Task: Select Grocery. Add to cart, from Target for 319 Chandan Way, Irving, Texas 75063, Cell Number 6823134501, following items : Good & Gather Green Beans (12 oz) - 3, Organic Rainbow Bell Peppers (2 ct) - 1, Good & Gather Yellow Onions Bag (3 lb) - 1, Good & Gather Organic Baby Cut Carrots (1 lb) - 3, Good & Gather Romaine Hearts (22 oz) - 1, Olive Garden Signature Recipe Croutons Garlic & Romano (5 oz) - 3, Good & Gather 2% Reduced Fat Milk (1 gal) - 1, Stonyfield Organic Yogurt Plain (32 oz) - 1, Lay''s Potato Chips Limón (7.75 oz) - 3, Starbucks Frappuccino Chilled Coffee Drink Caramel (13.7 oz) - 1
Action: Mouse moved to (437, 146)
Screenshot: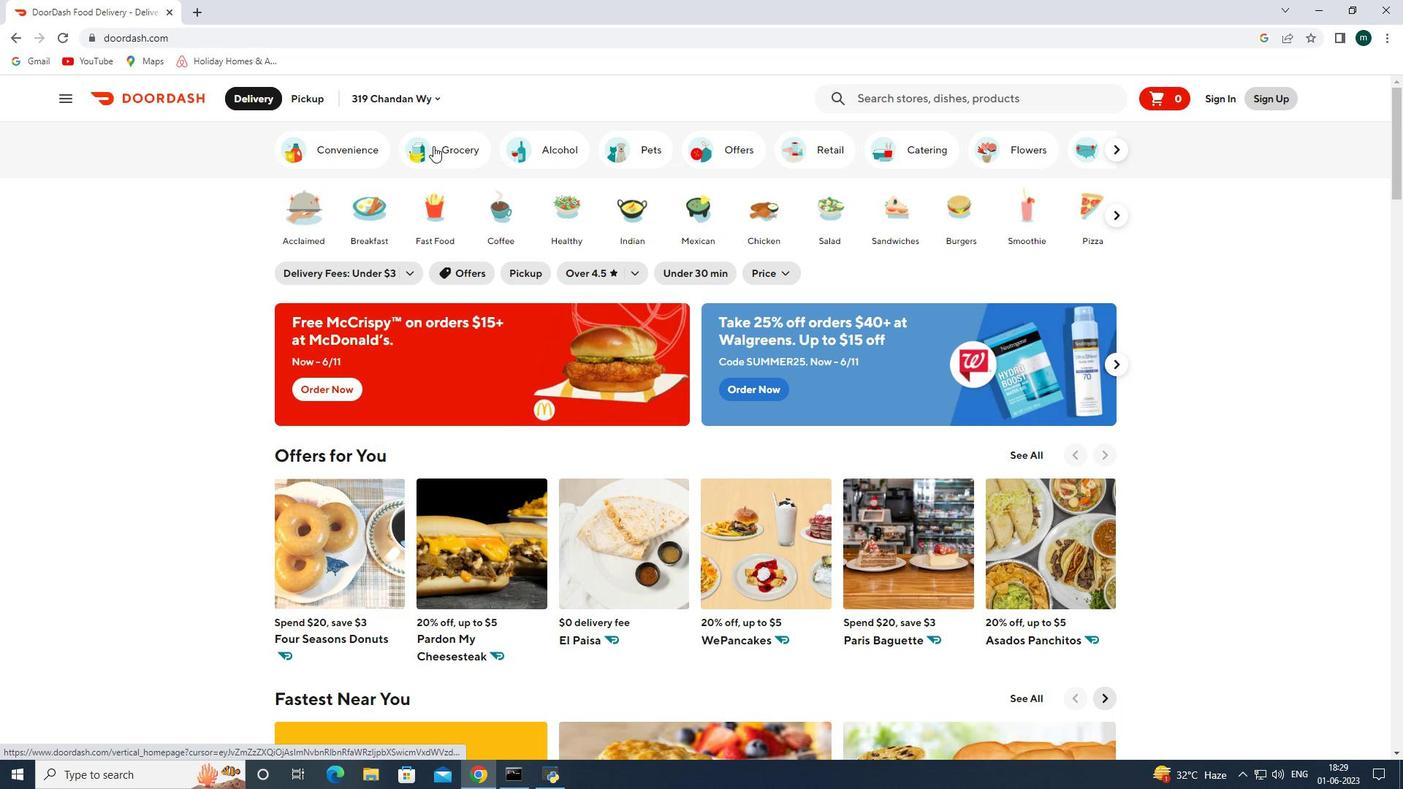 
Action: Mouse pressed left at (437, 146)
Screenshot: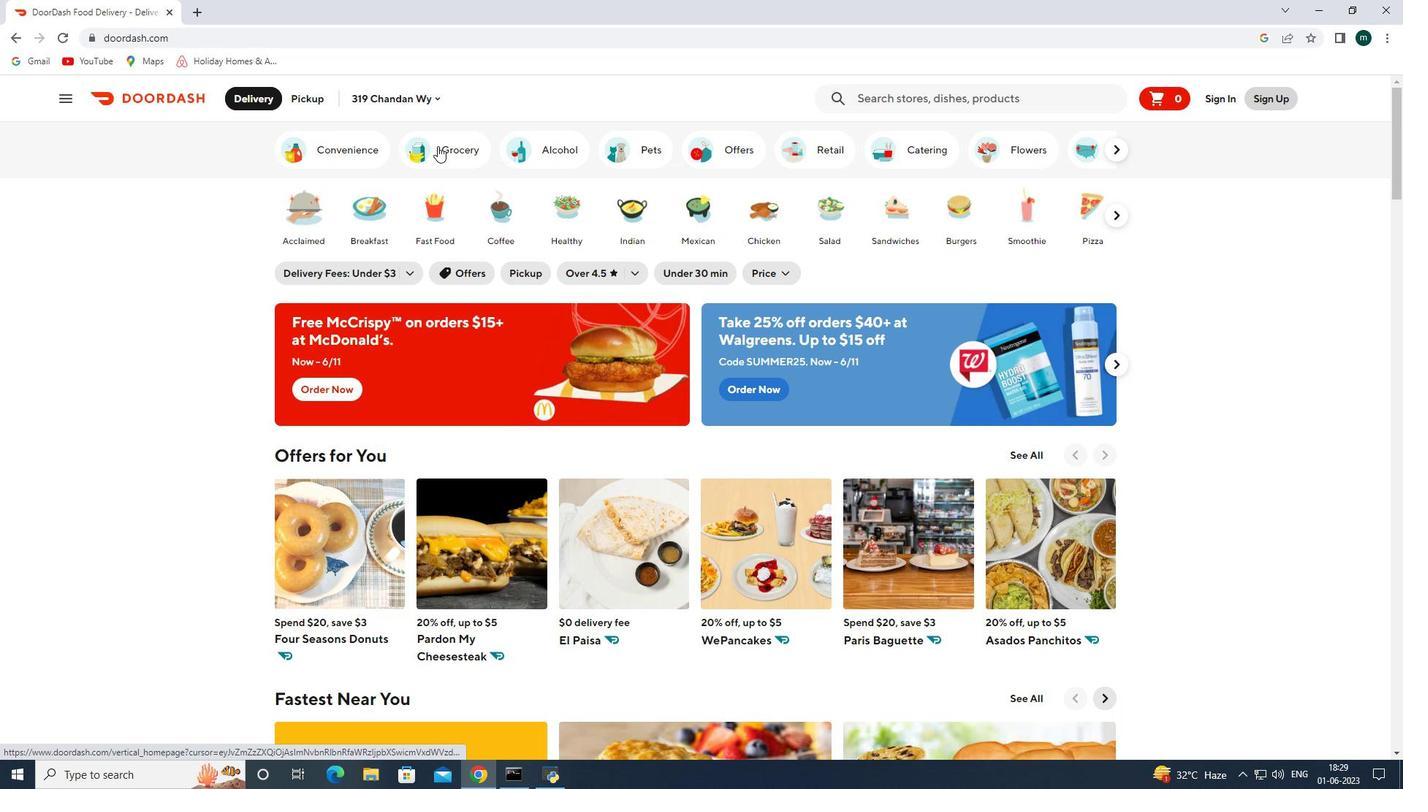 
Action: Mouse moved to (581, 497)
Screenshot: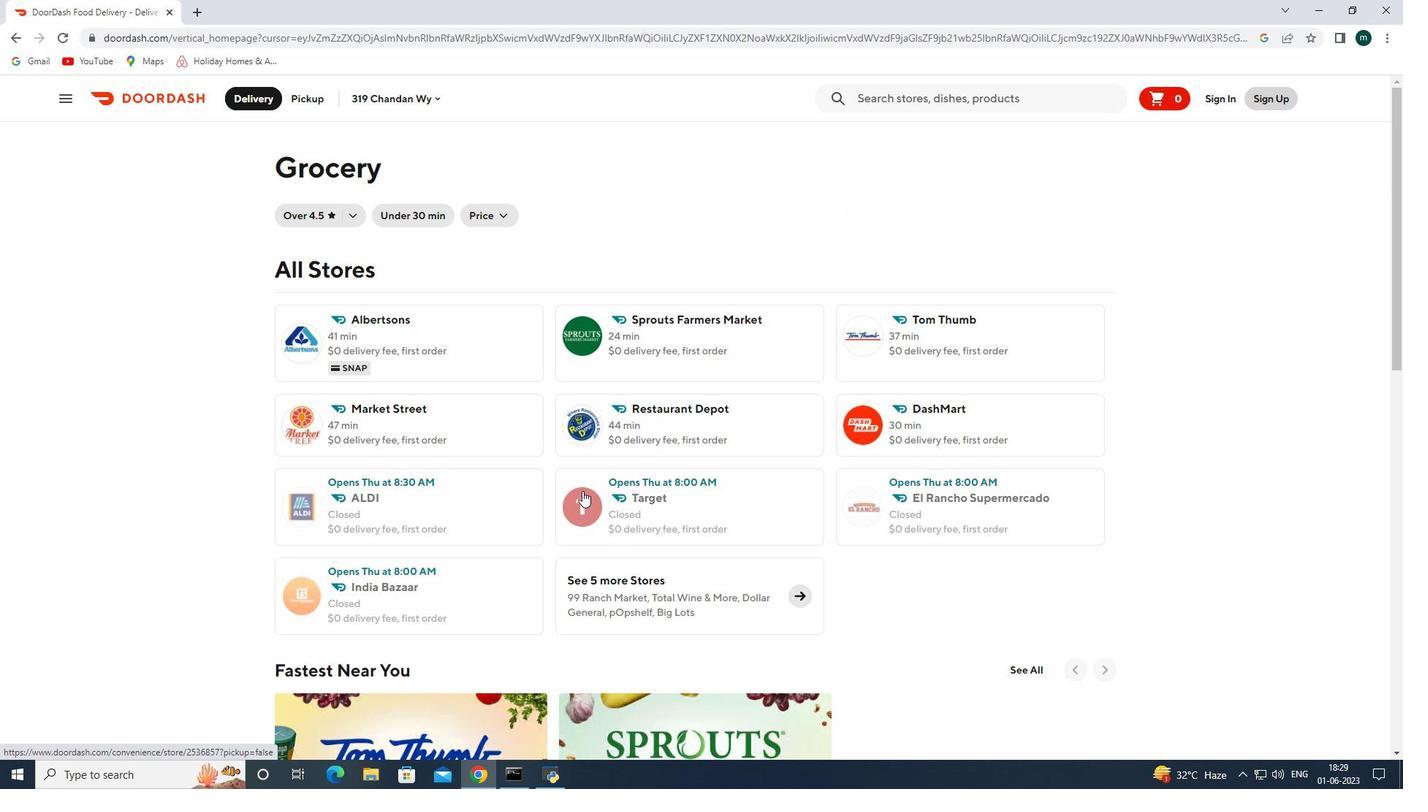 
Action: Mouse pressed left at (581, 497)
Screenshot: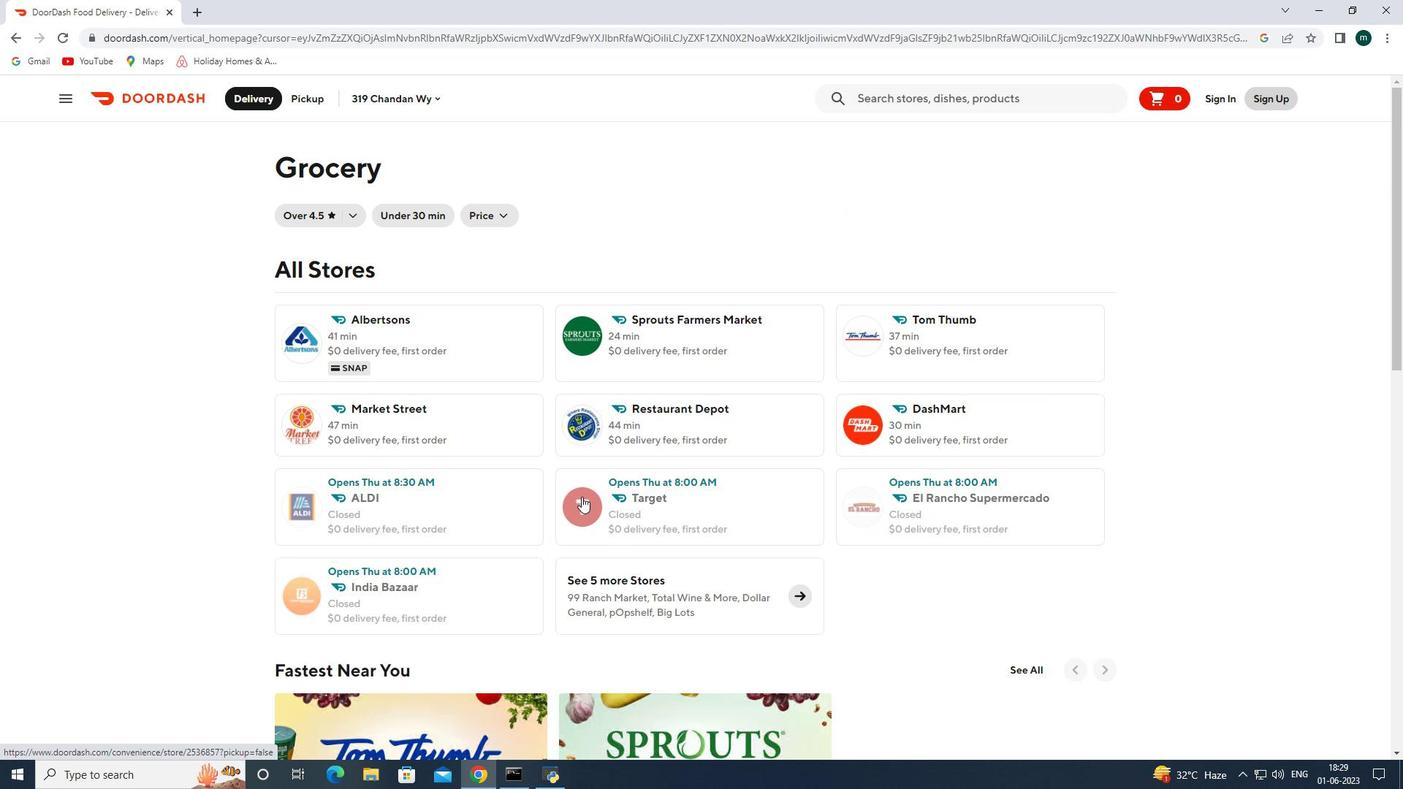
Action: Mouse moved to (274, 98)
Screenshot: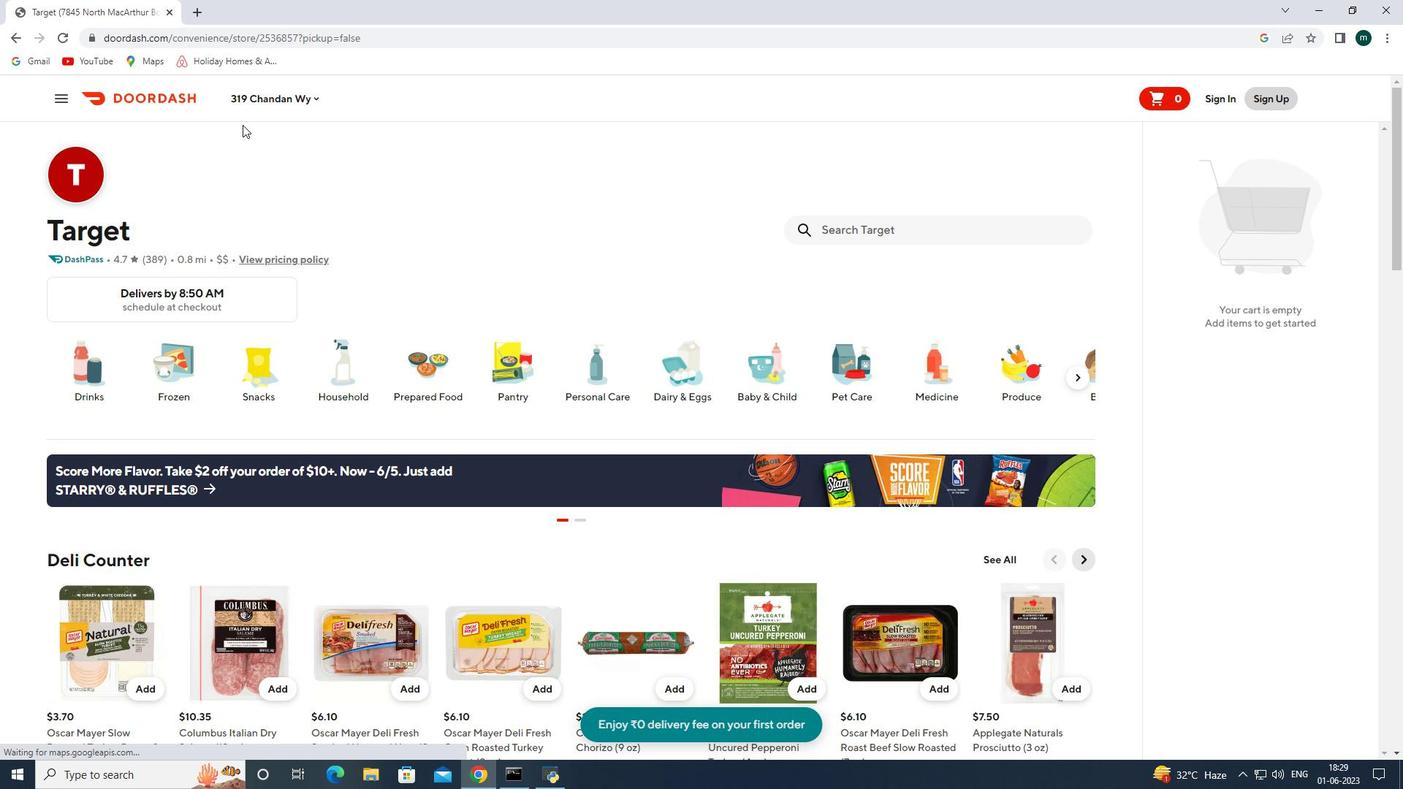 
Action: Mouse pressed left at (274, 98)
Screenshot: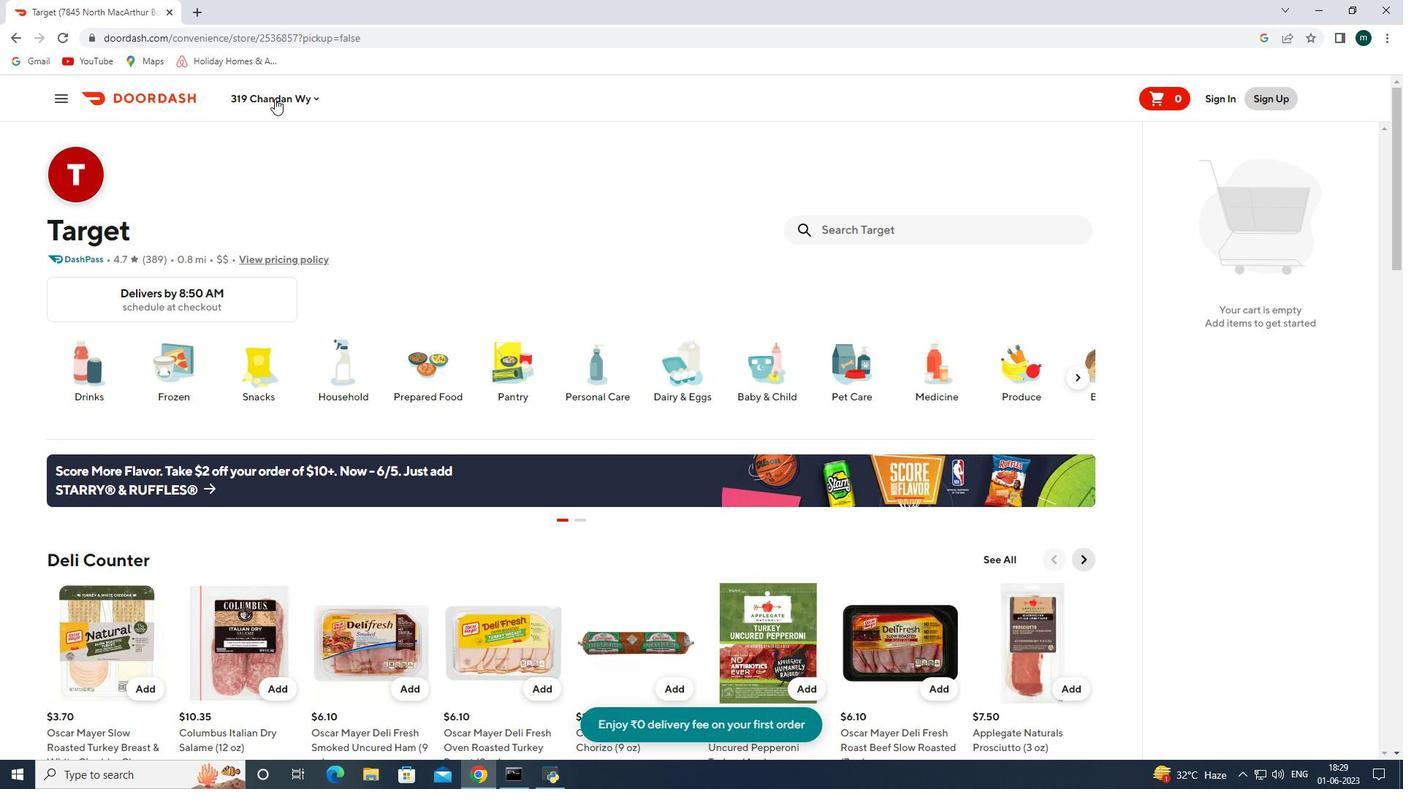 
Action: Mouse moved to (309, 157)
Screenshot: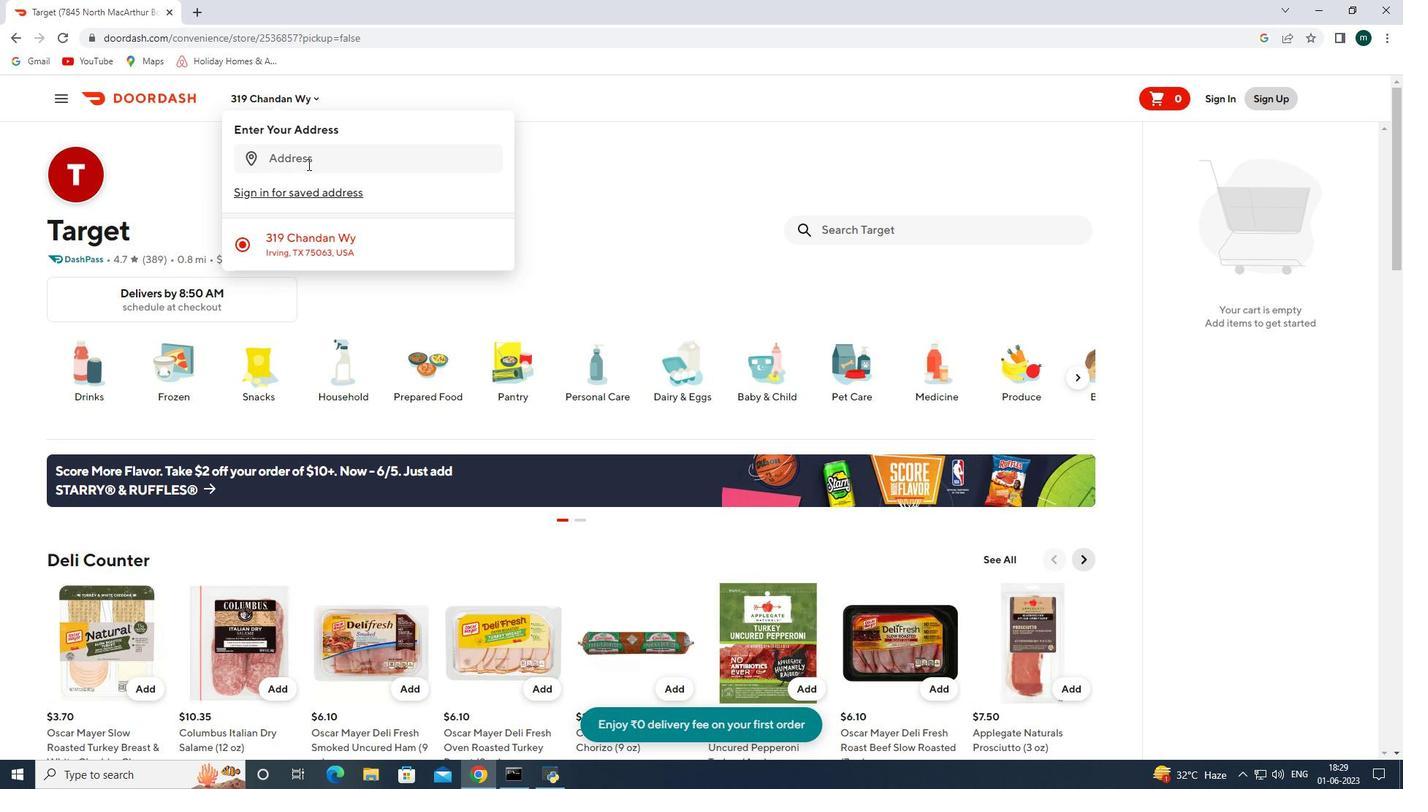
Action: Mouse pressed left at (309, 157)
Screenshot: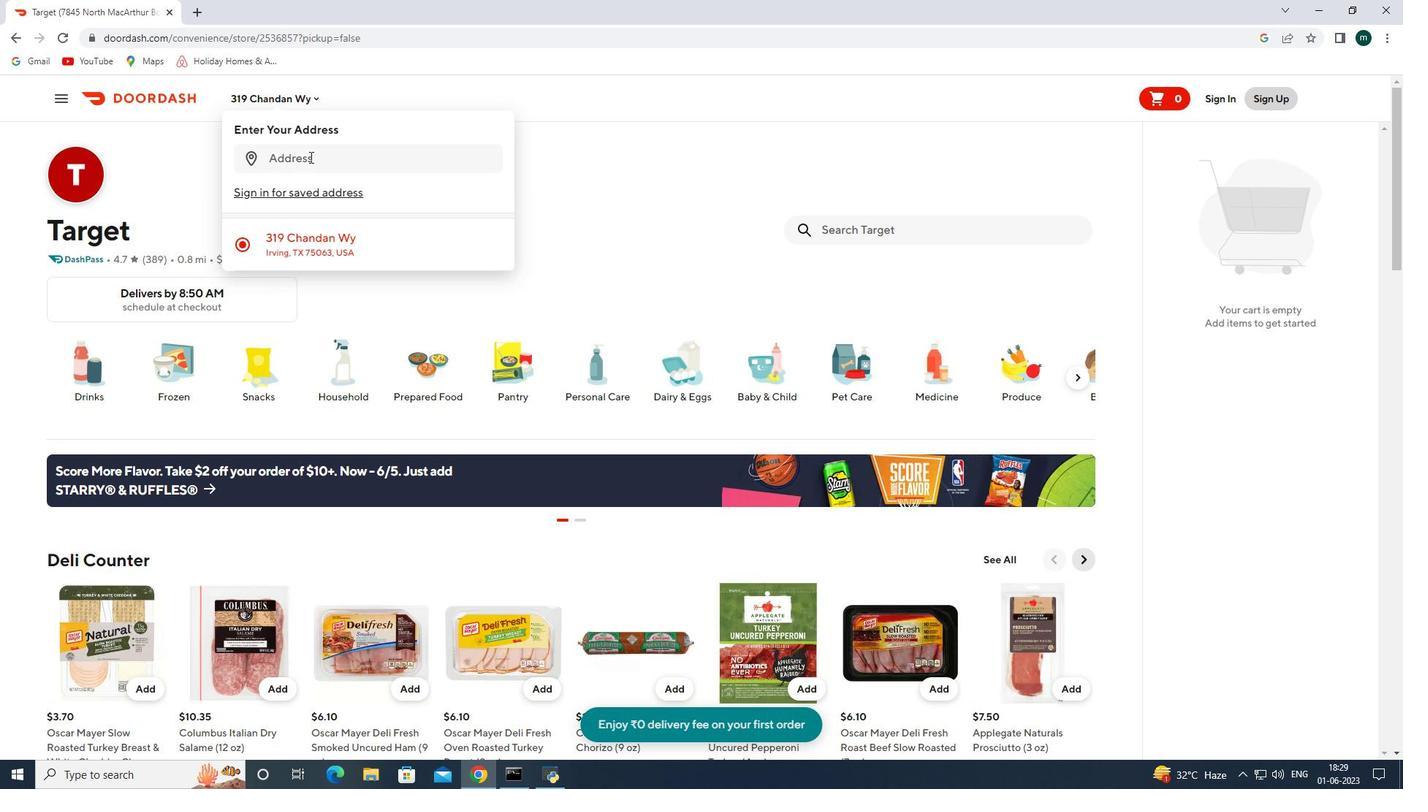 
Action: Key pressed 319<Key.space>chandan<Key.space>way<Key.space>irving<Key.space>texas<Key.space>75063<Key.enter>
Screenshot: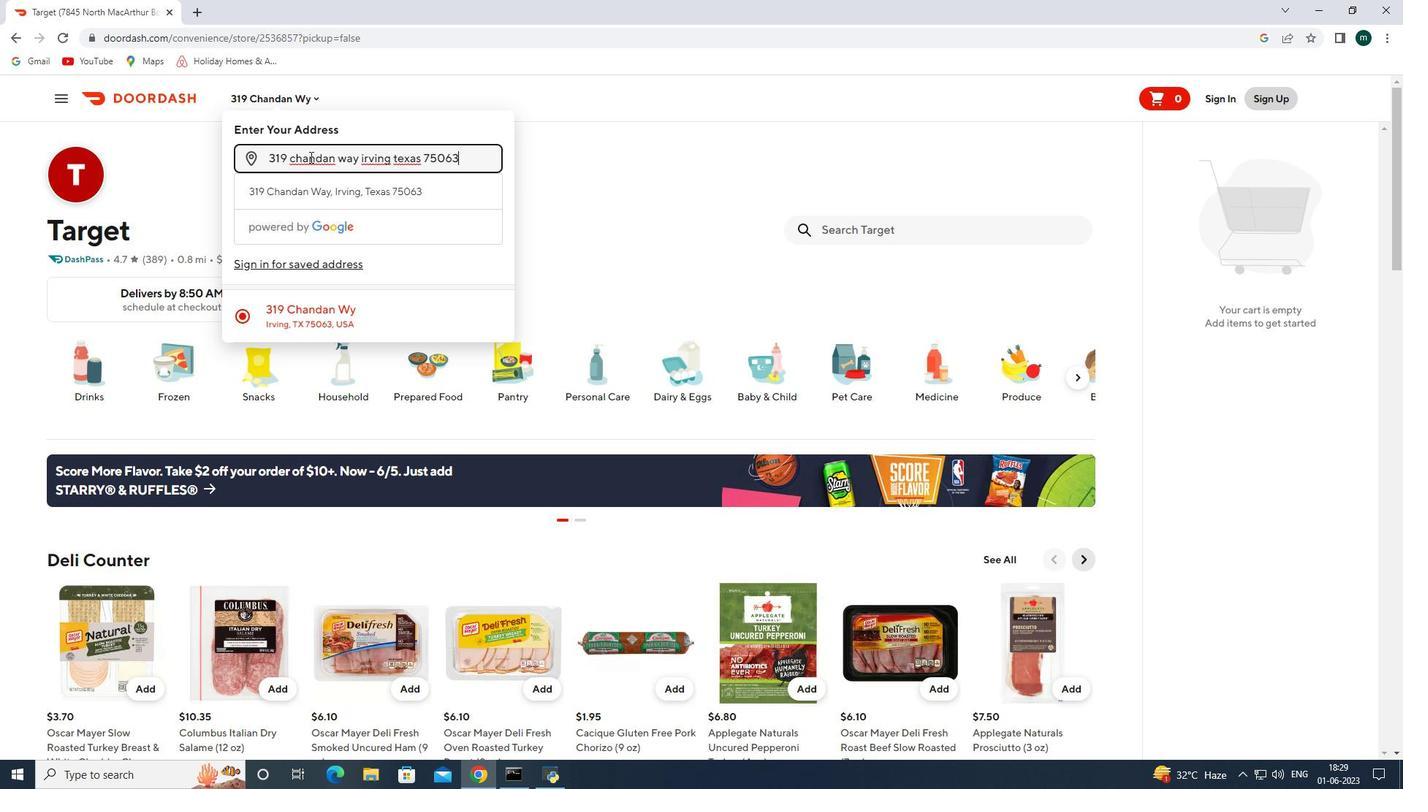 
Action: Mouse moved to (423, 586)
Screenshot: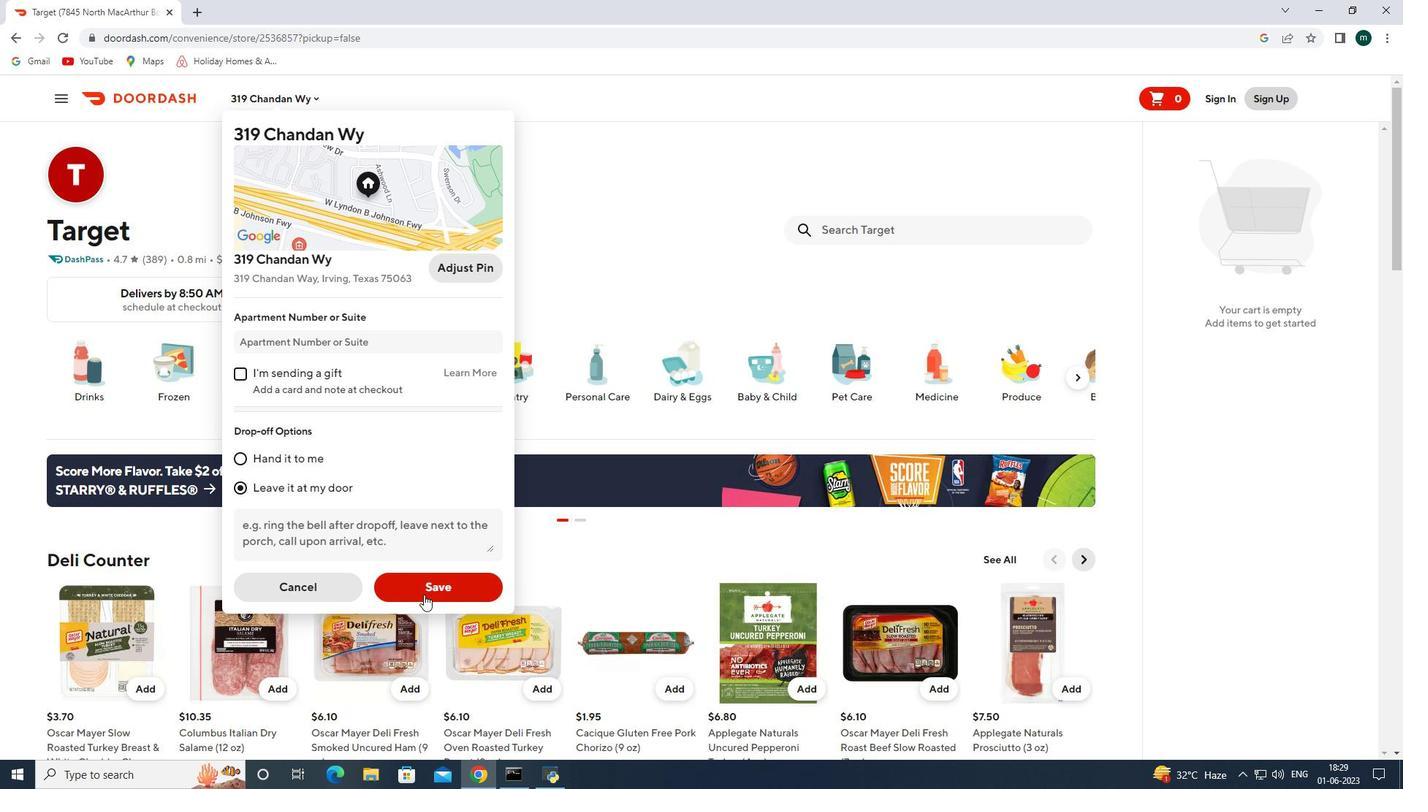 
Action: Mouse pressed left at (423, 586)
Screenshot: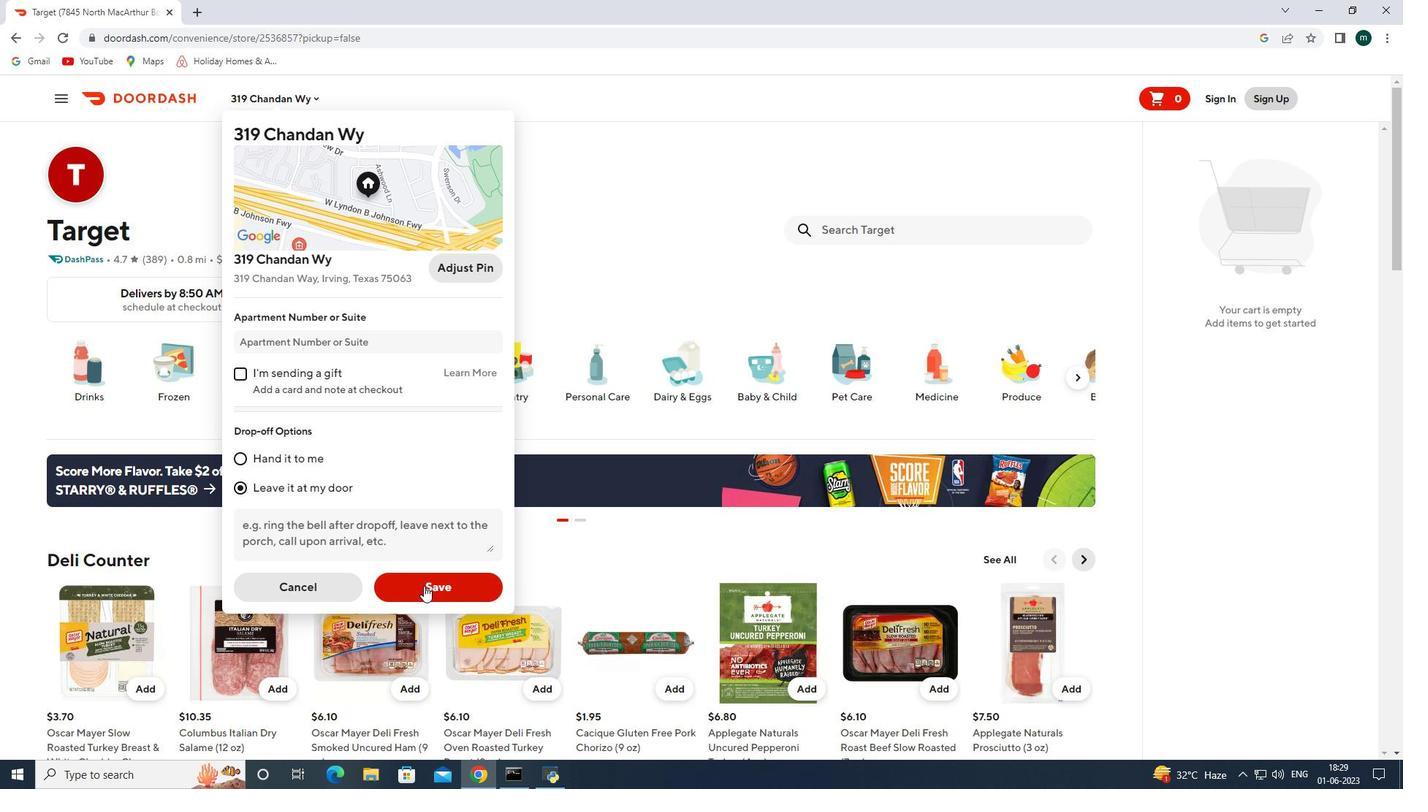 
Action: Mouse moved to (988, 232)
Screenshot: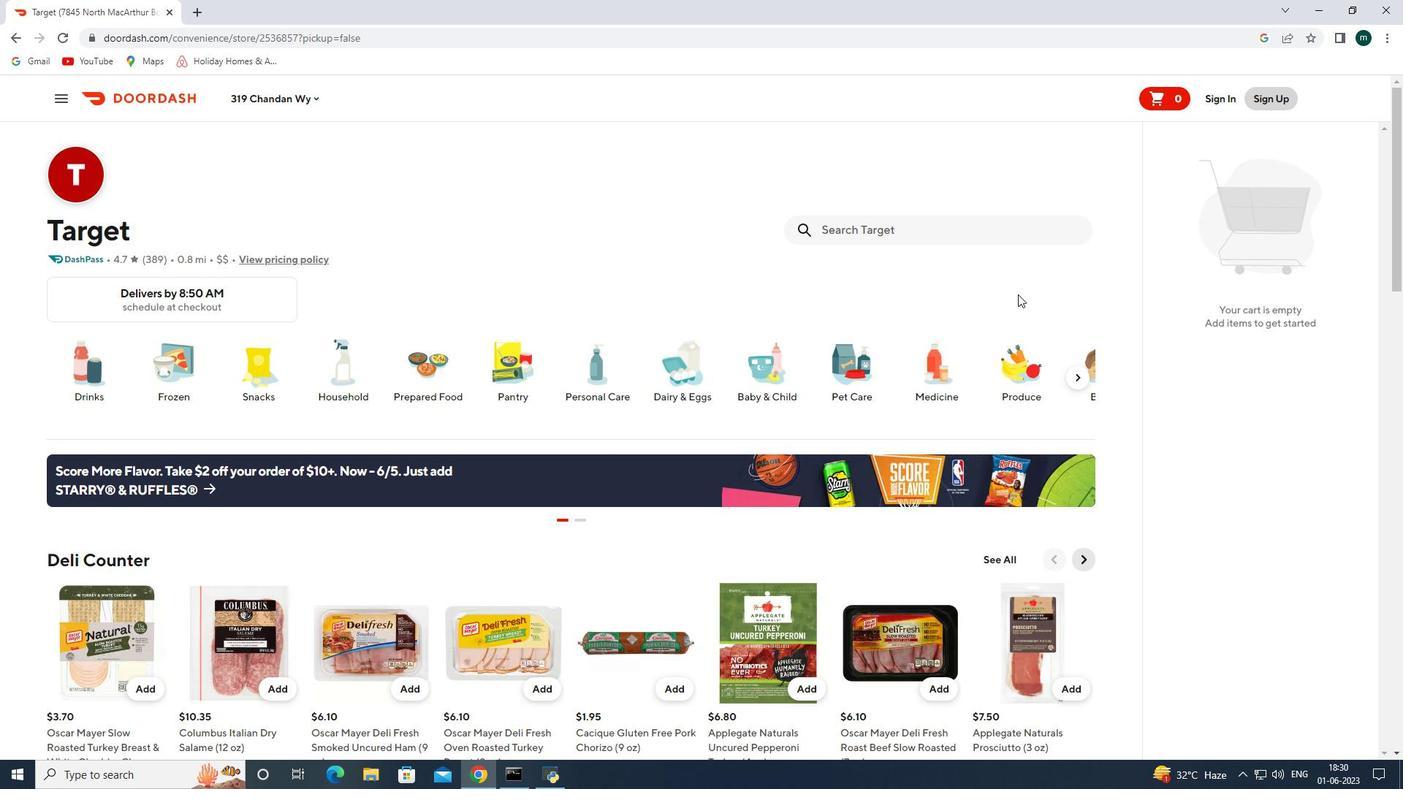 
Action: Mouse pressed left at (988, 232)
Screenshot: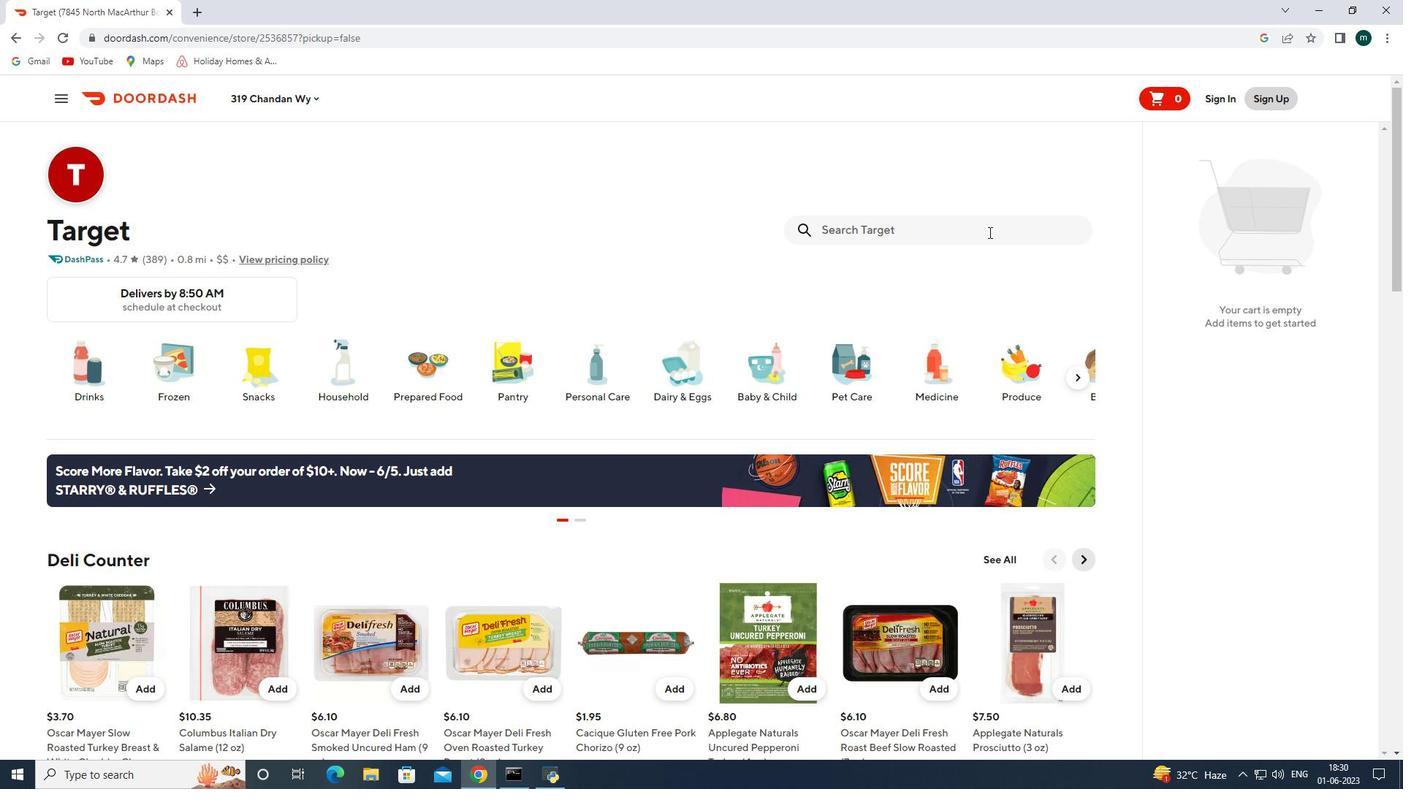 
Action: Key pressed good<Key.space>and<Key.space>gather<Key.space>green<Key.space>beans<Key.enter>
Screenshot: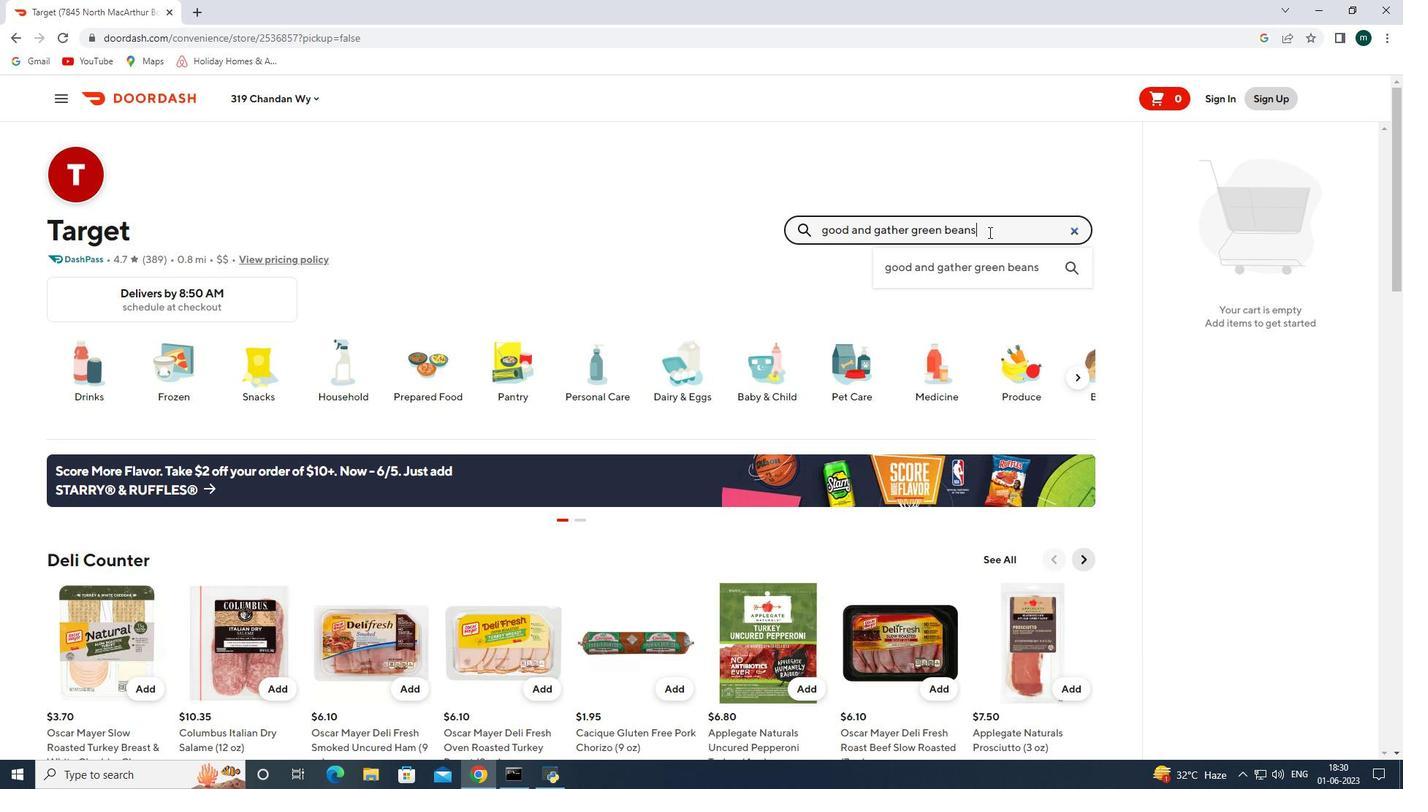 
Action: Mouse moved to (135, 374)
Screenshot: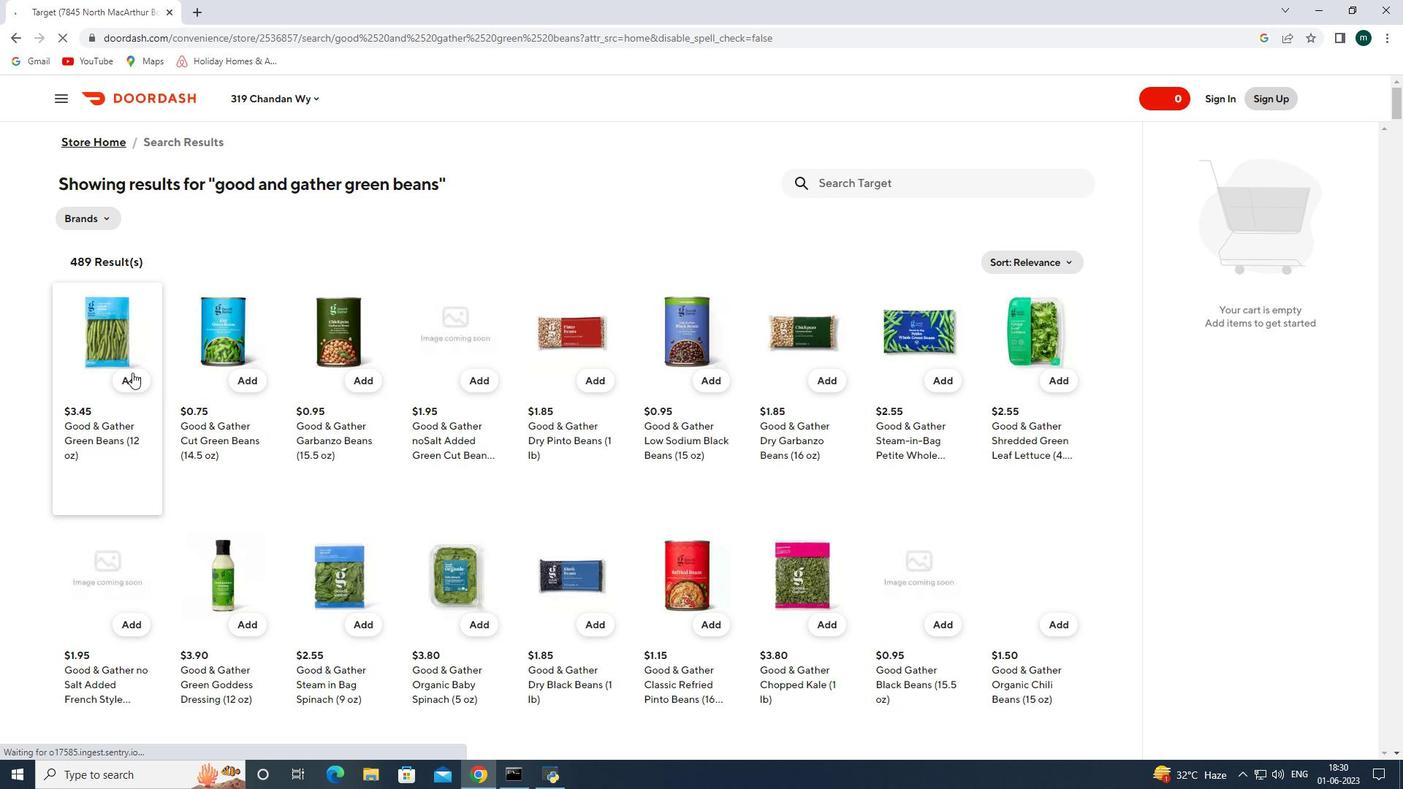 
Action: Mouse pressed left at (135, 374)
Screenshot: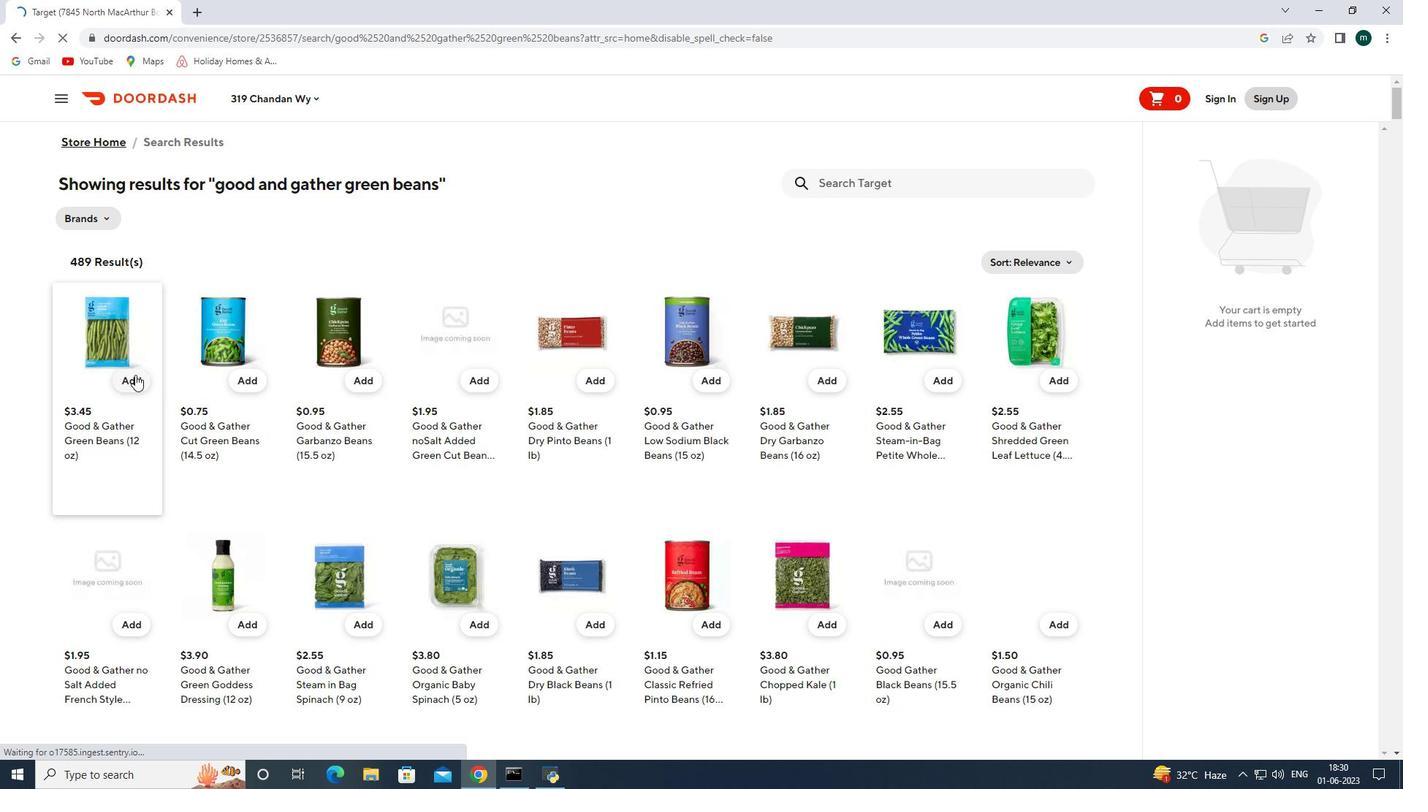 
Action: Mouse moved to (1357, 256)
Screenshot: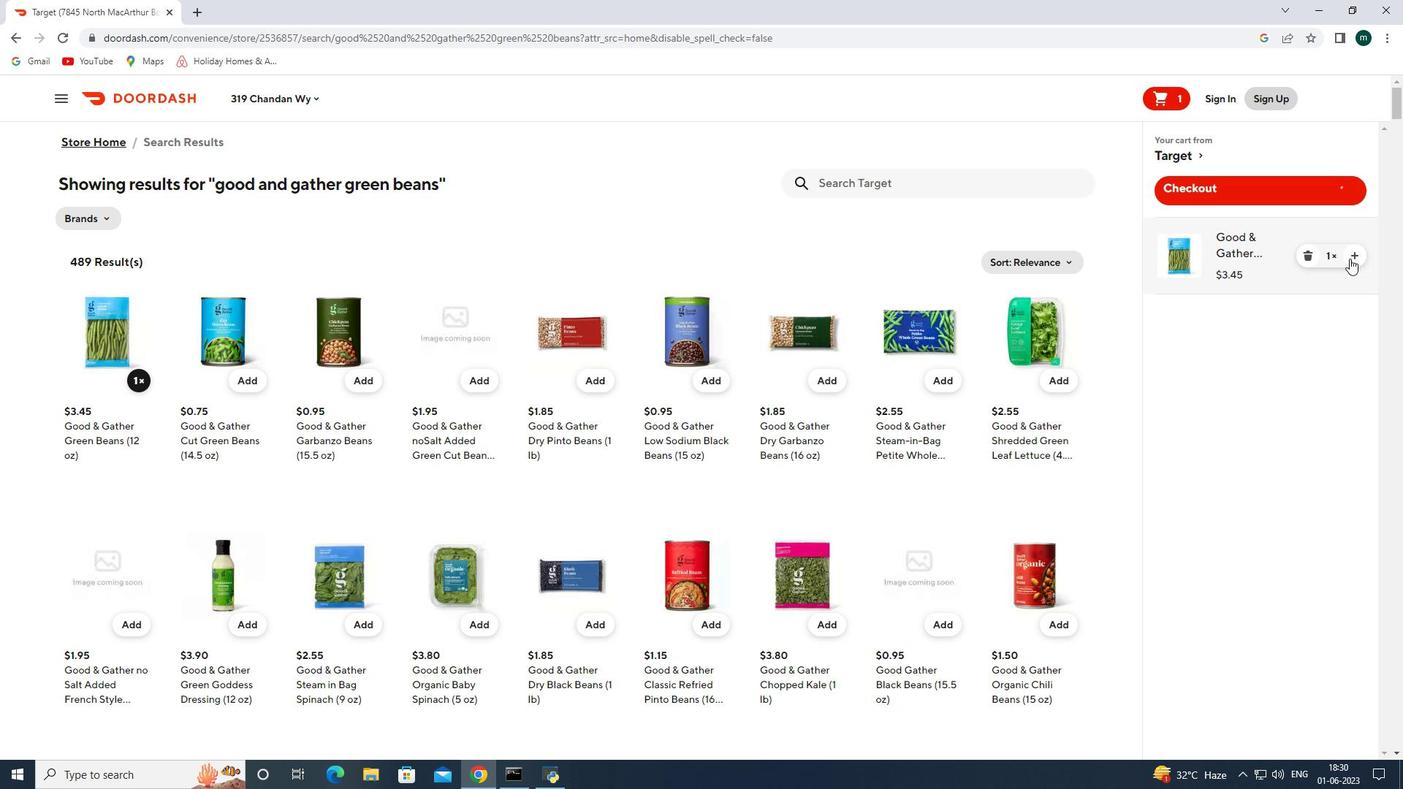 
Action: Mouse pressed left at (1357, 256)
Screenshot: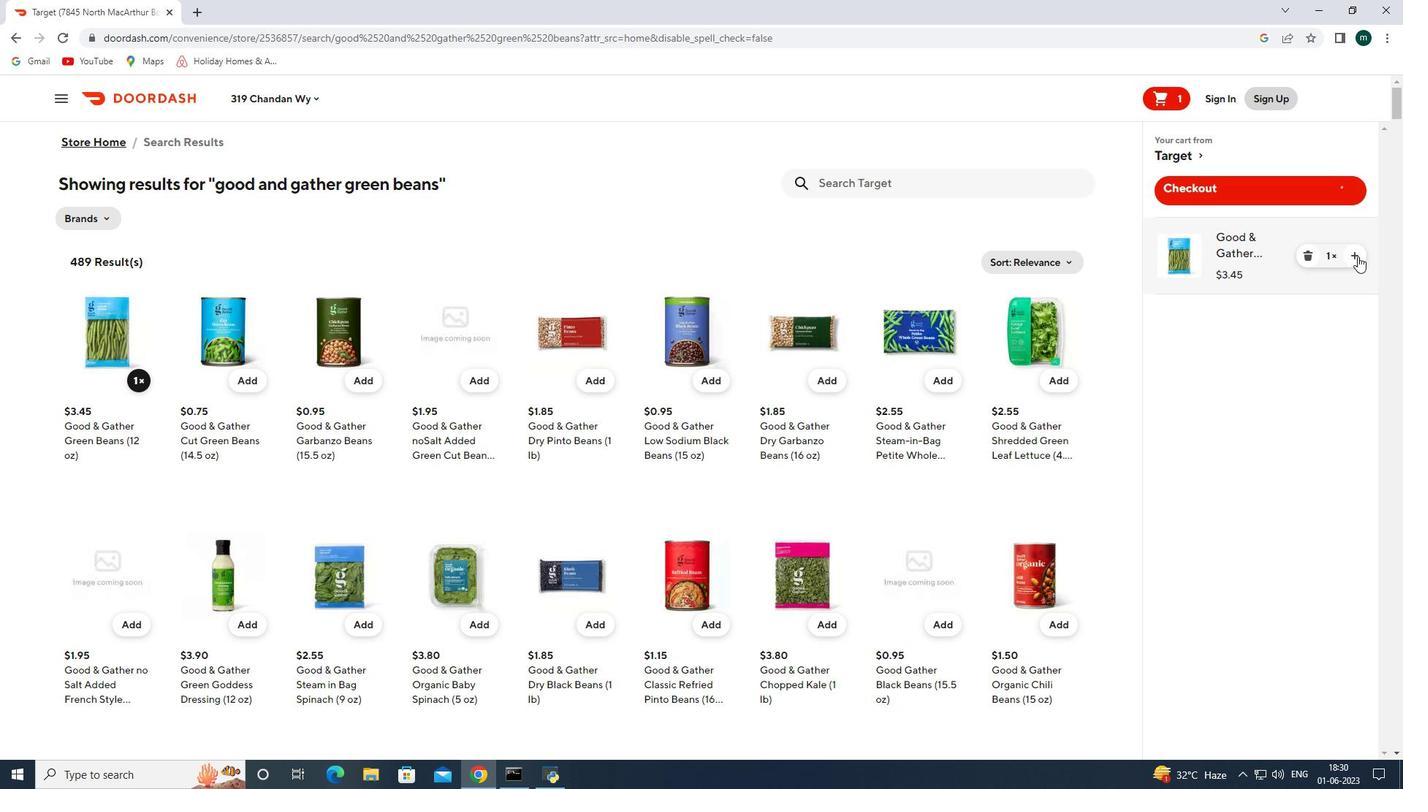 
Action: Mouse moved to (1355, 256)
Screenshot: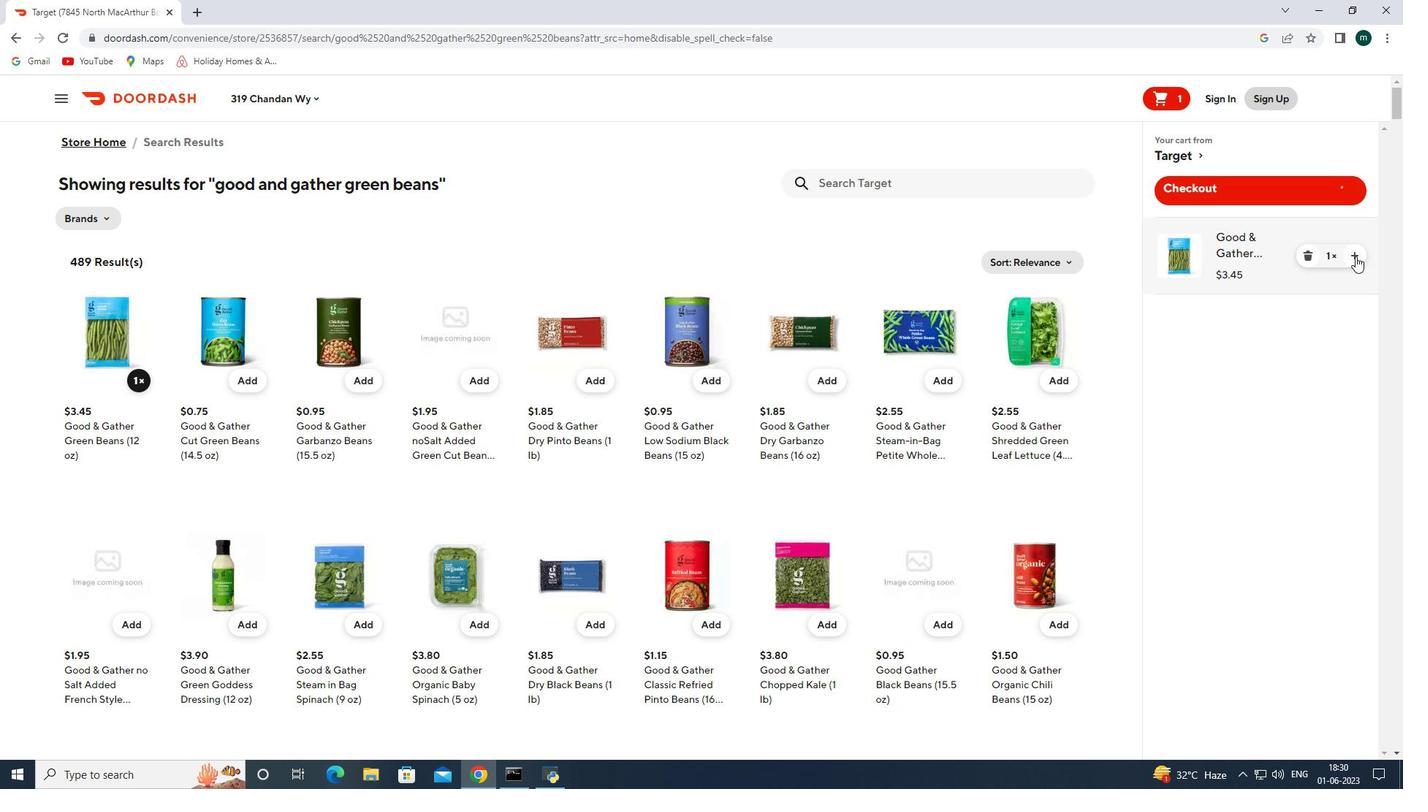 
Action: Mouse pressed left at (1355, 256)
Screenshot: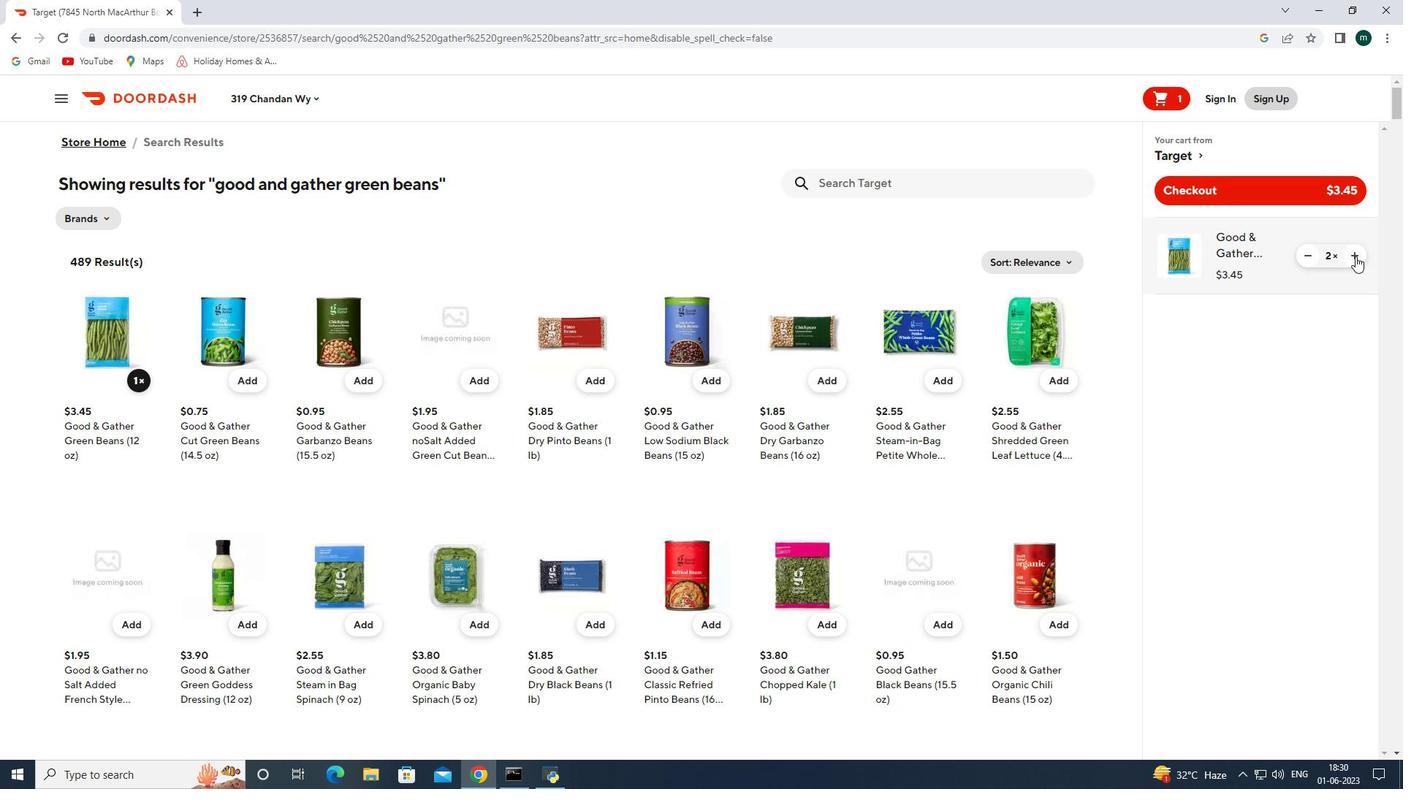 
Action: Mouse moved to (838, 181)
Screenshot: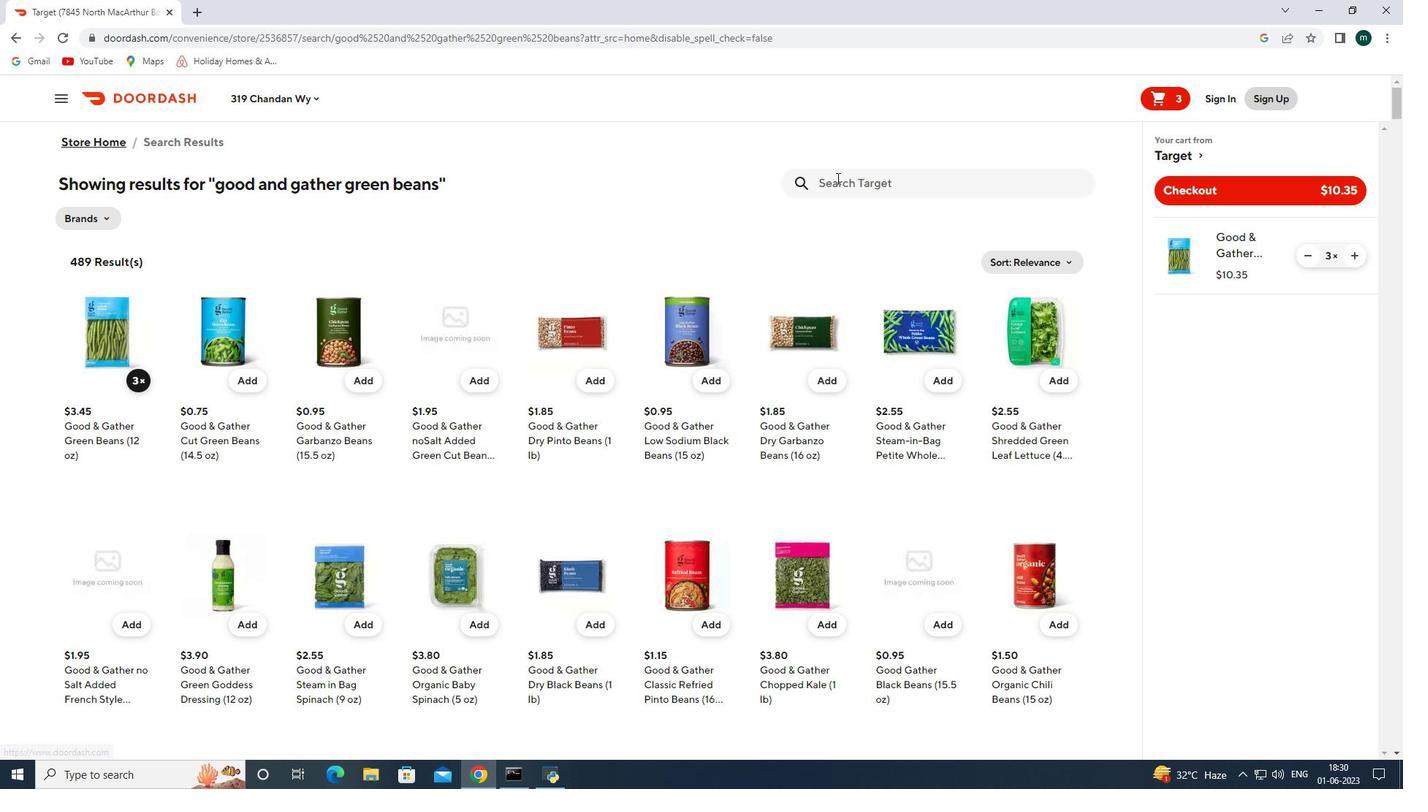 
Action: Mouse pressed left at (838, 181)
Screenshot: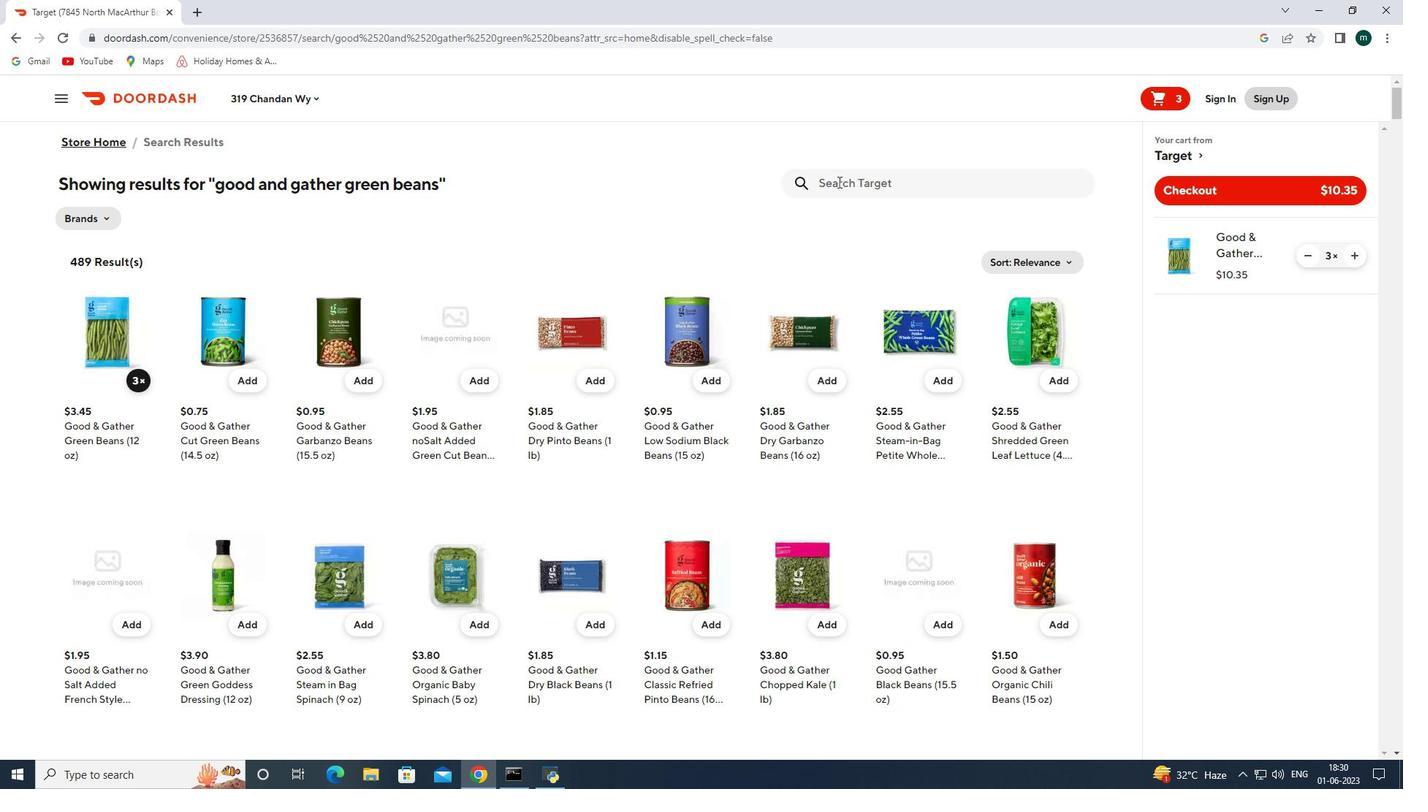 
Action: Mouse moved to (837, 182)
Screenshot: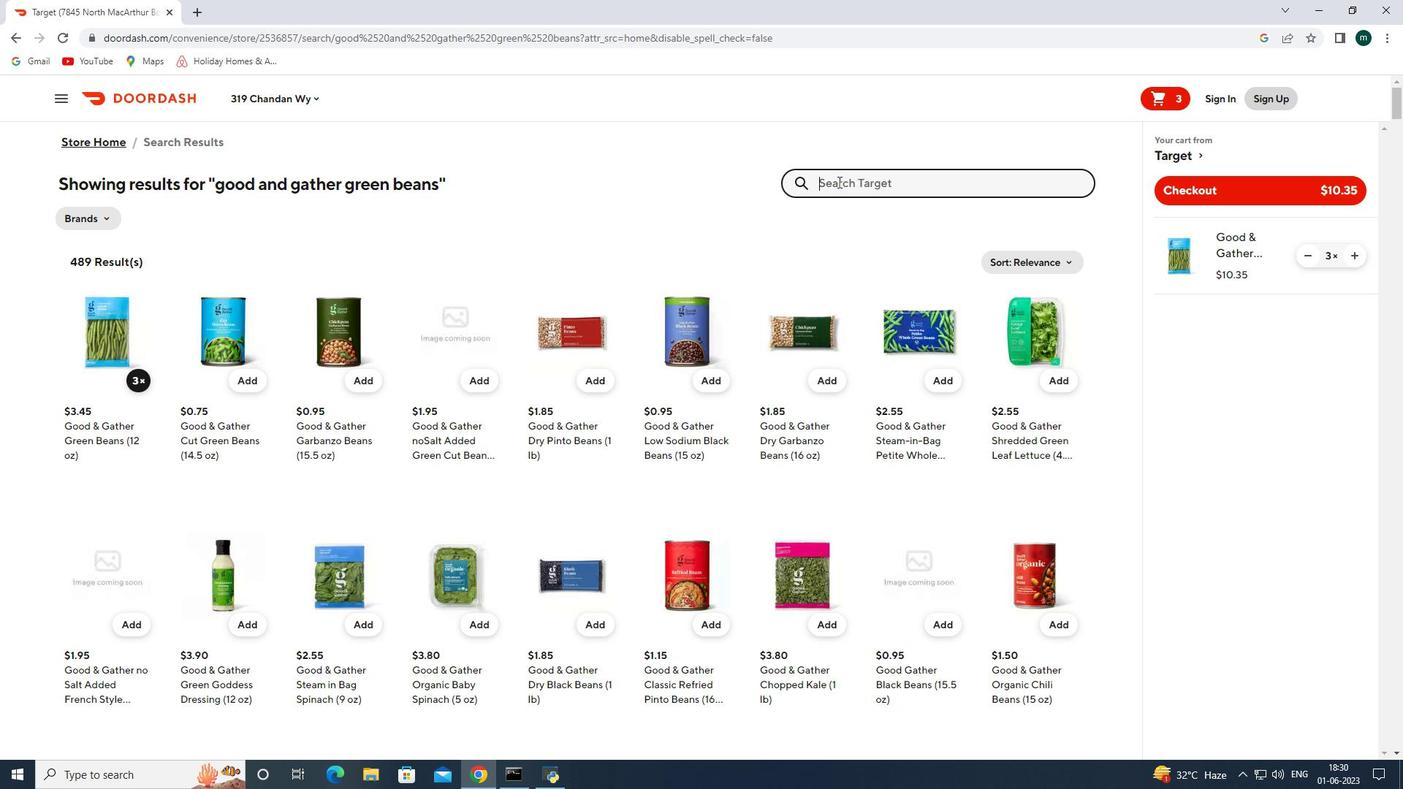 
Action: Key pressed organic<Key.space>rainbow<Key.space>bell<Key.space>peppers<Key.enter>
Screenshot: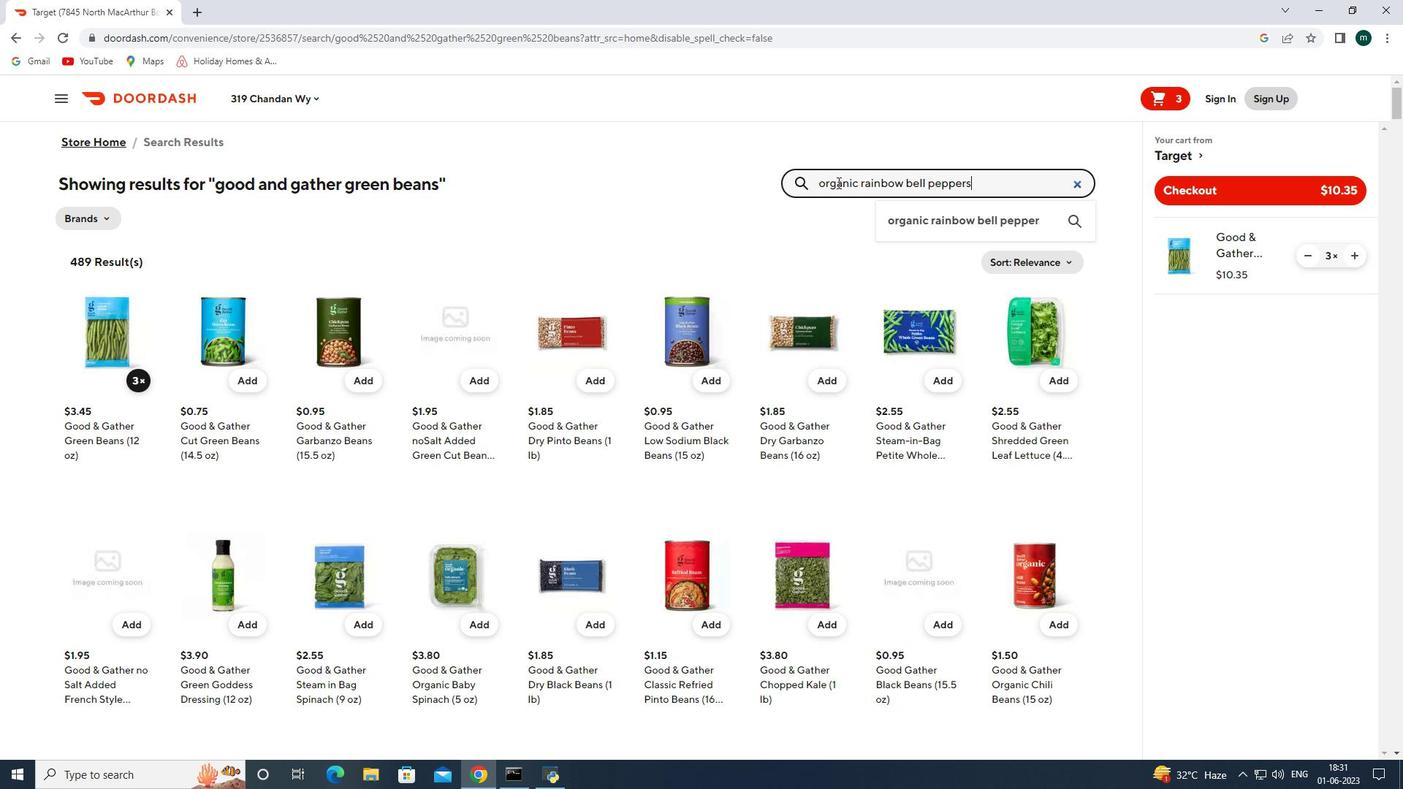 
Action: Mouse moved to (127, 379)
Screenshot: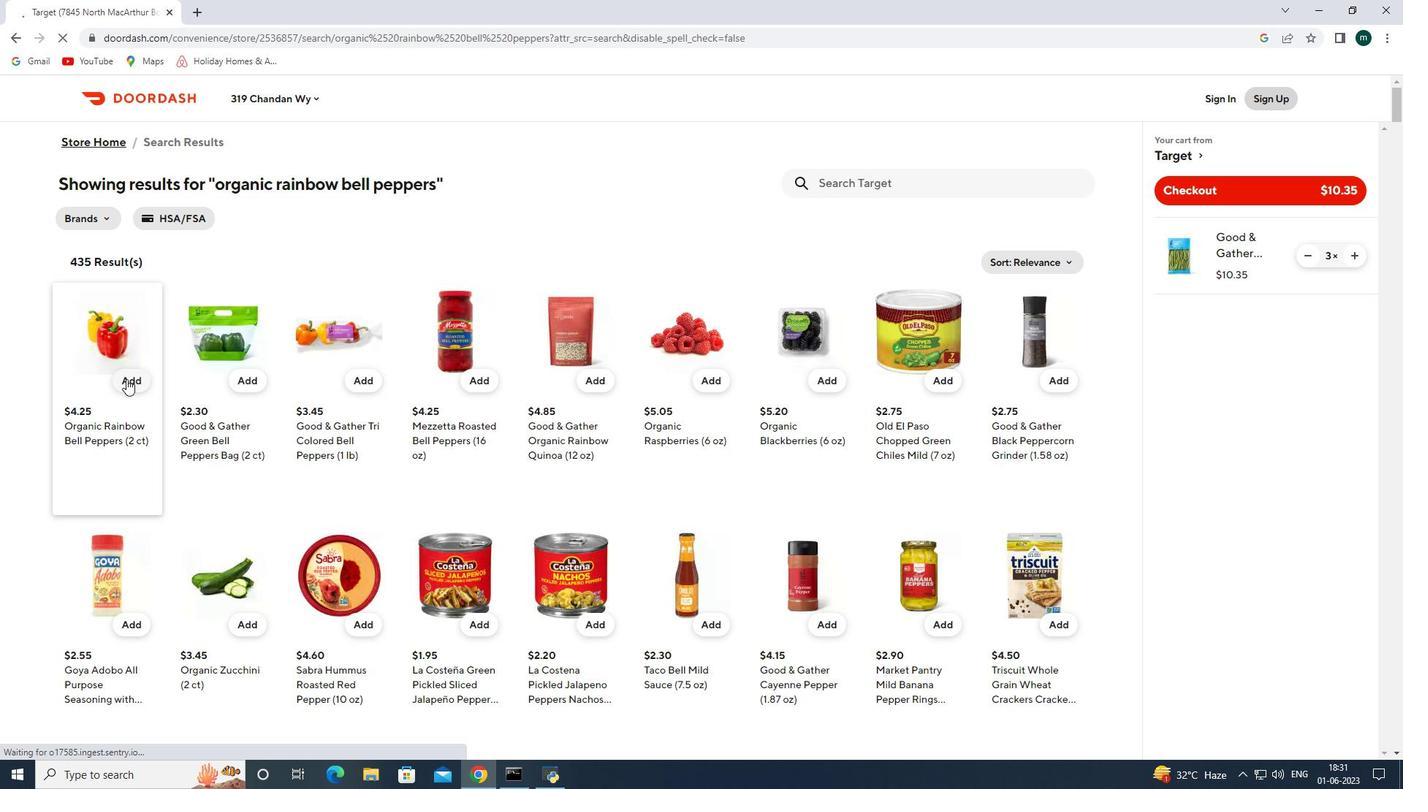 
Action: Mouse pressed left at (127, 379)
Screenshot: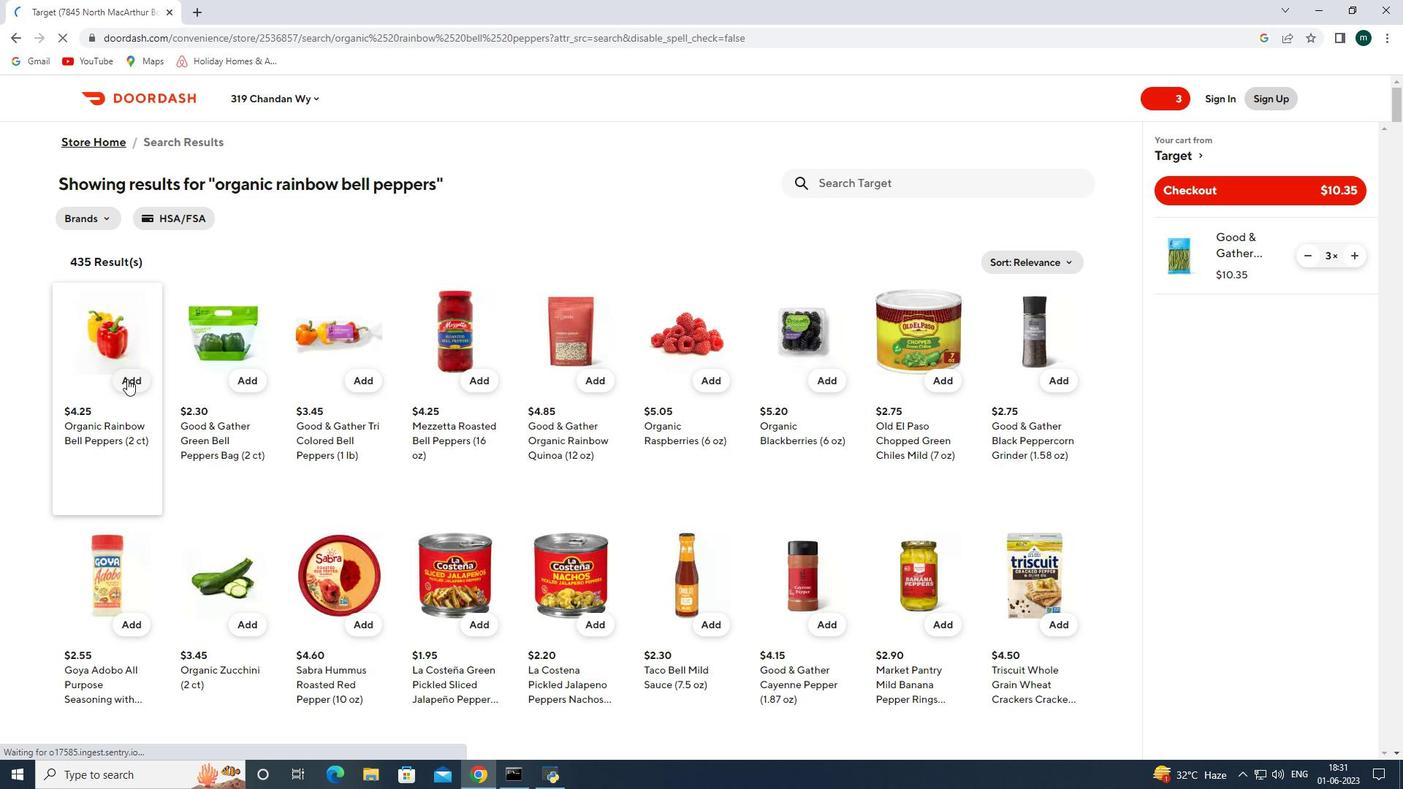 
Action: Mouse moved to (856, 176)
Screenshot: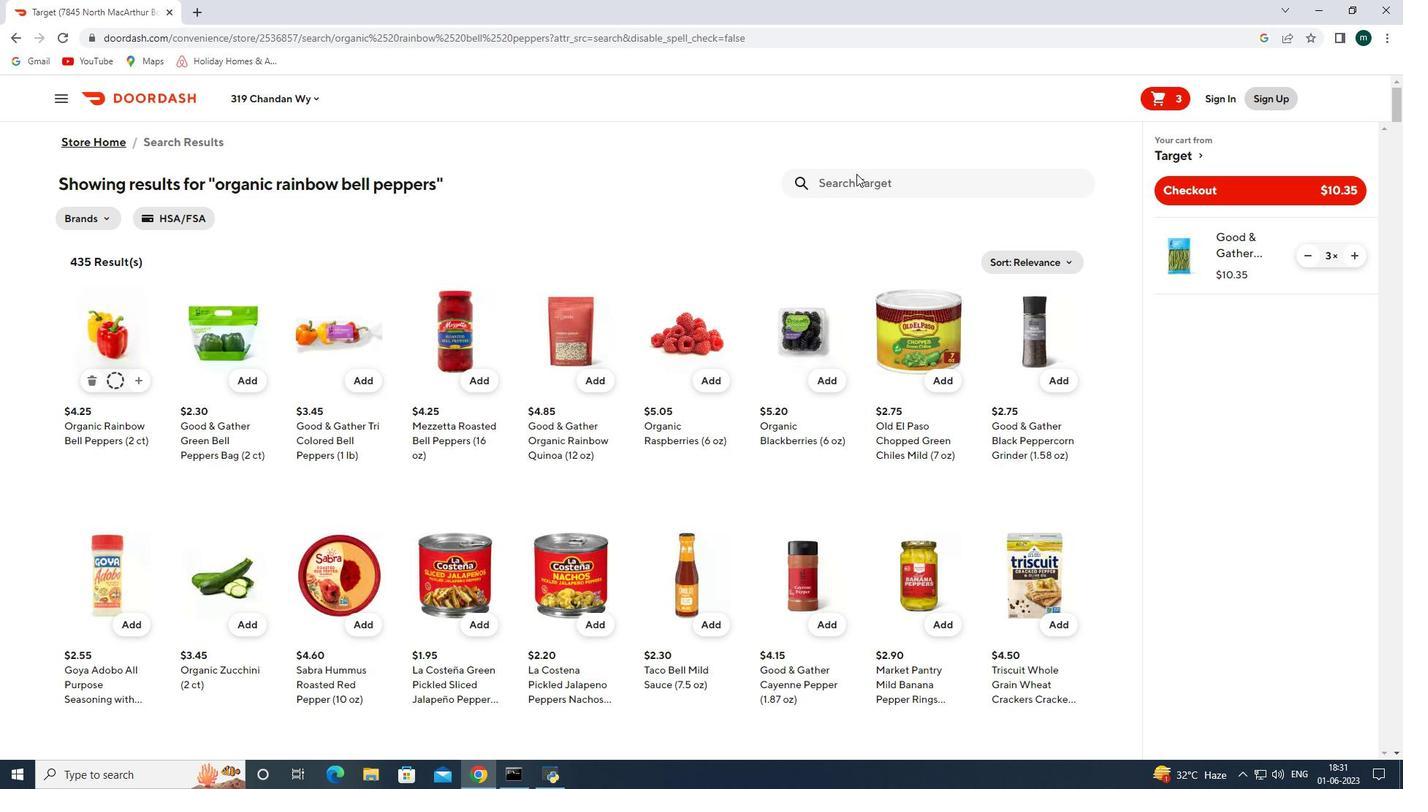 
Action: Mouse pressed left at (856, 176)
Screenshot: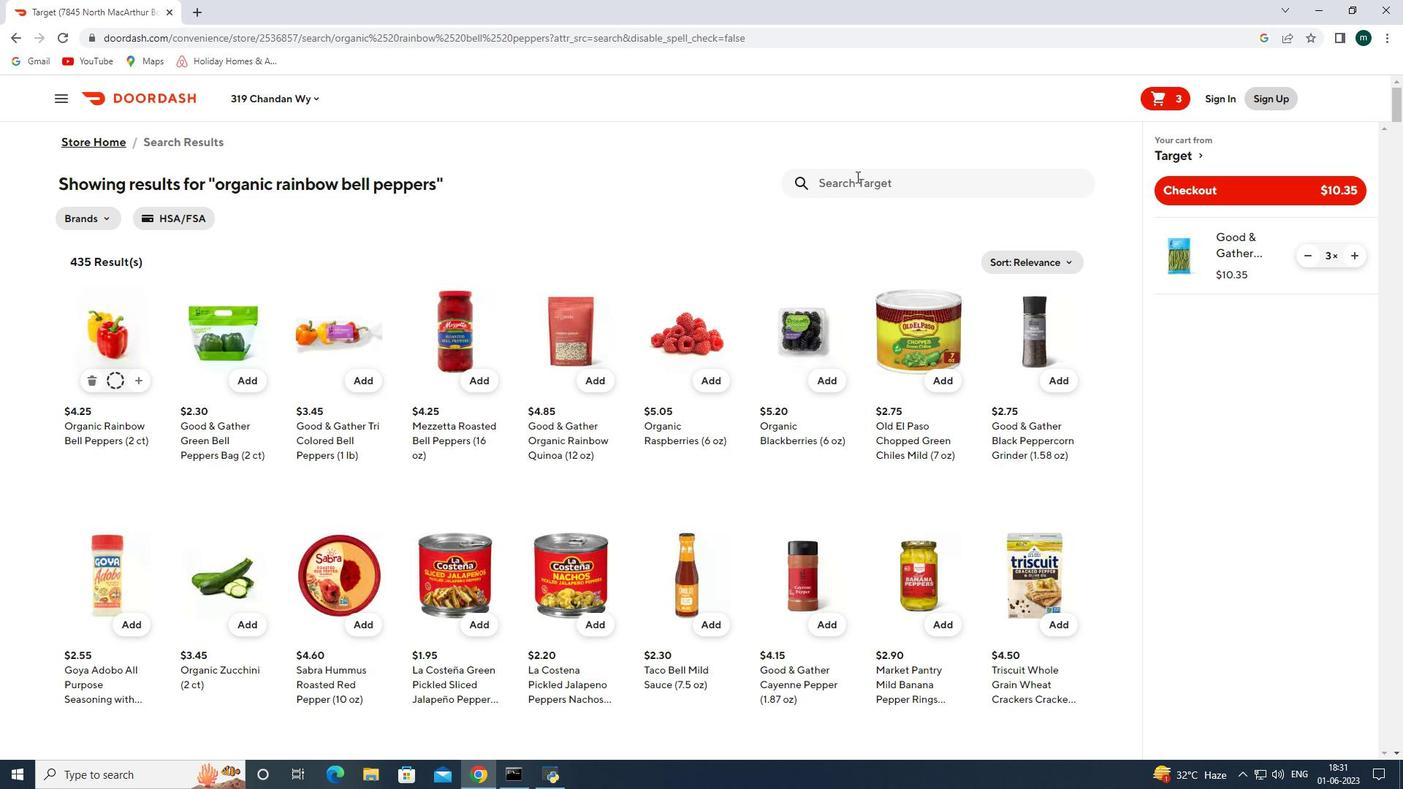 
Action: Key pressed good<Key.space>and<Key.space>gather<Key.space>yellow<Key.space>onion<Key.space>bag
Screenshot: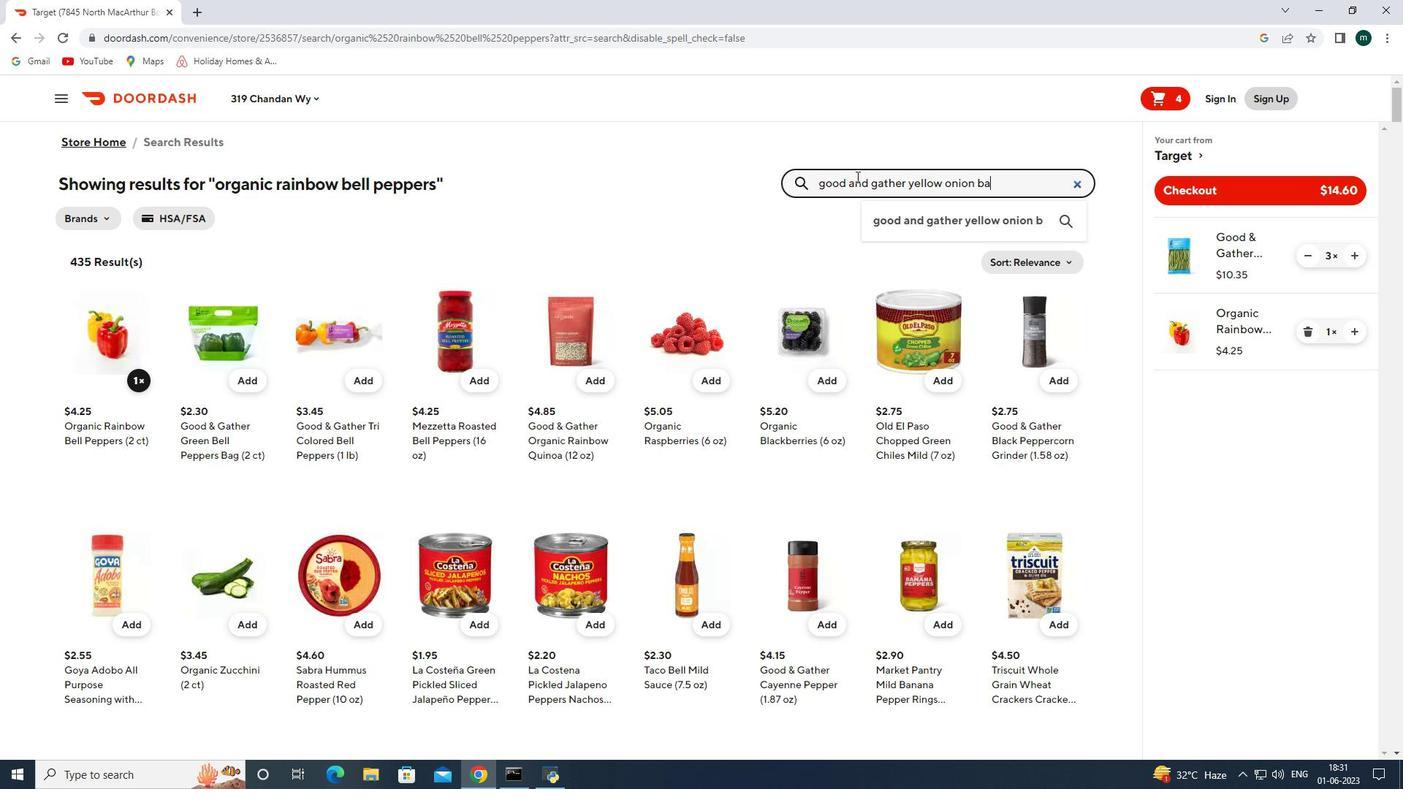 
Action: Mouse moved to (1177, 230)
Screenshot: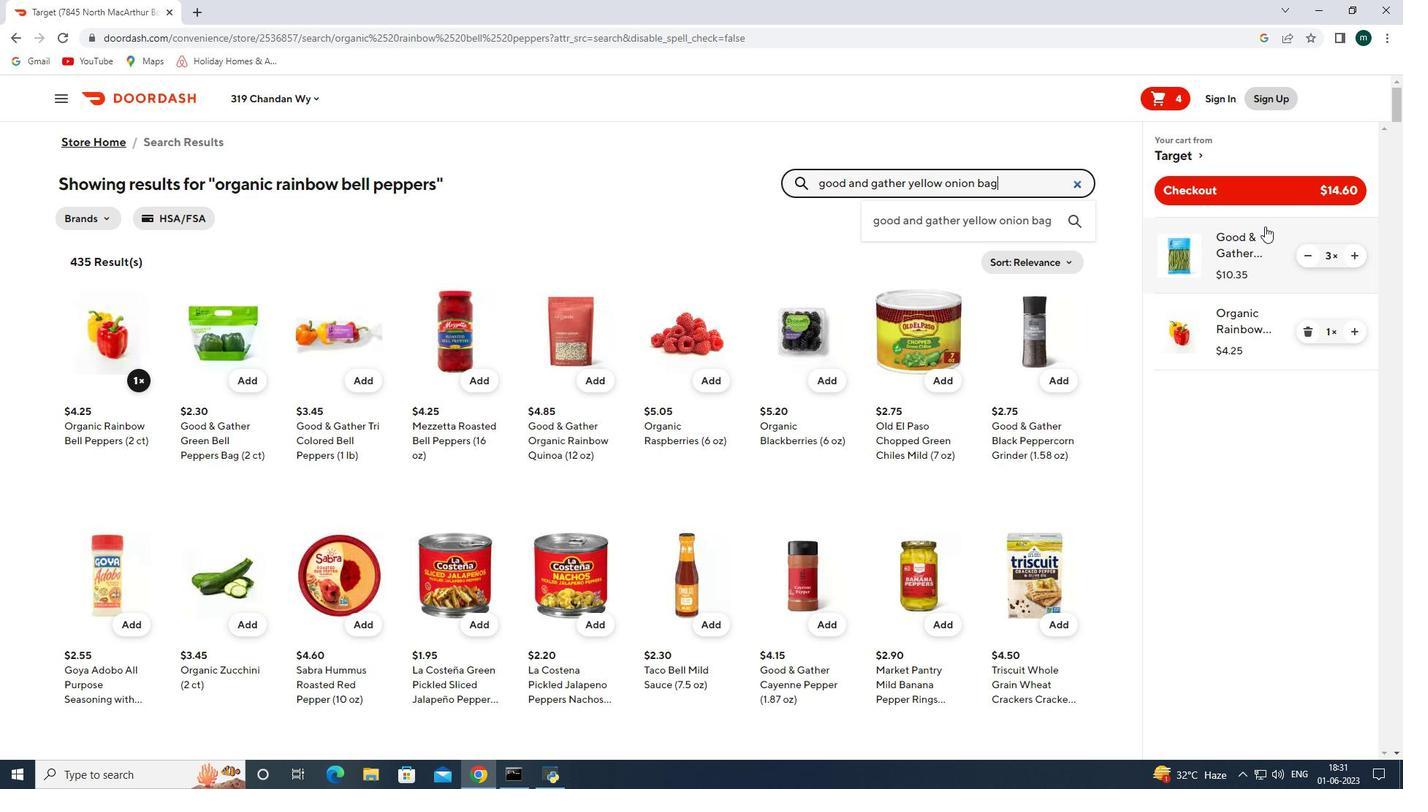 
Action: Key pressed <Key.enter>
Screenshot: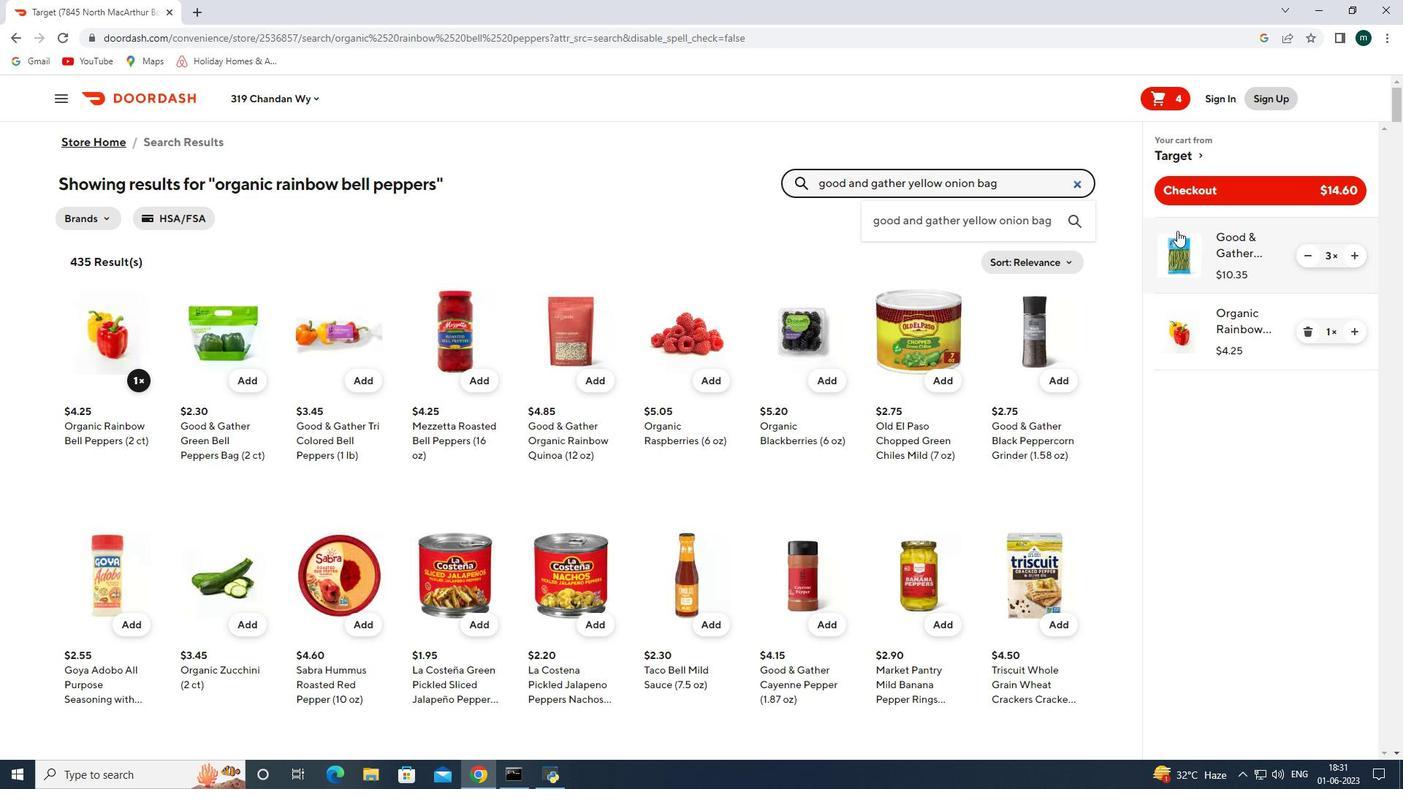 
Action: Mouse moved to (970, 189)
Screenshot: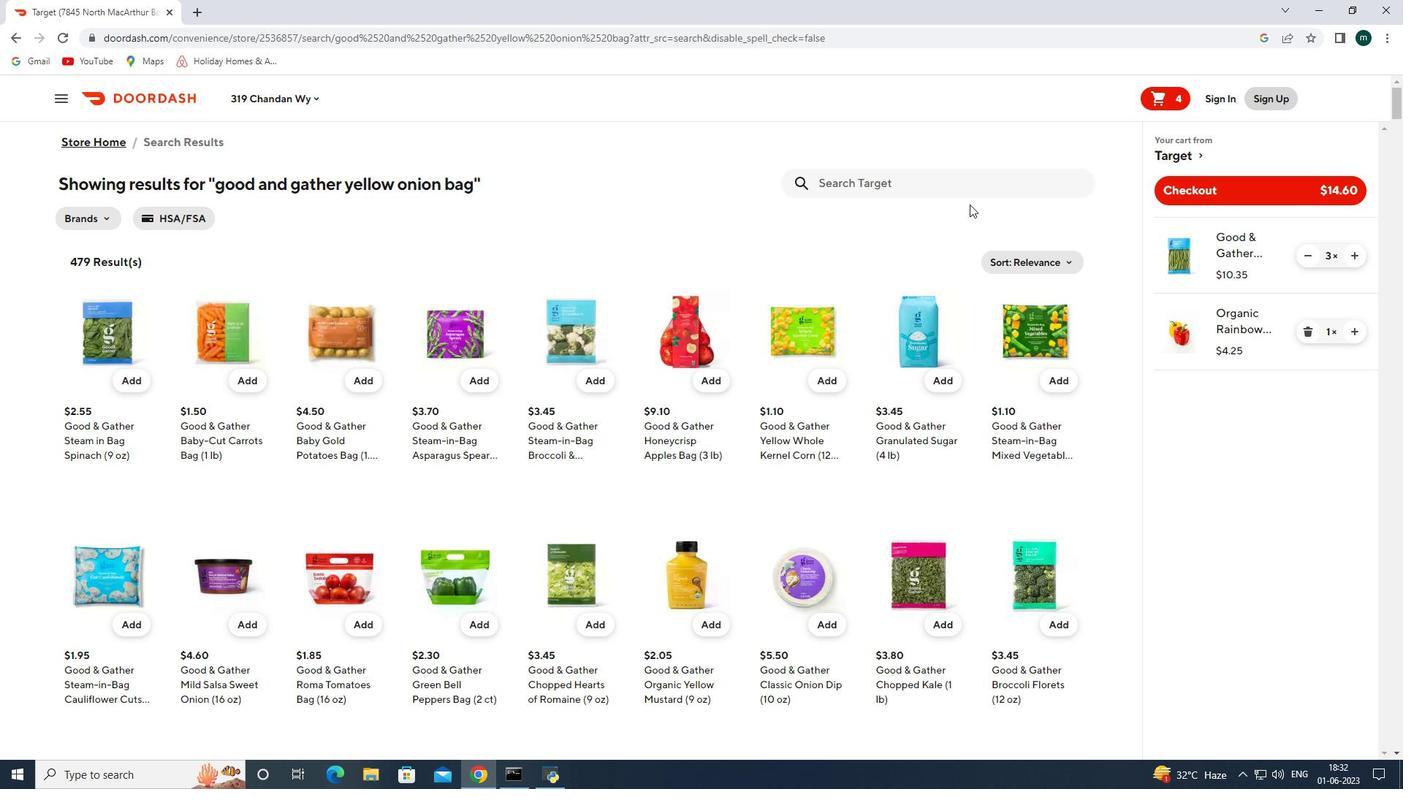 
Action: Mouse pressed left at (970, 189)
Screenshot: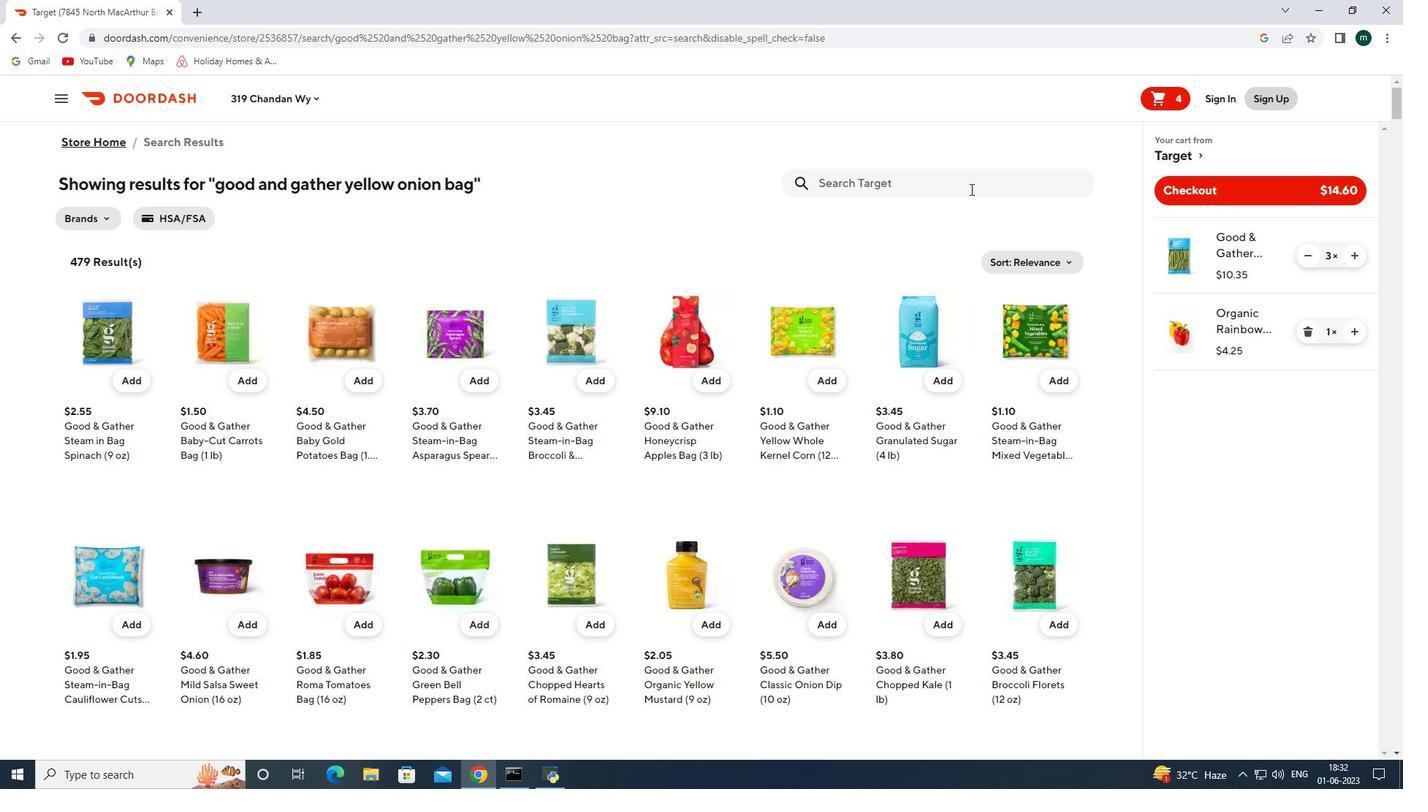 
Action: Key pressed good<Key.space>and<Key.space>organic<Key.space>baby<Key.space>cut<Key.space>carrots<Key.enter>
Screenshot: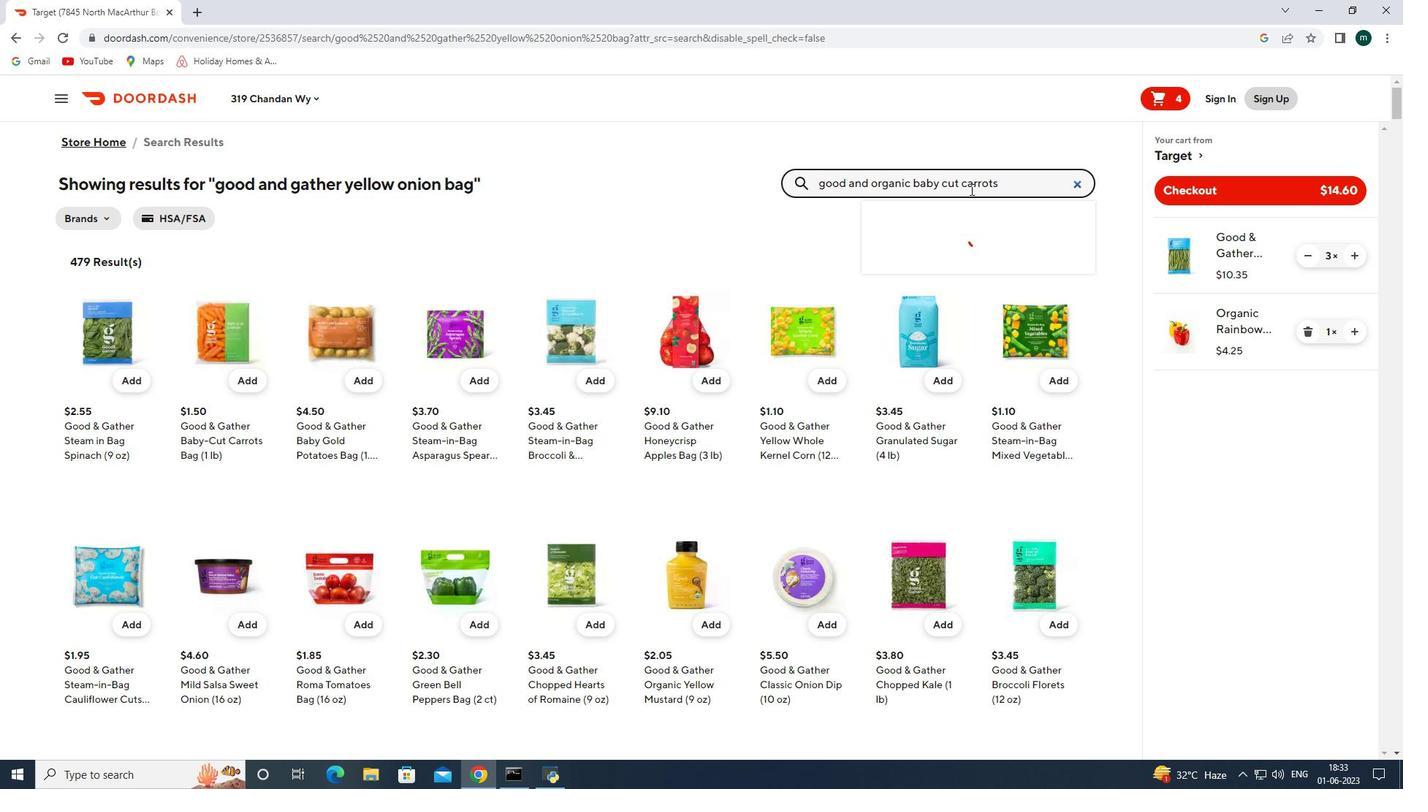 
Action: Mouse moved to (141, 378)
Screenshot: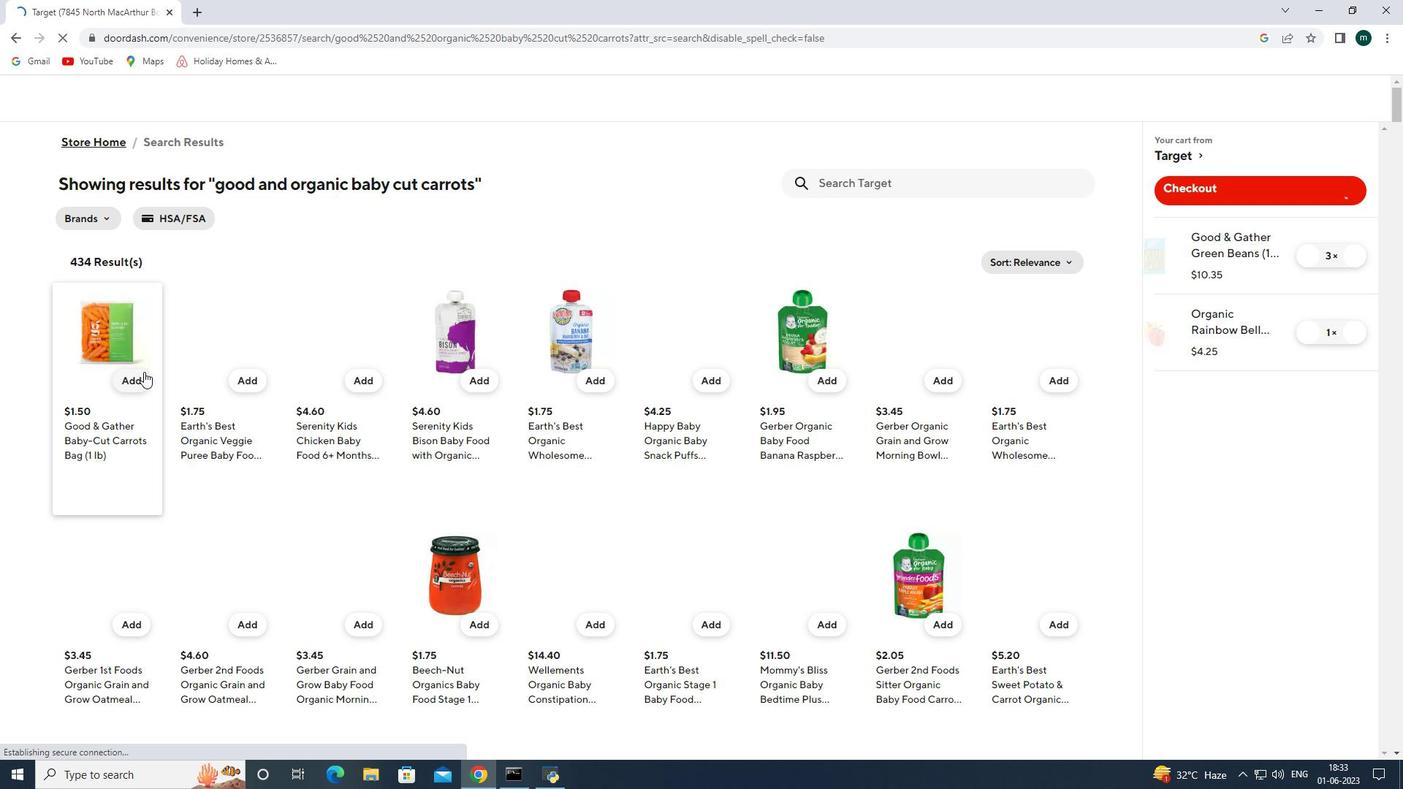 
Action: Mouse pressed left at (141, 378)
Screenshot: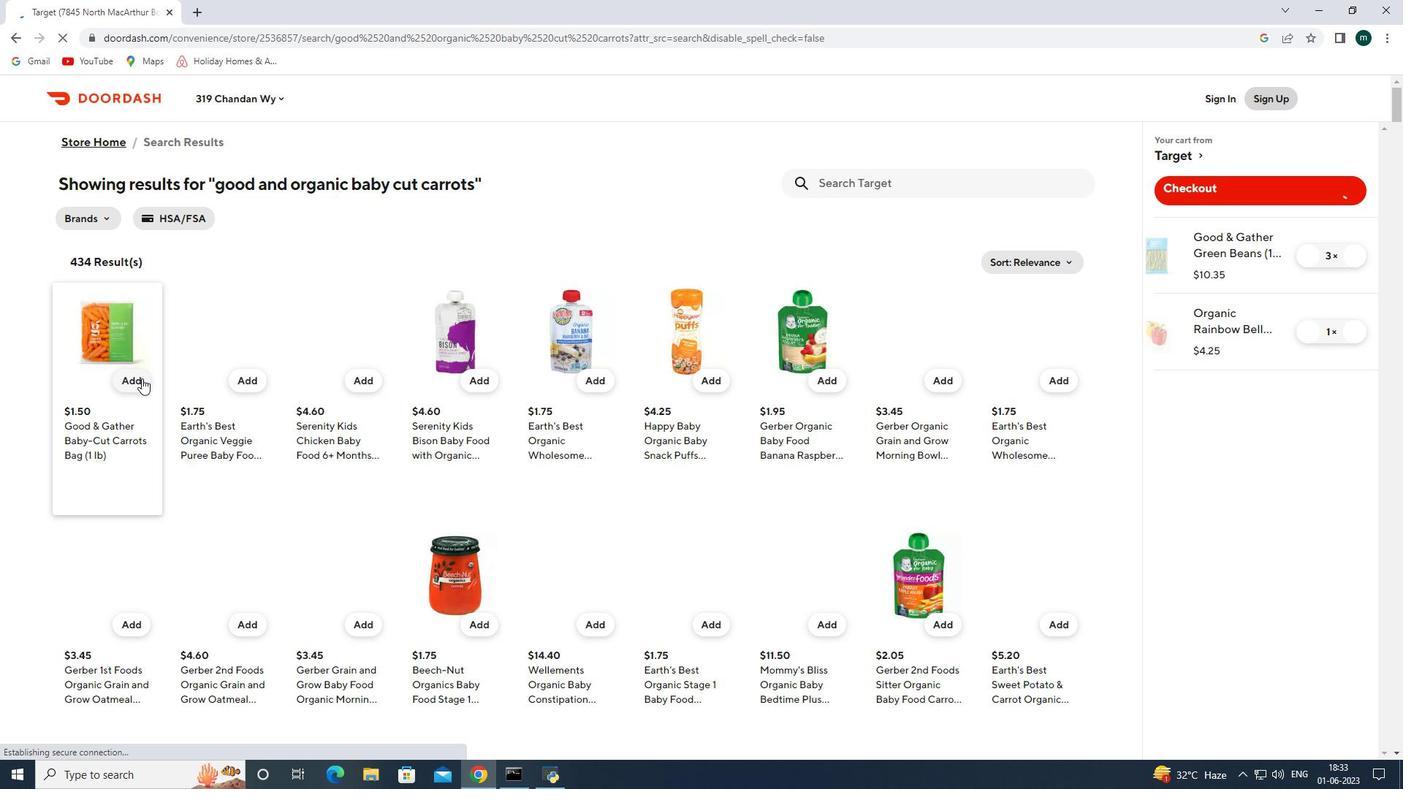 
Action: Mouse moved to (1359, 405)
Screenshot: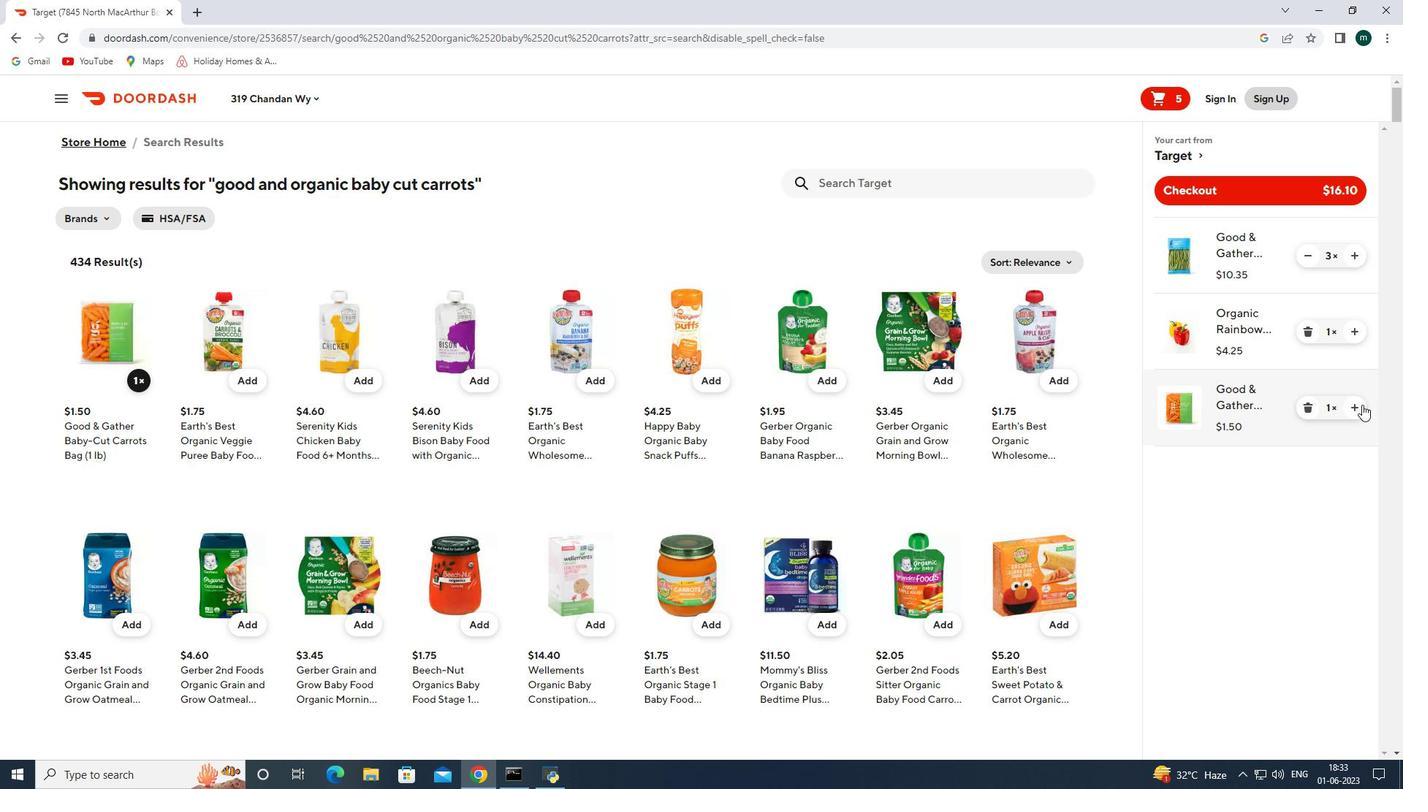 
Action: Mouse pressed left at (1359, 405)
Screenshot: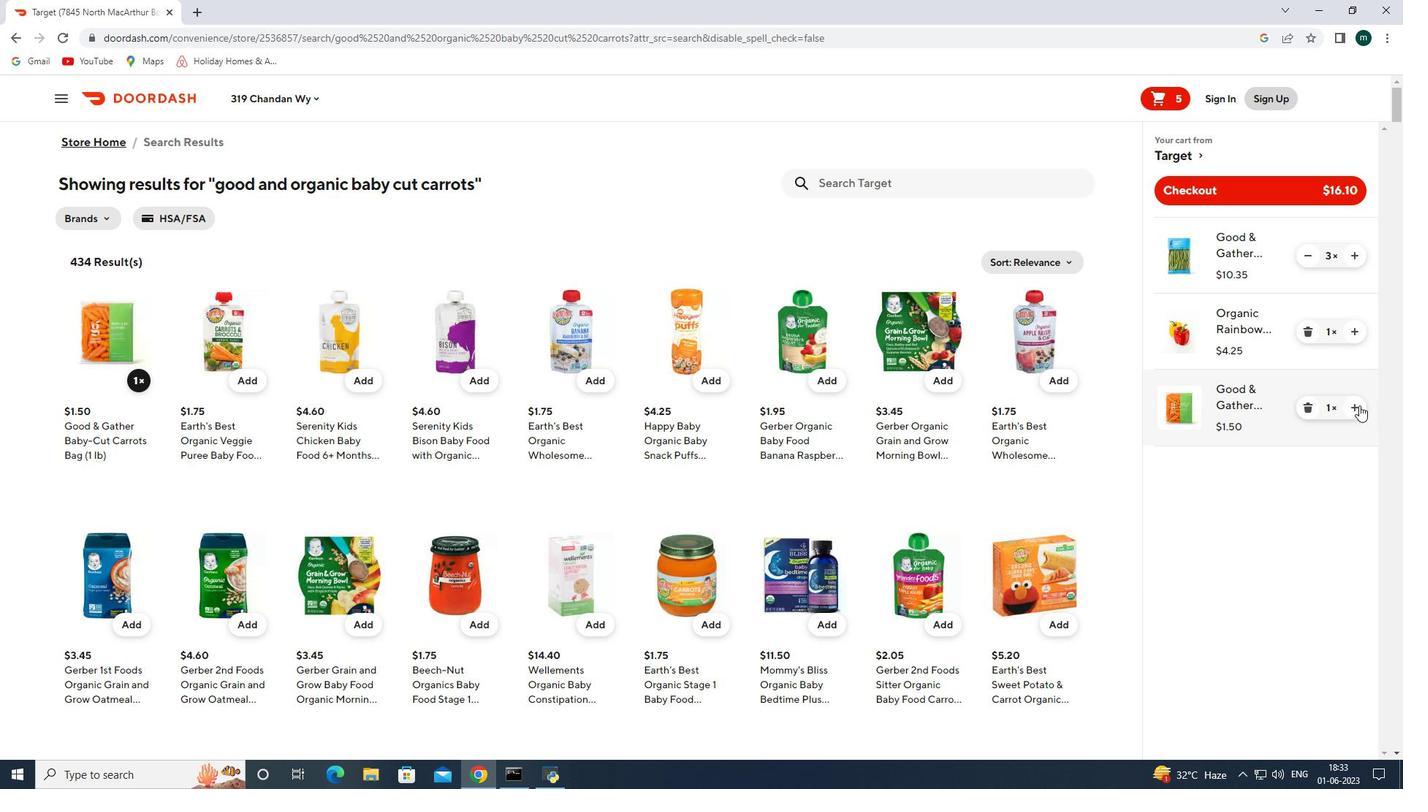 
Action: Mouse pressed left at (1359, 405)
Screenshot: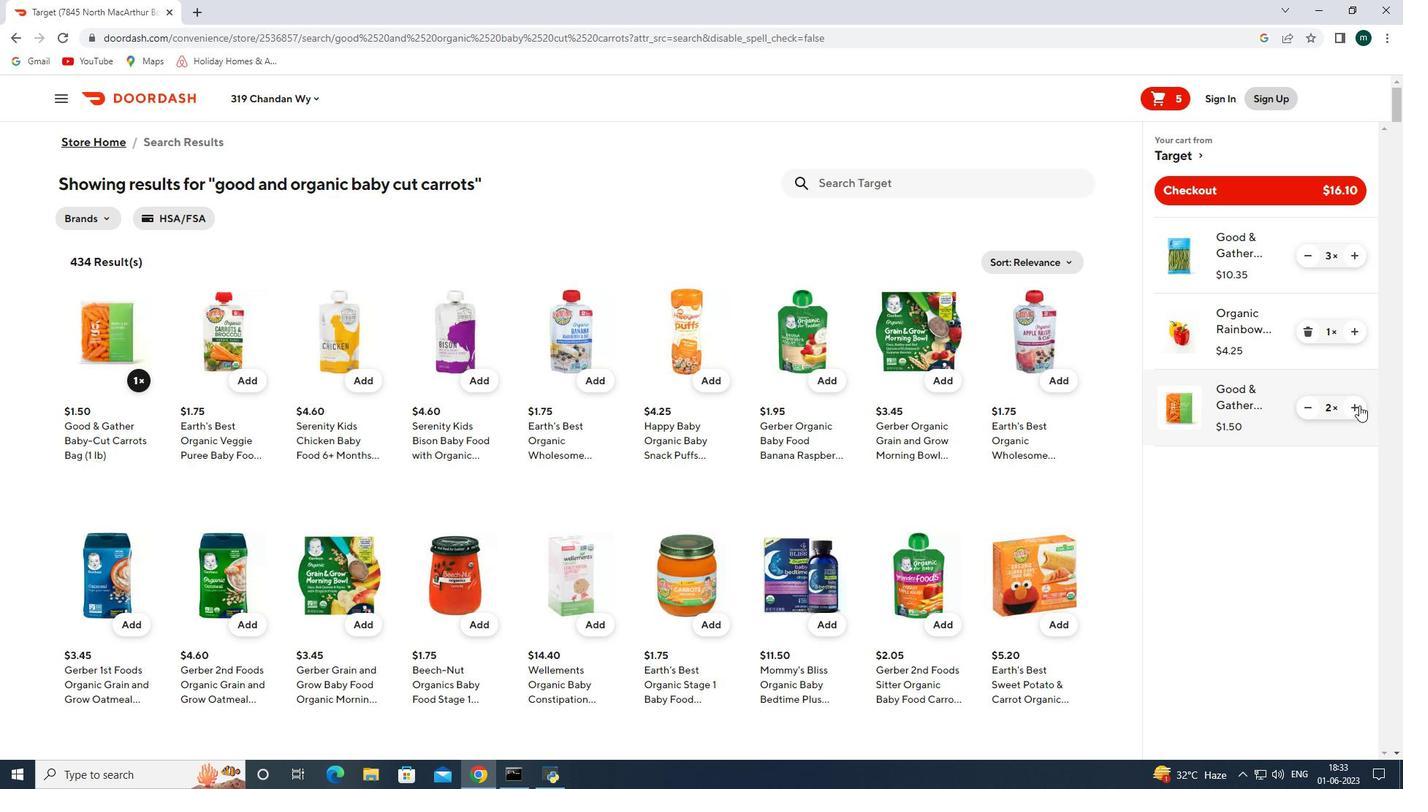 
Action: Mouse moved to (913, 180)
Screenshot: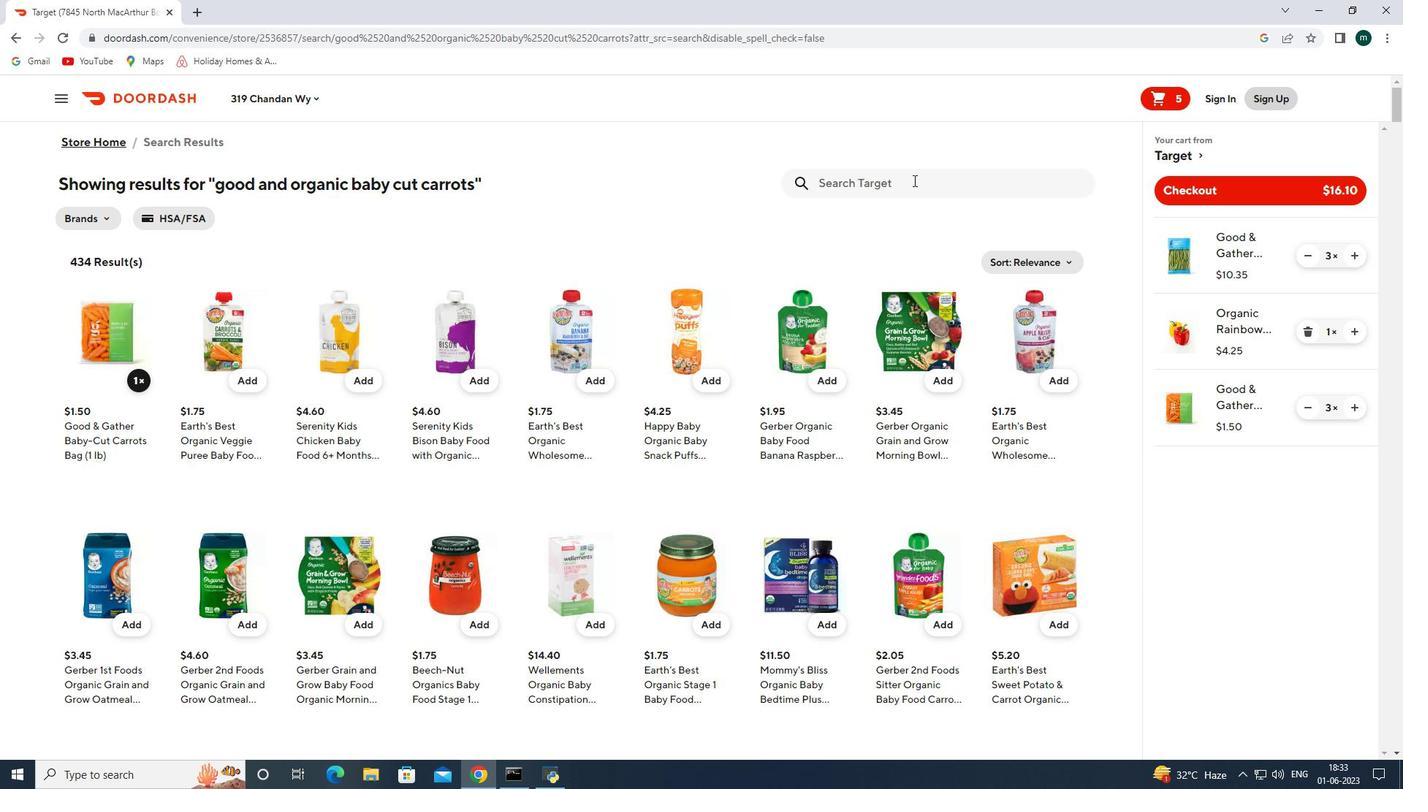 
Action: Mouse pressed left at (913, 180)
Screenshot: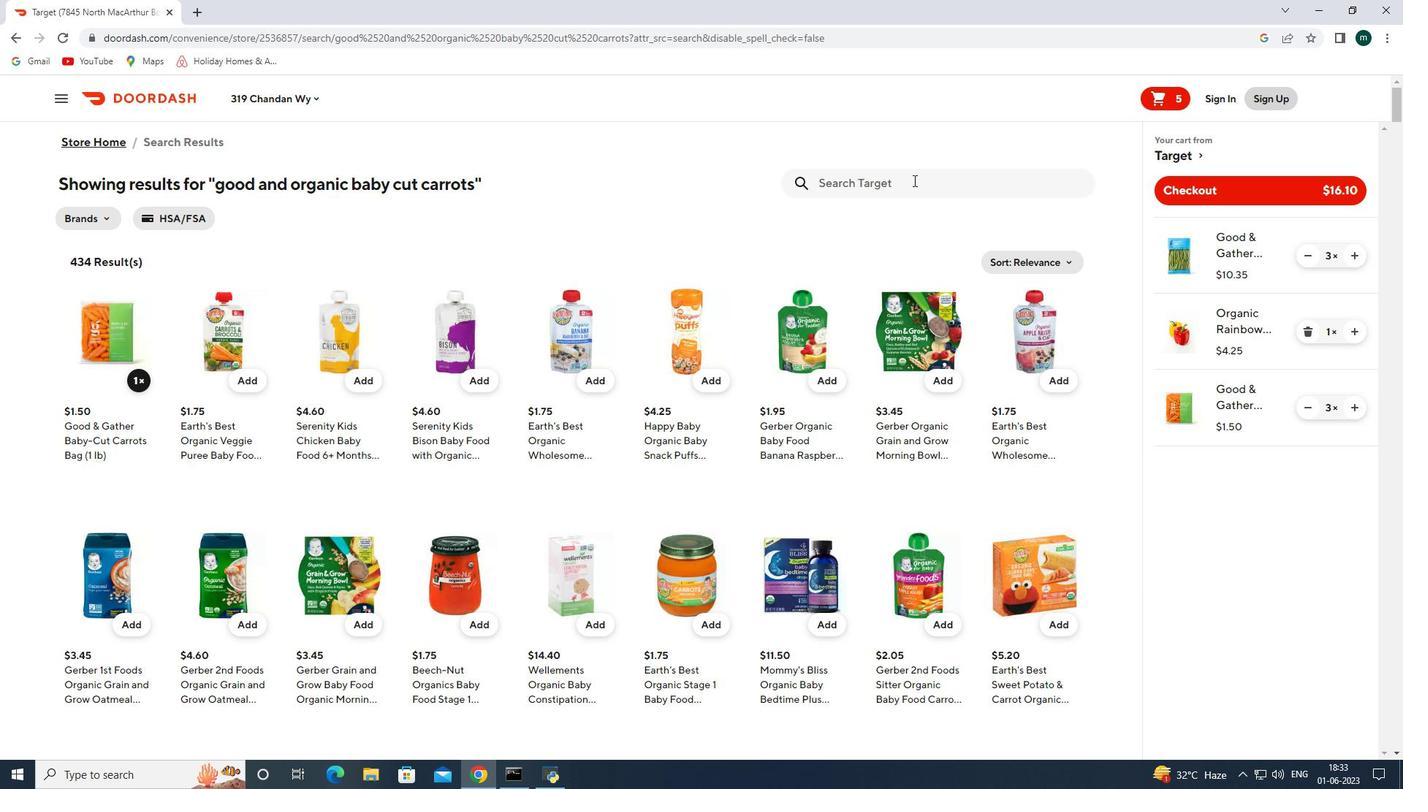 
Action: Key pressed good<Key.space>and<Key.space>gather<Key.space>romaine<Key.space>hearts<Key.enter>
Screenshot: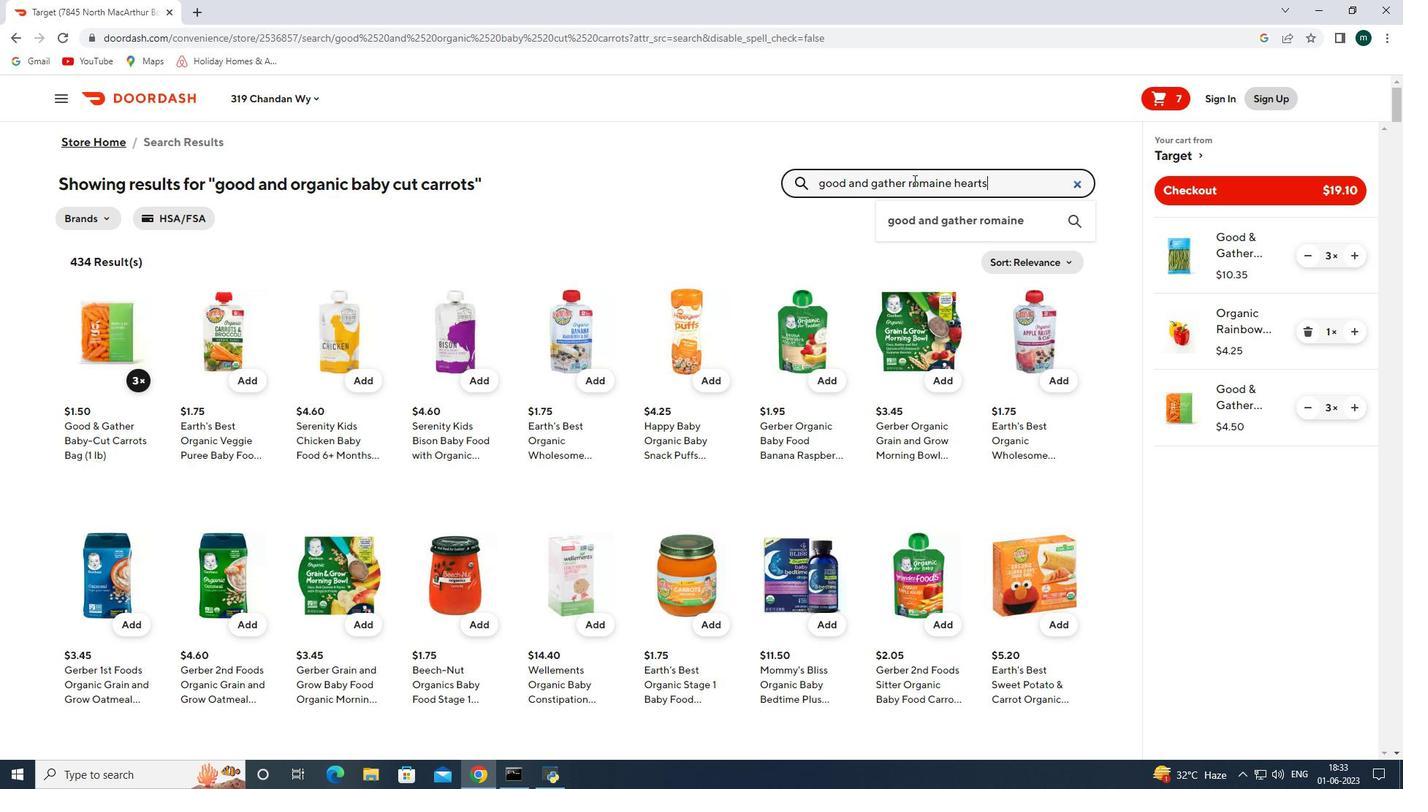 
Action: Mouse moved to (127, 382)
Screenshot: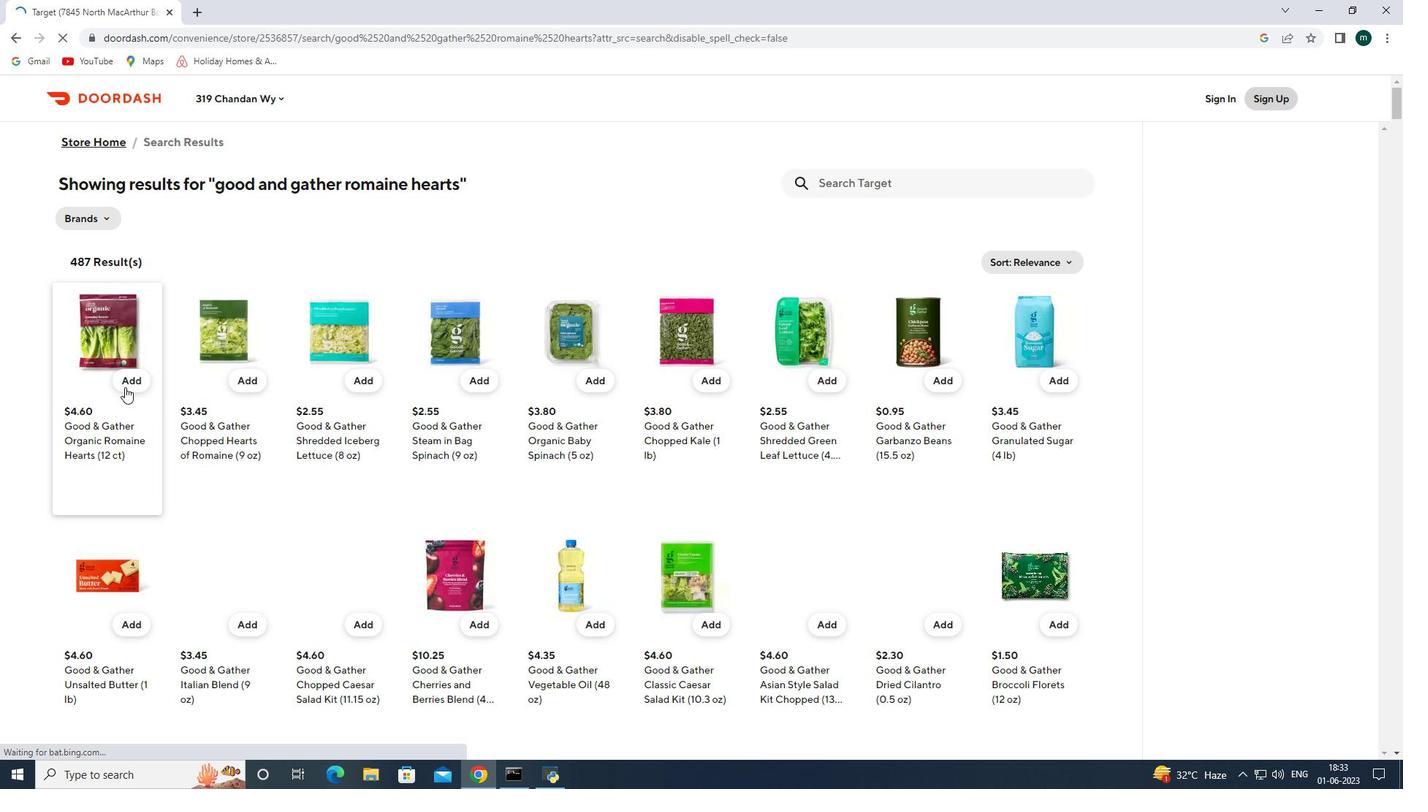 
Action: Mouse pressed left at (127, 382)
Screenshot: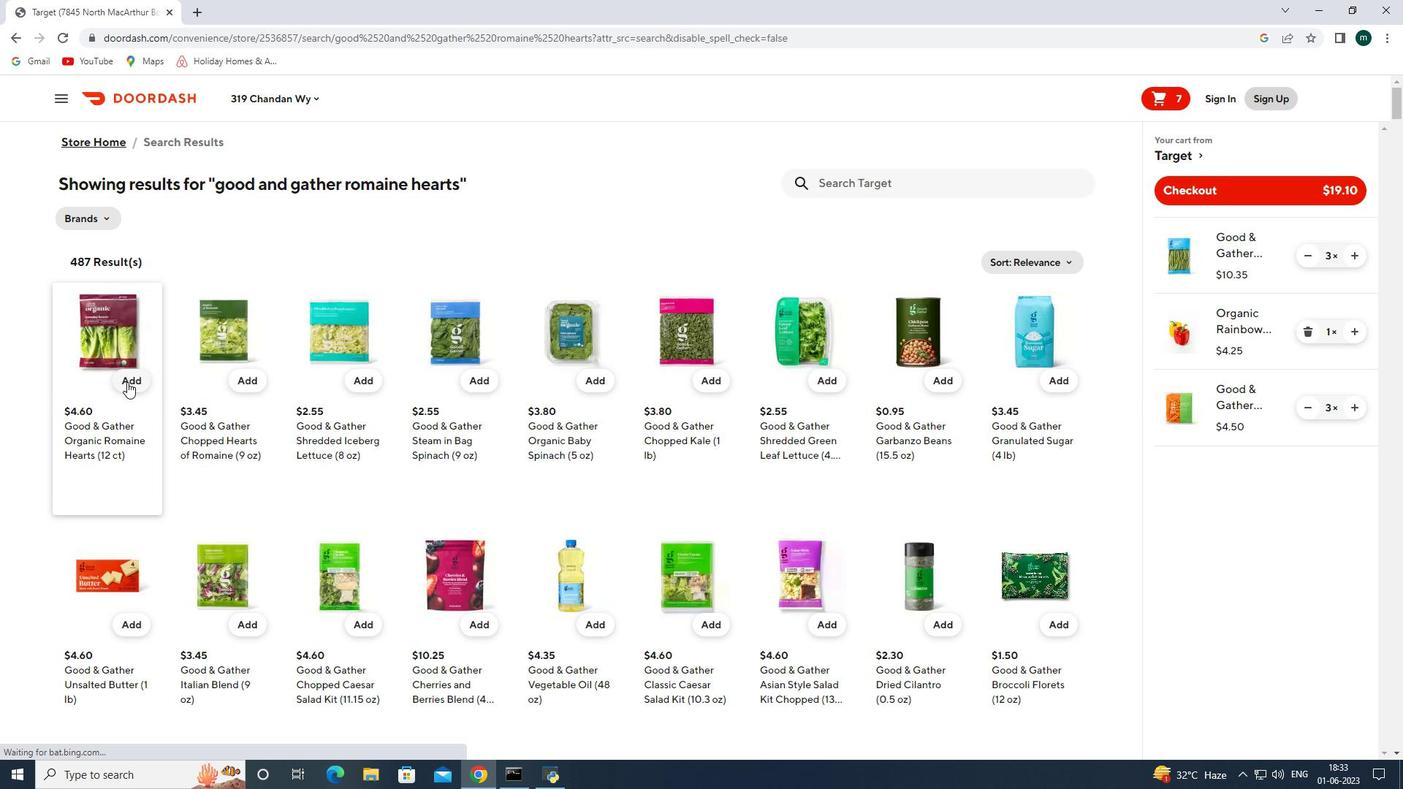 
Action: Mouse moved to (969, 175)
Screenshot: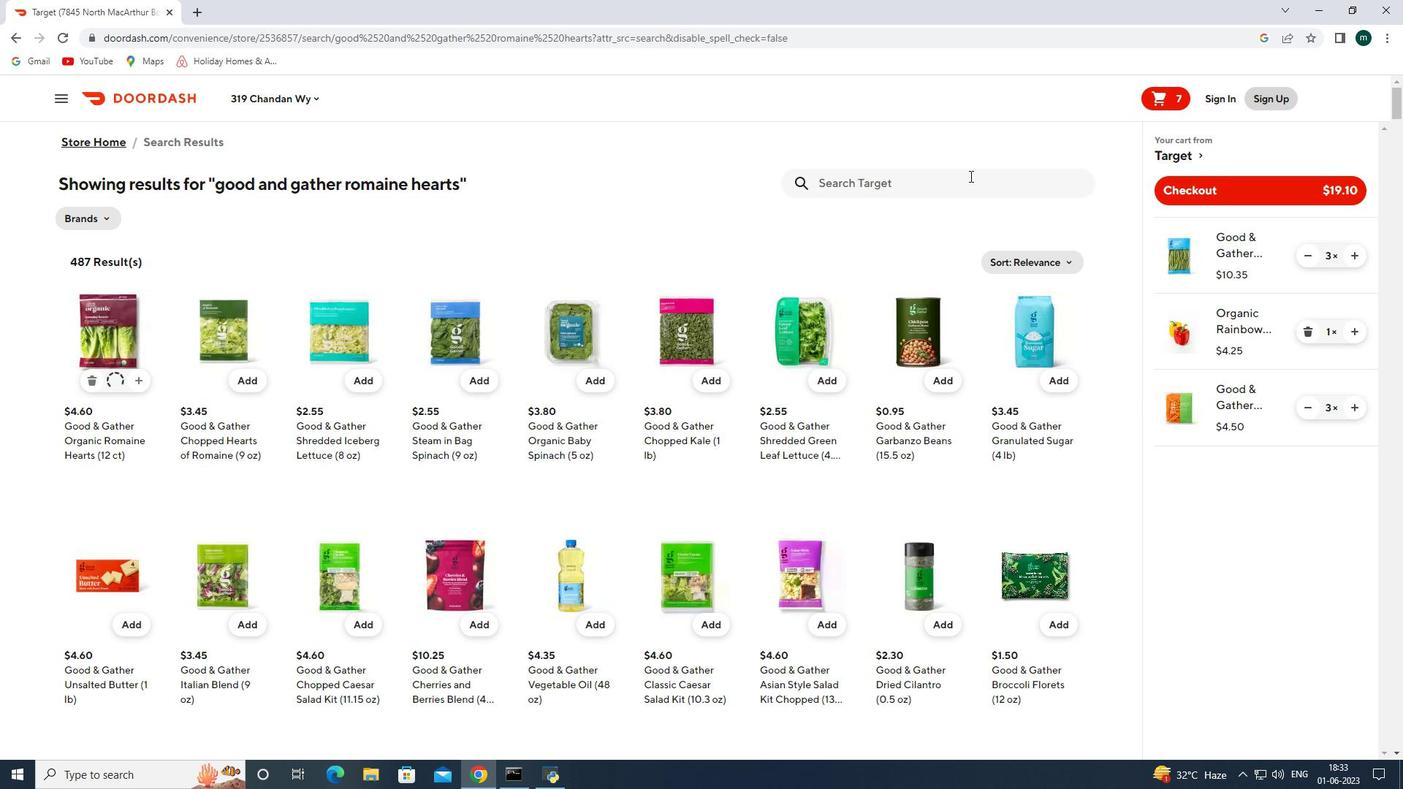
Action: Mouse pressed left at (969, 175)
Screenshot: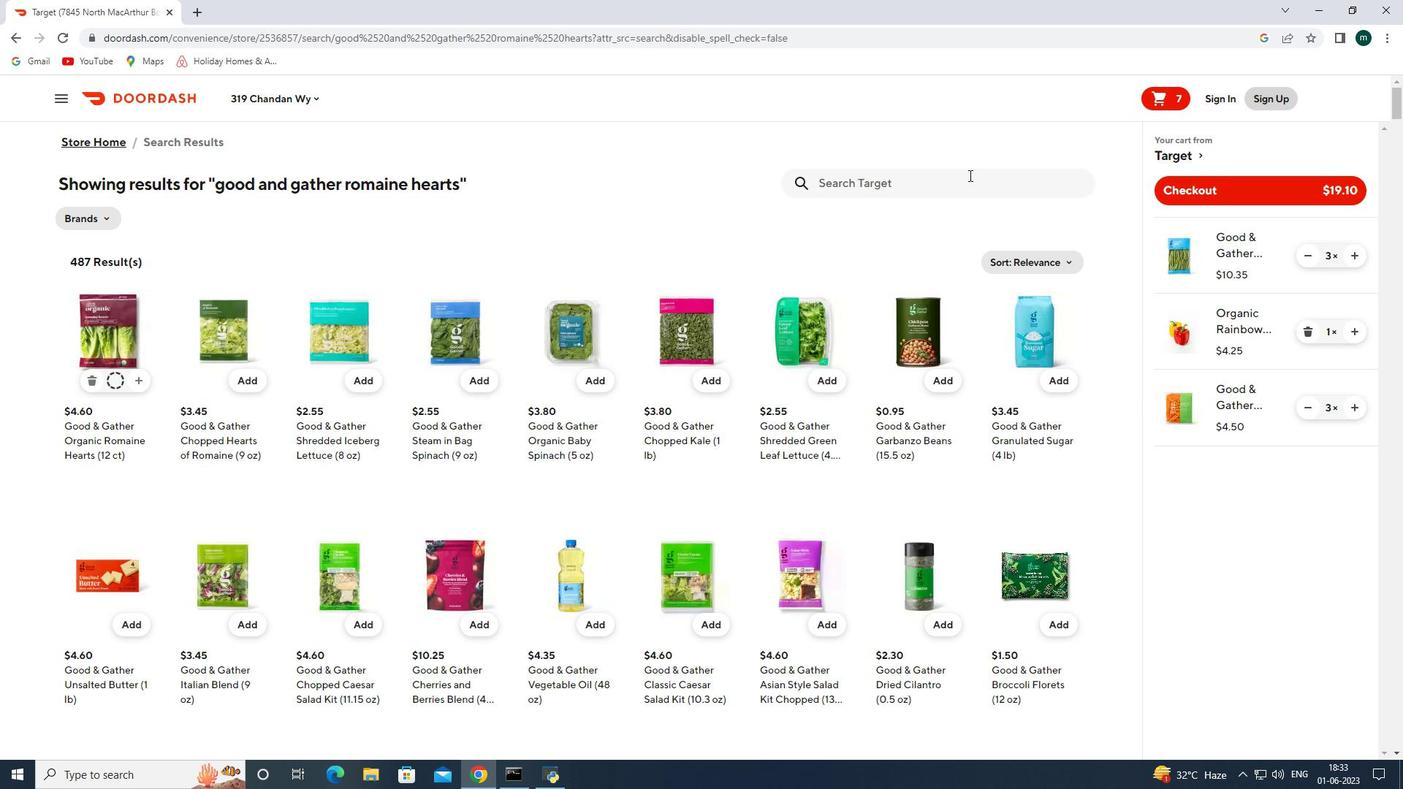 
Action: Key pressed olive<Key.space>garden<Key.space>signature<Key.space>recipe<Key.space>croutons<Key.space>garlic<Key.space>na<Key.backspace><Key.backspace>and<Key.space>romo<Key.backspace>ano<Key.enter>
Screenshot: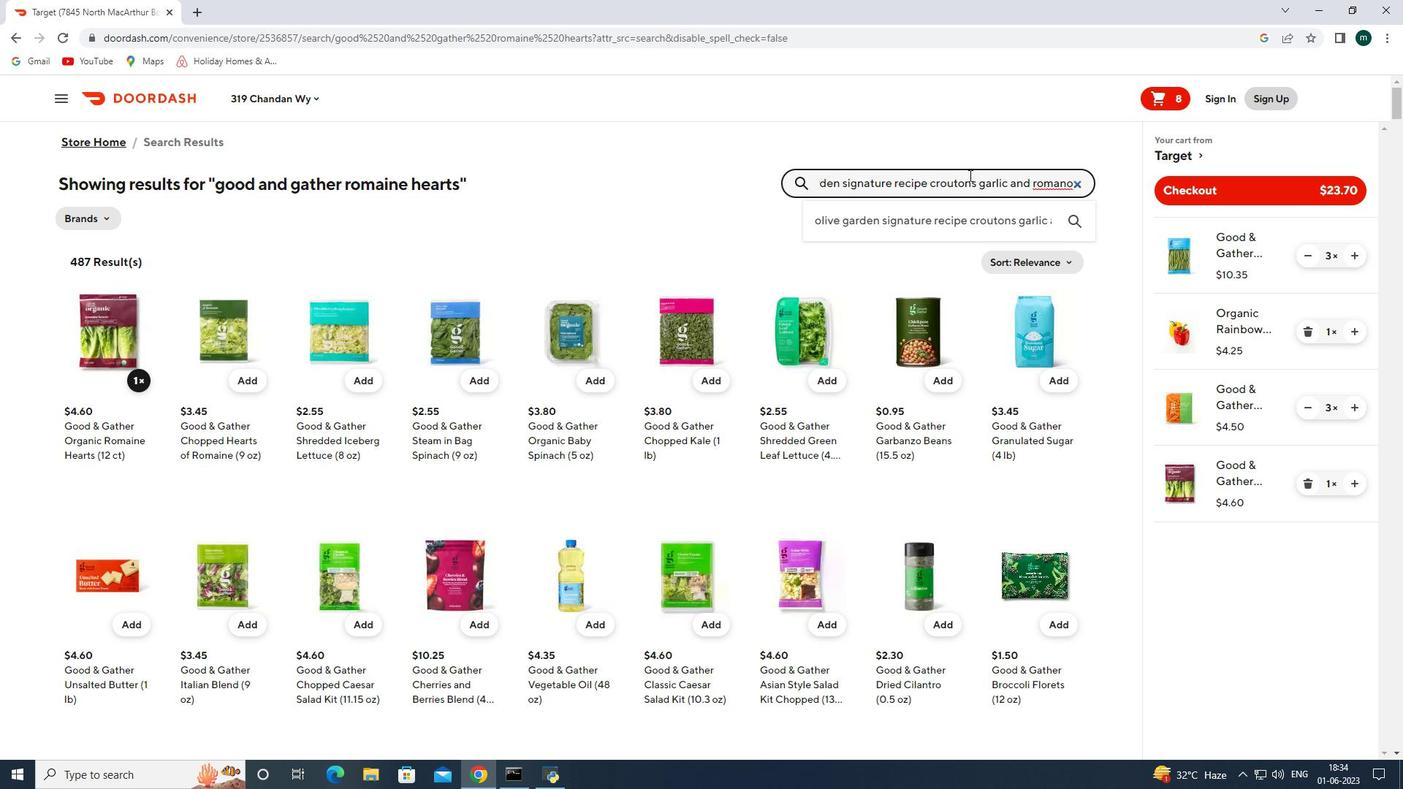 
Action: Mouse moved to (138, 387)
Screenshot: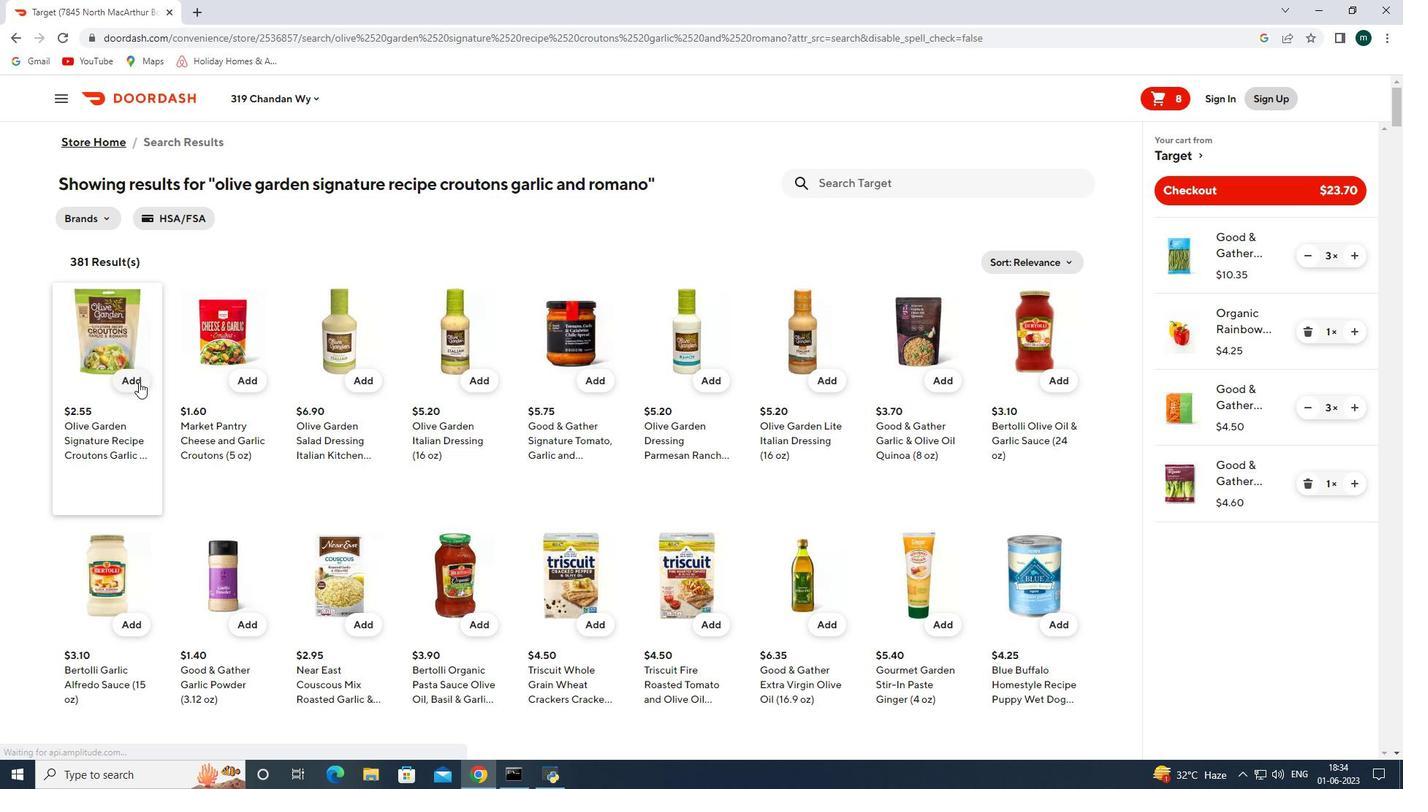 
Action: Mouse pressed left at (138, 387)
Screenshot: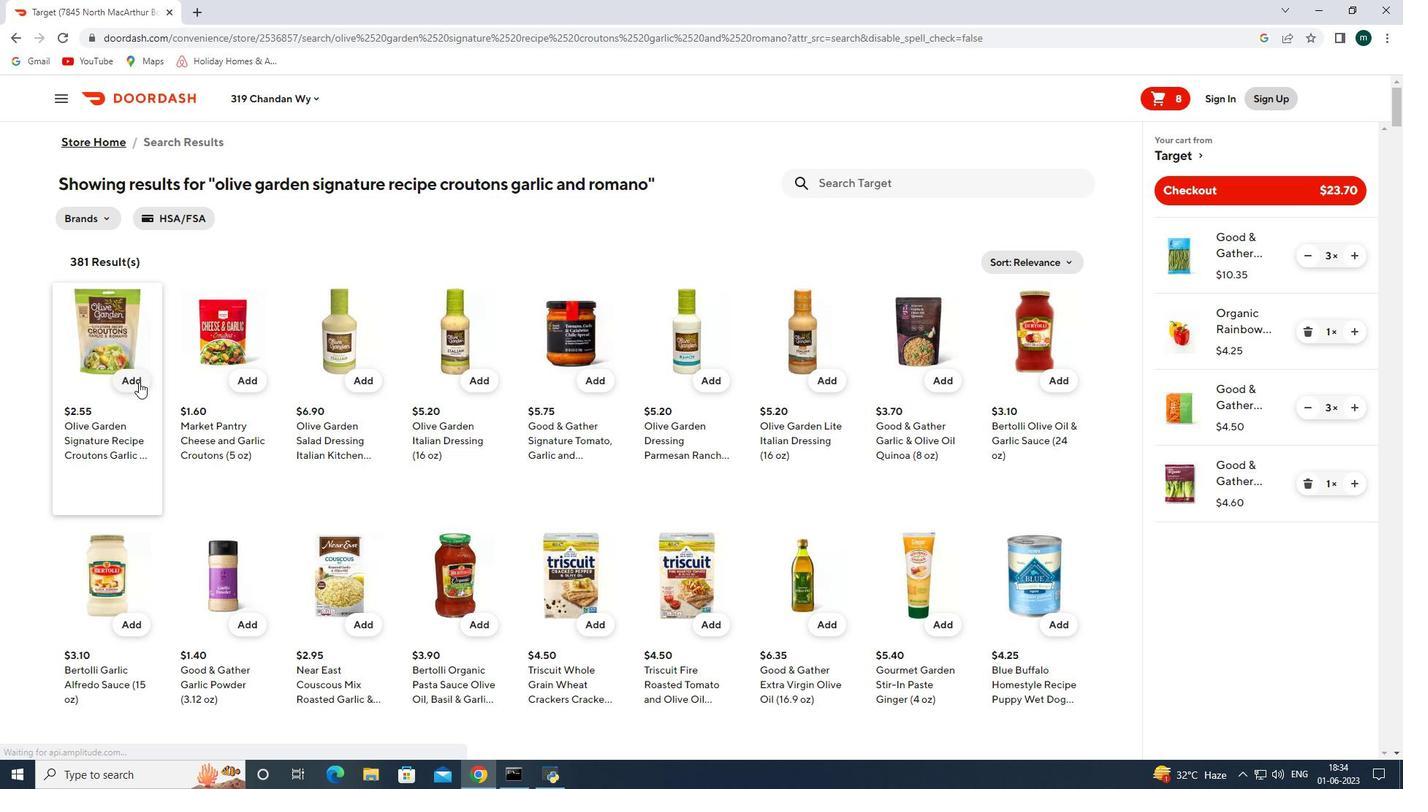 
Action: Mouse moved to (930, 711)
Screenshot: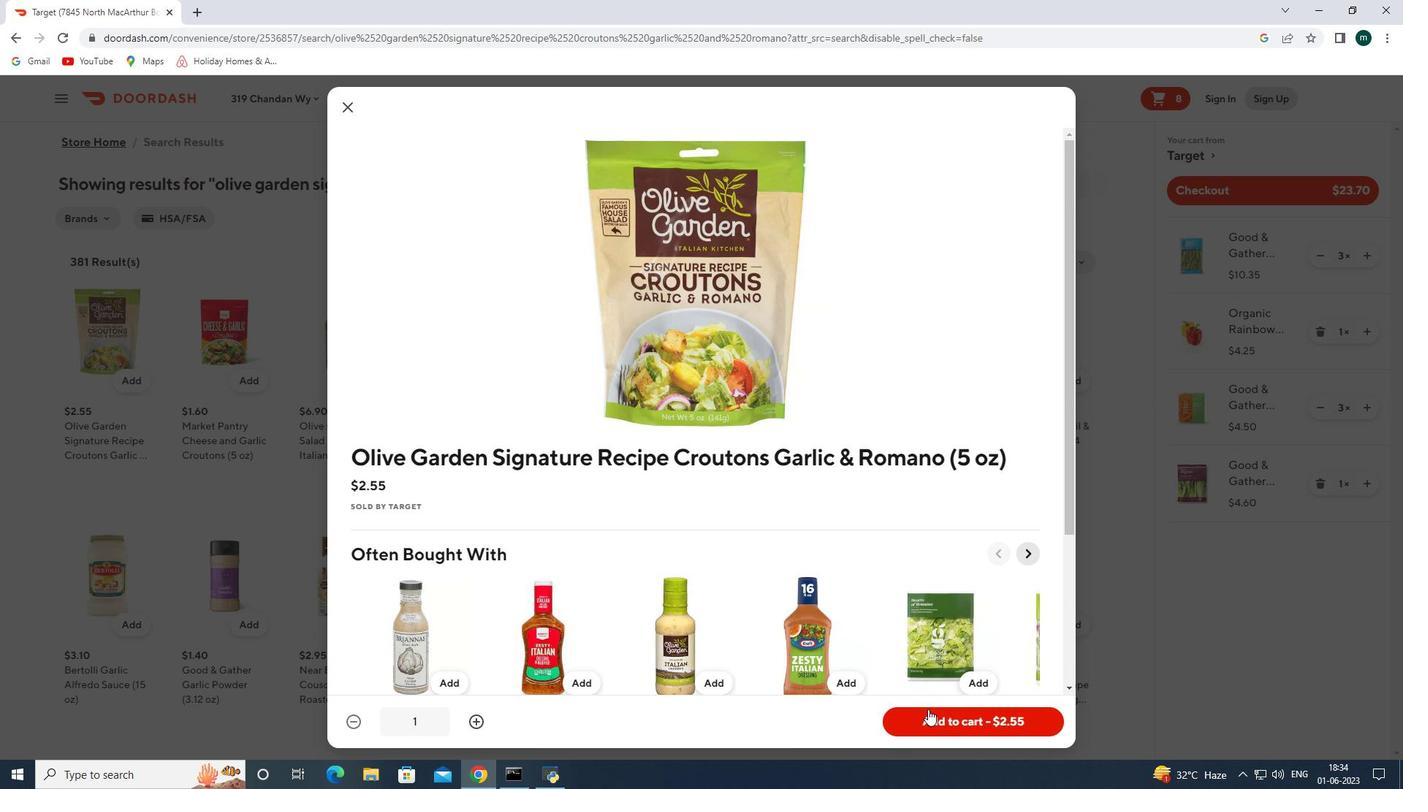 
Action: Mouse pressed left at (930, 711)
Screenshot: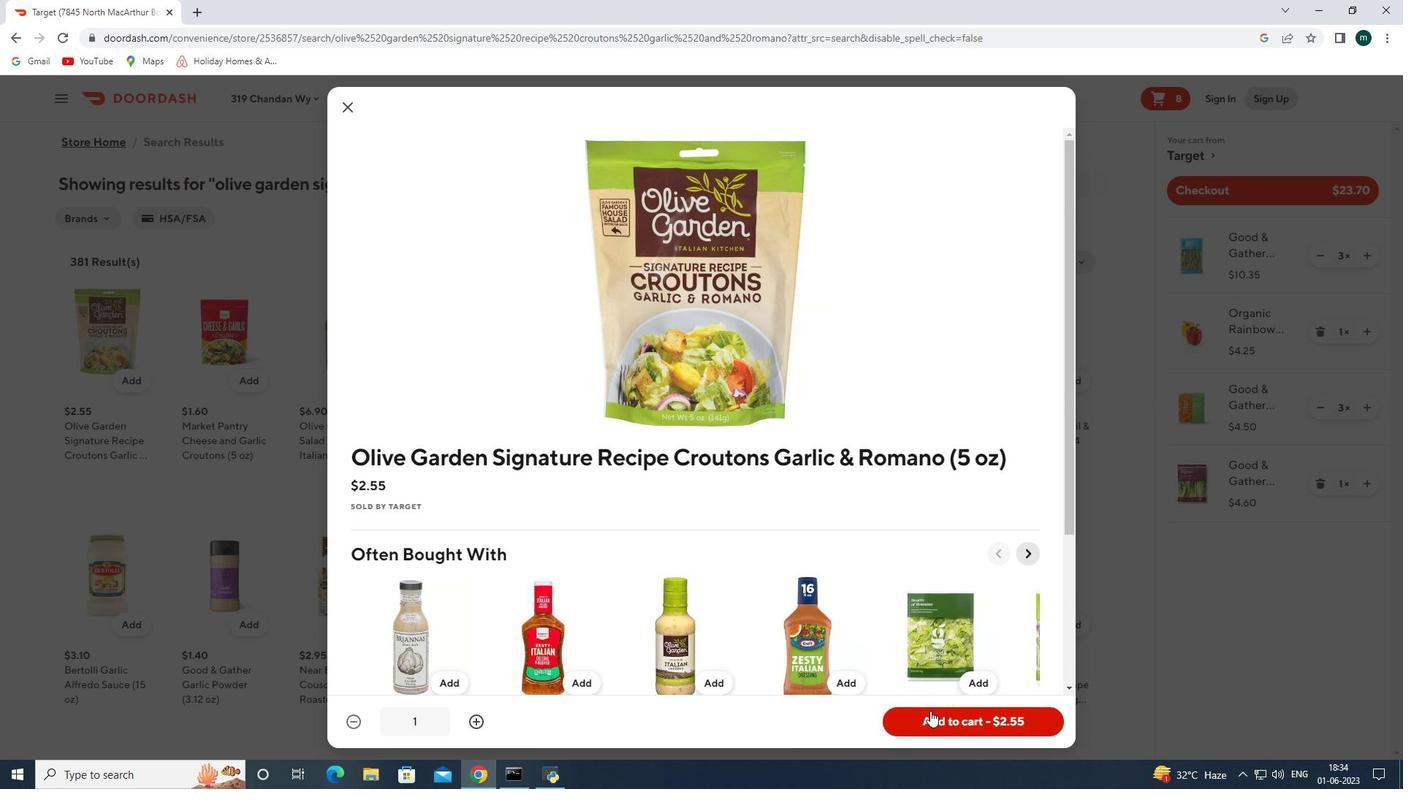 
Action: Mouse moved to (346, 114)
Screenshot: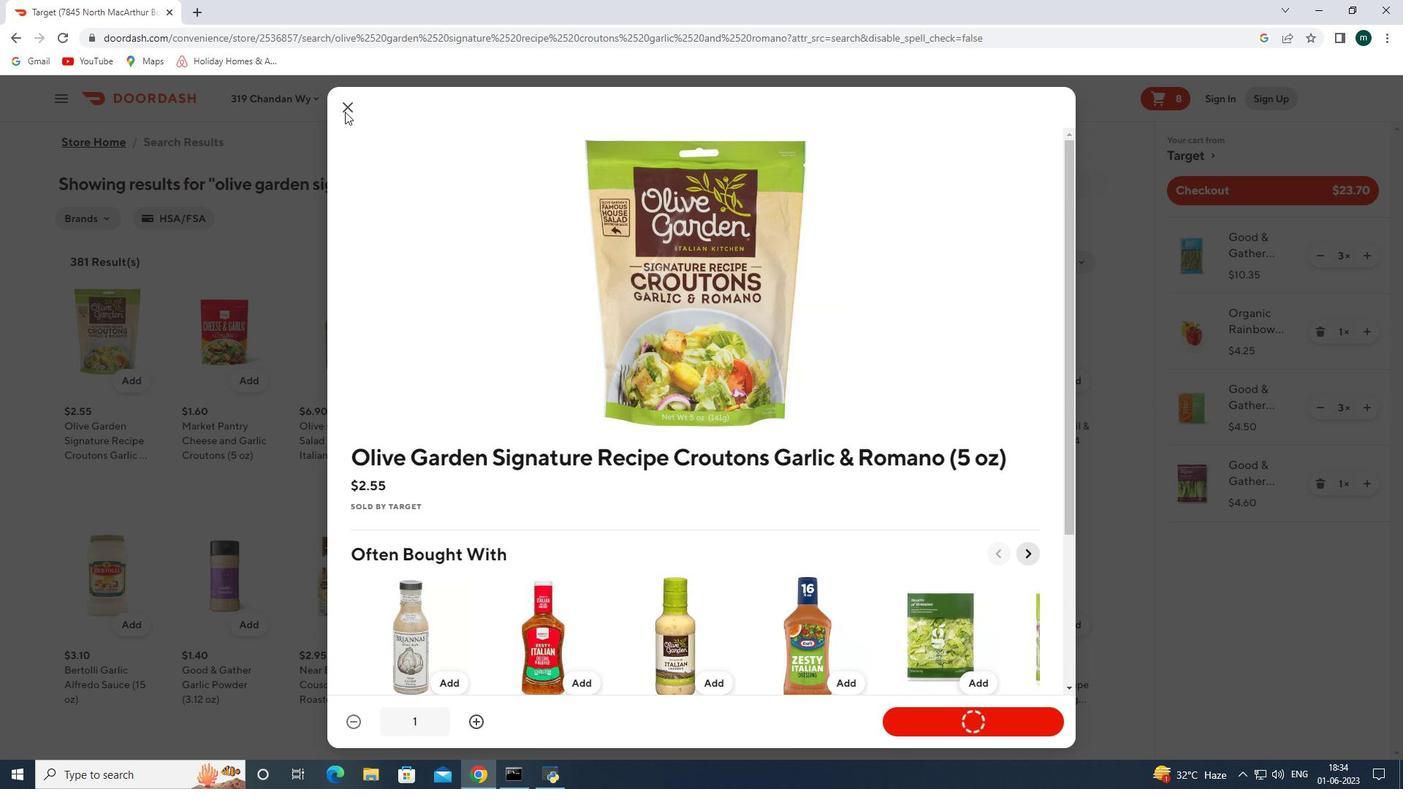 
Action: Mouse pressed left at (346, 114)
Screenshot: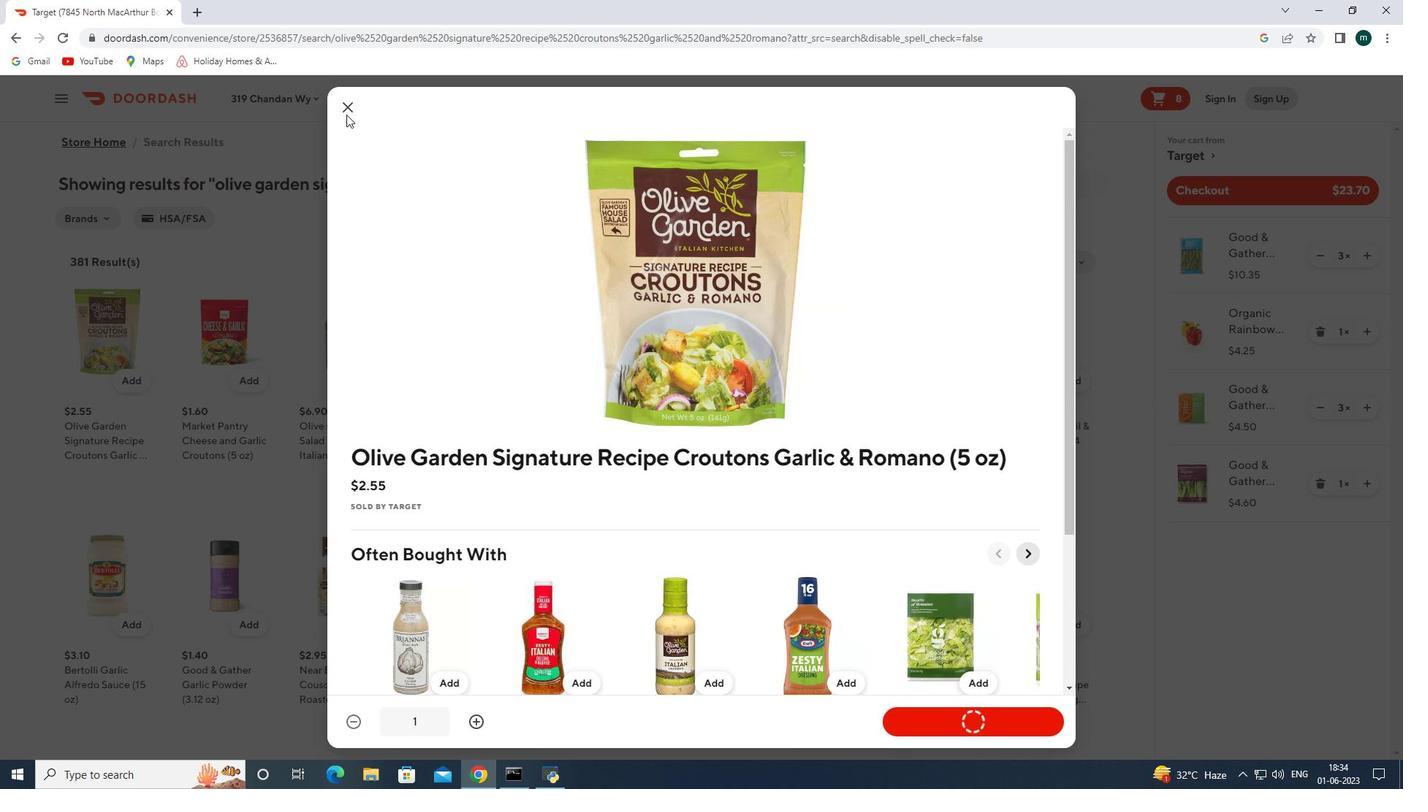 
Action: Mouse moved to (1354, 570)
Screenshot: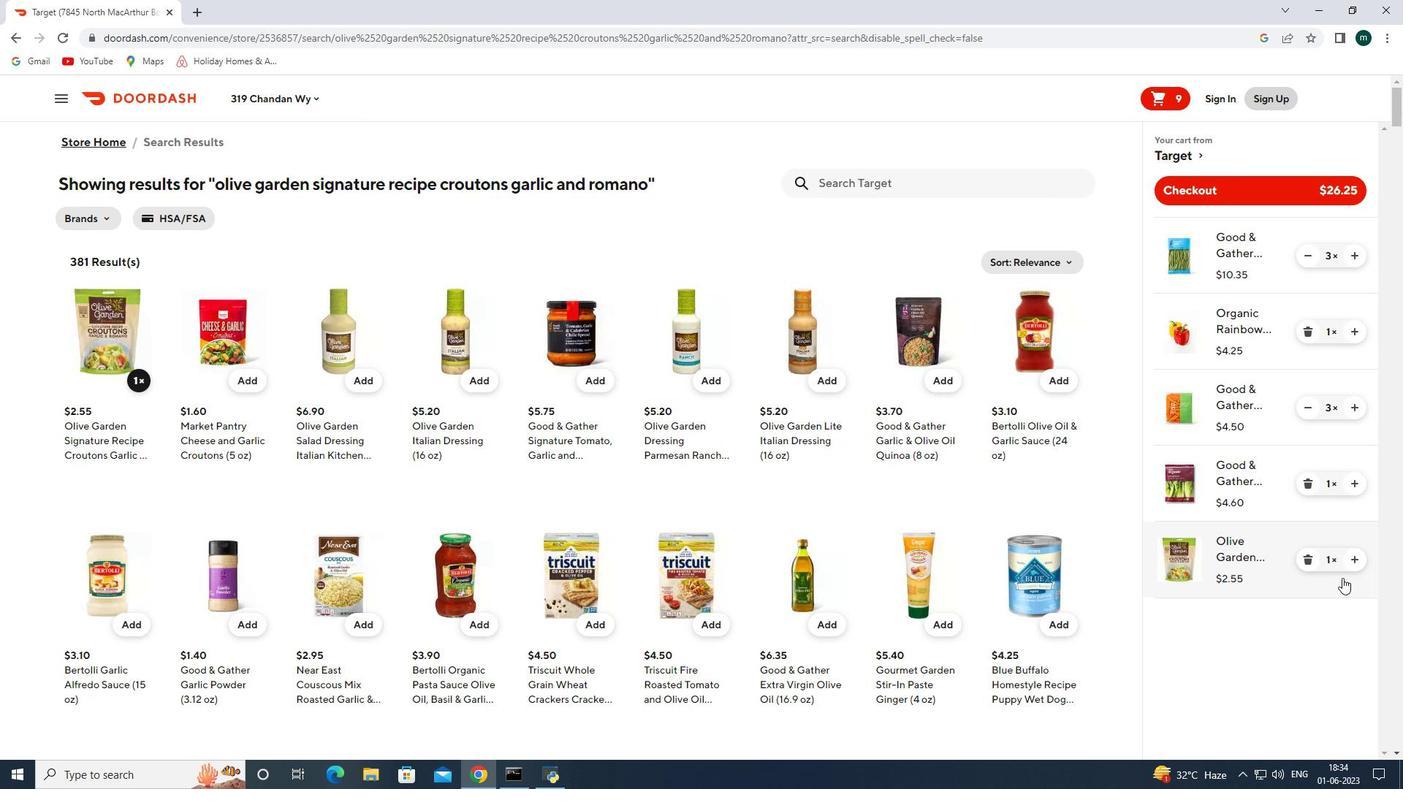 
Action: Mouse pressed left at (1354, 570)
Screenshot: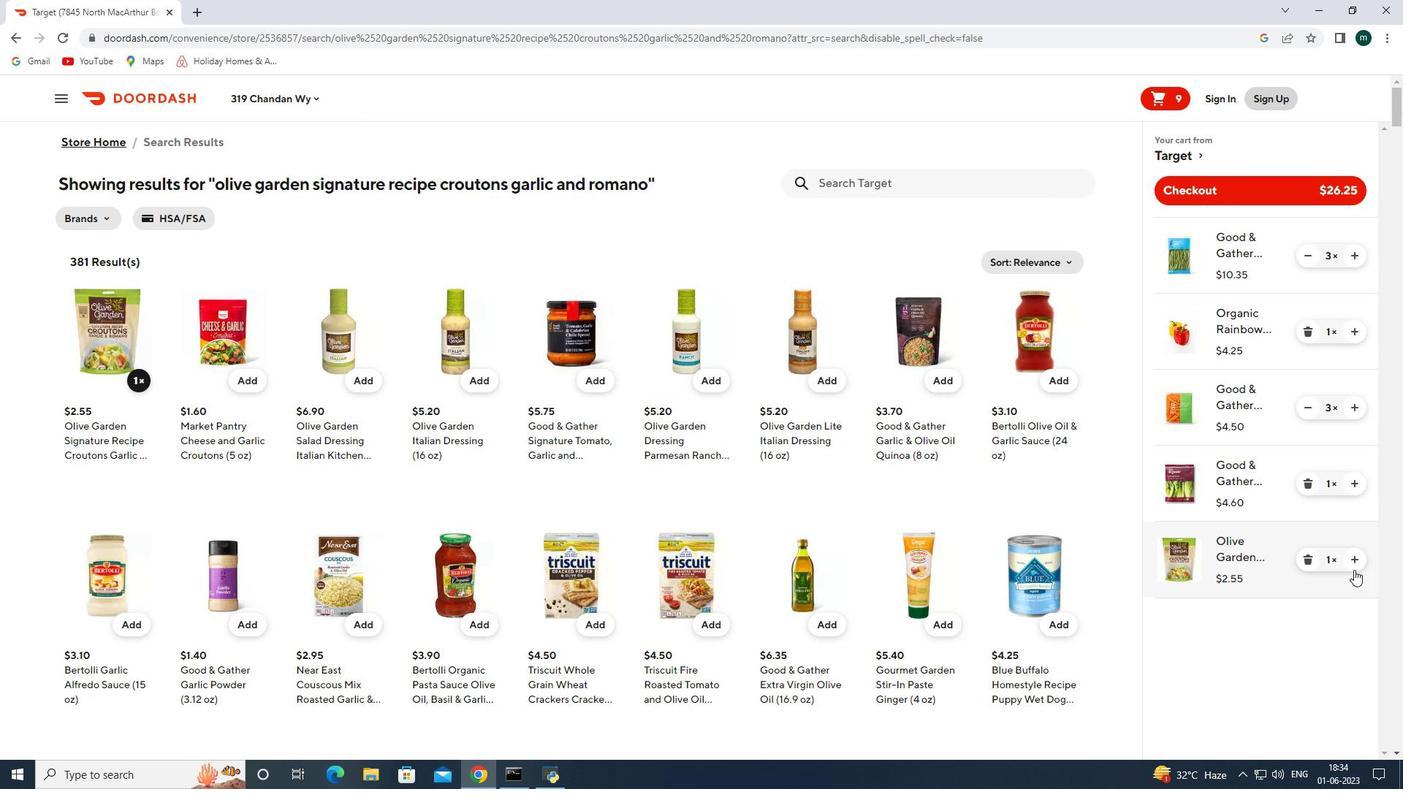 
Action: Mouse pressed left at (1354, 570)
Screenshot: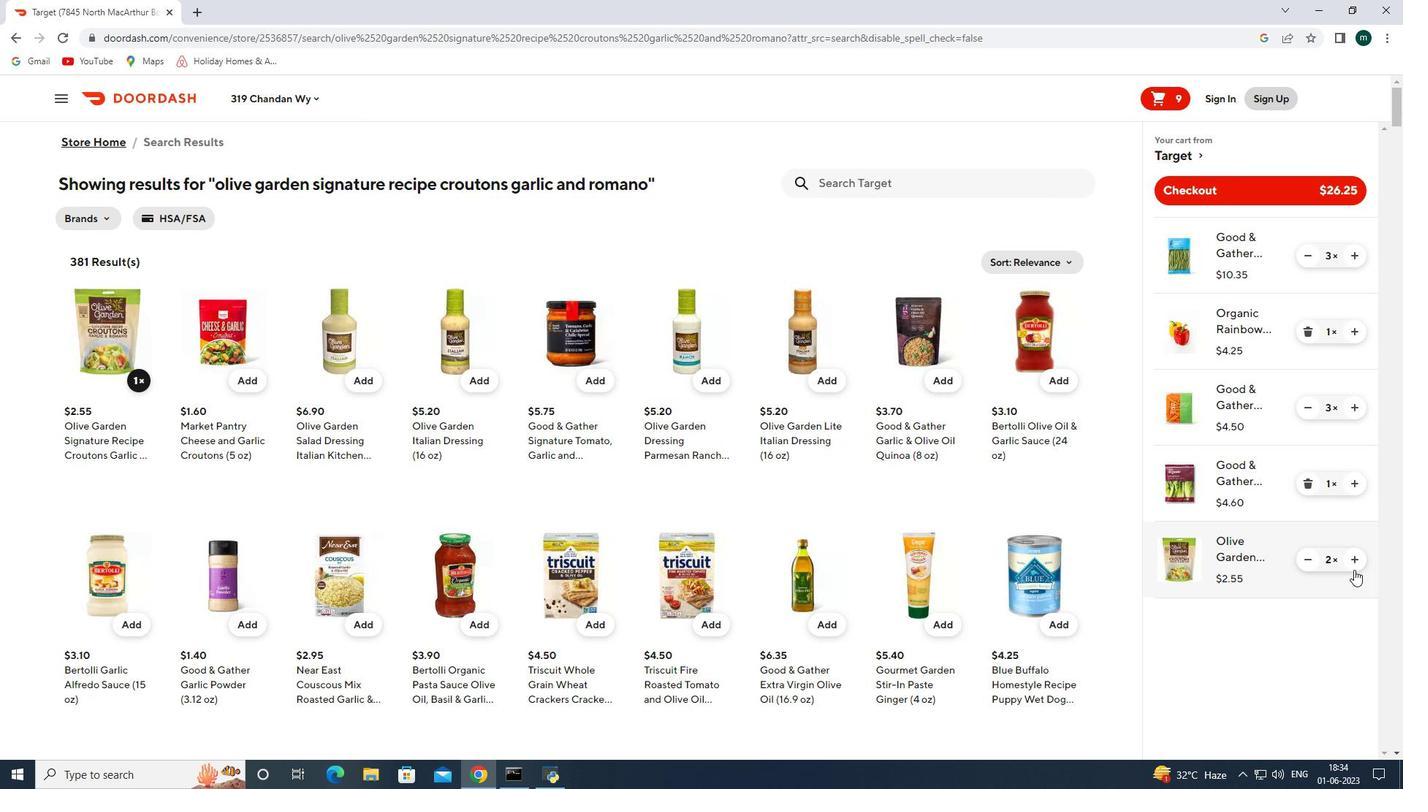 
Action: Mouse moved to (888, 183)
Screenshot: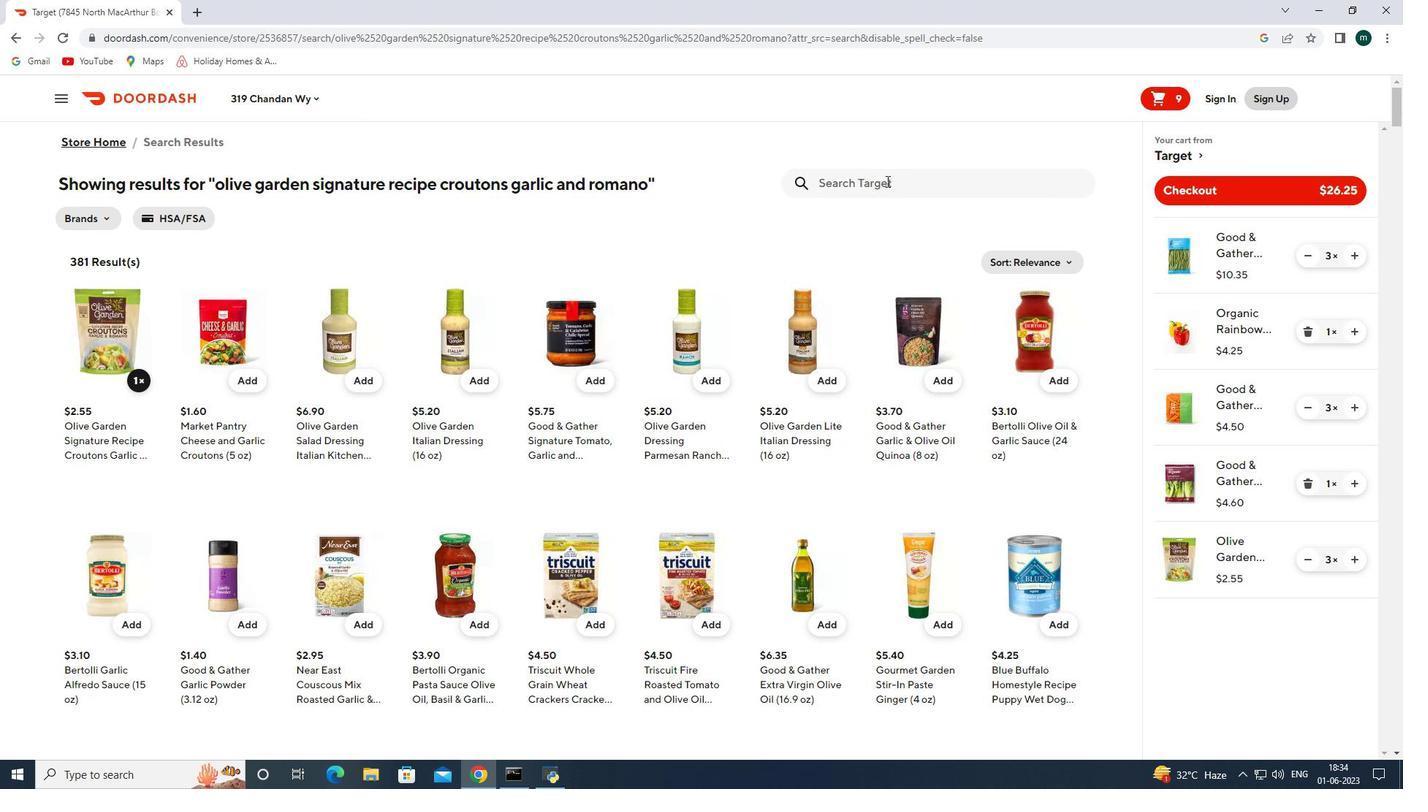 
Action: Mouse pressed left at (888, 183)
Screenshot: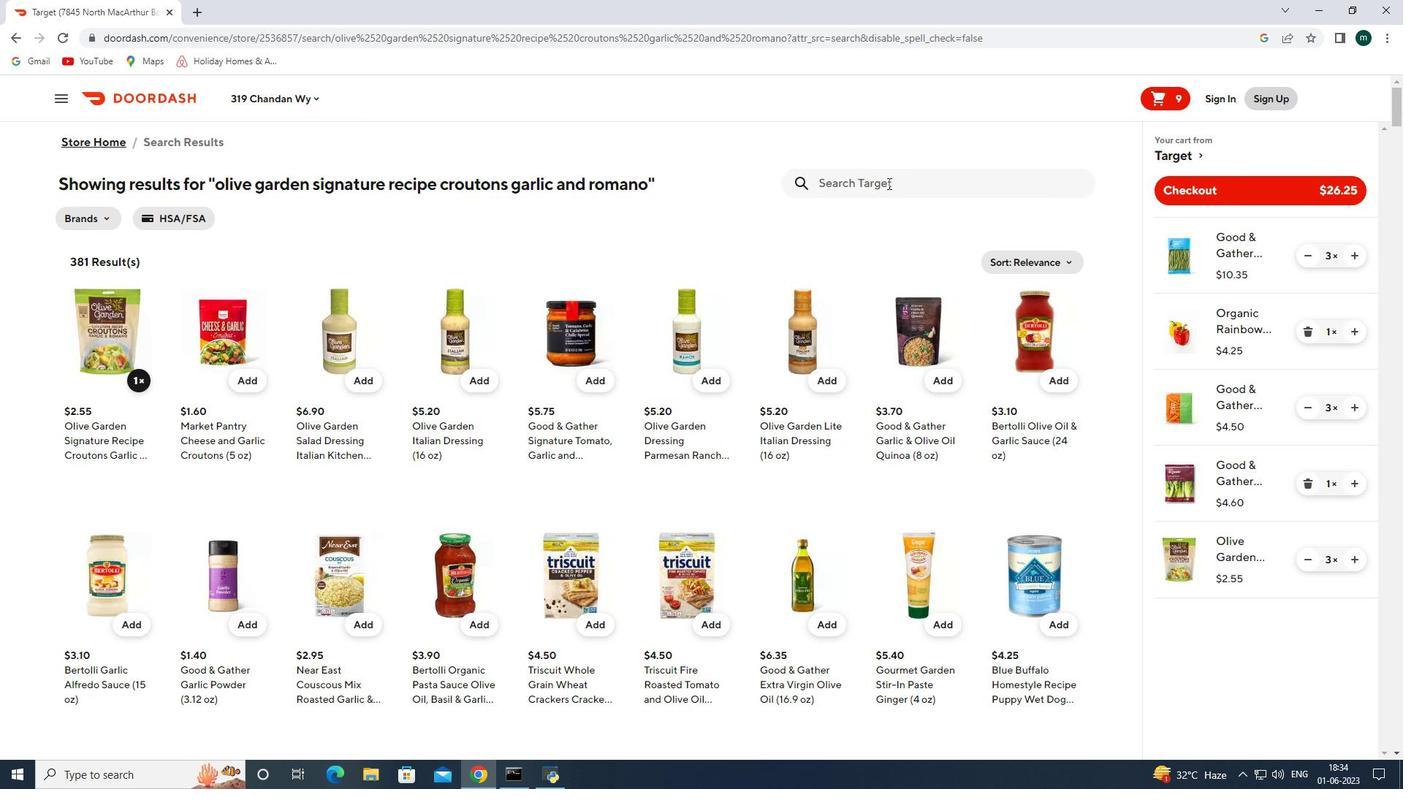 
Action: Key pressed good<Key.space>andf<Key.space><Key.backspace><Key.backspace><Key.space>gather<Key.space>2<Key.shift>%<Key.space>reduced<Key.space>fat<Key.space>,<Key.backspace>milk<Key.enter>
Screenshot: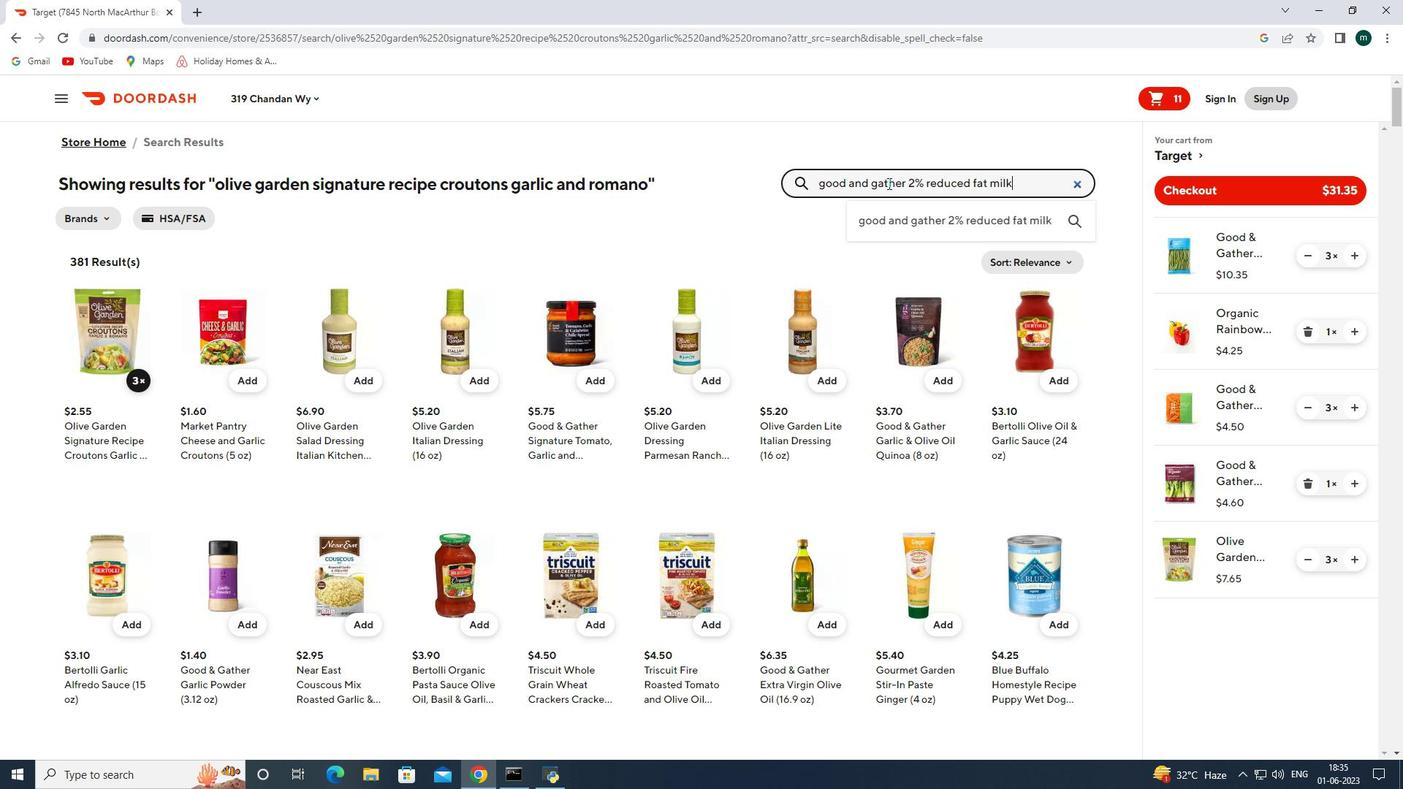
Action: Mouse moved to (124, 385)
Screenshot: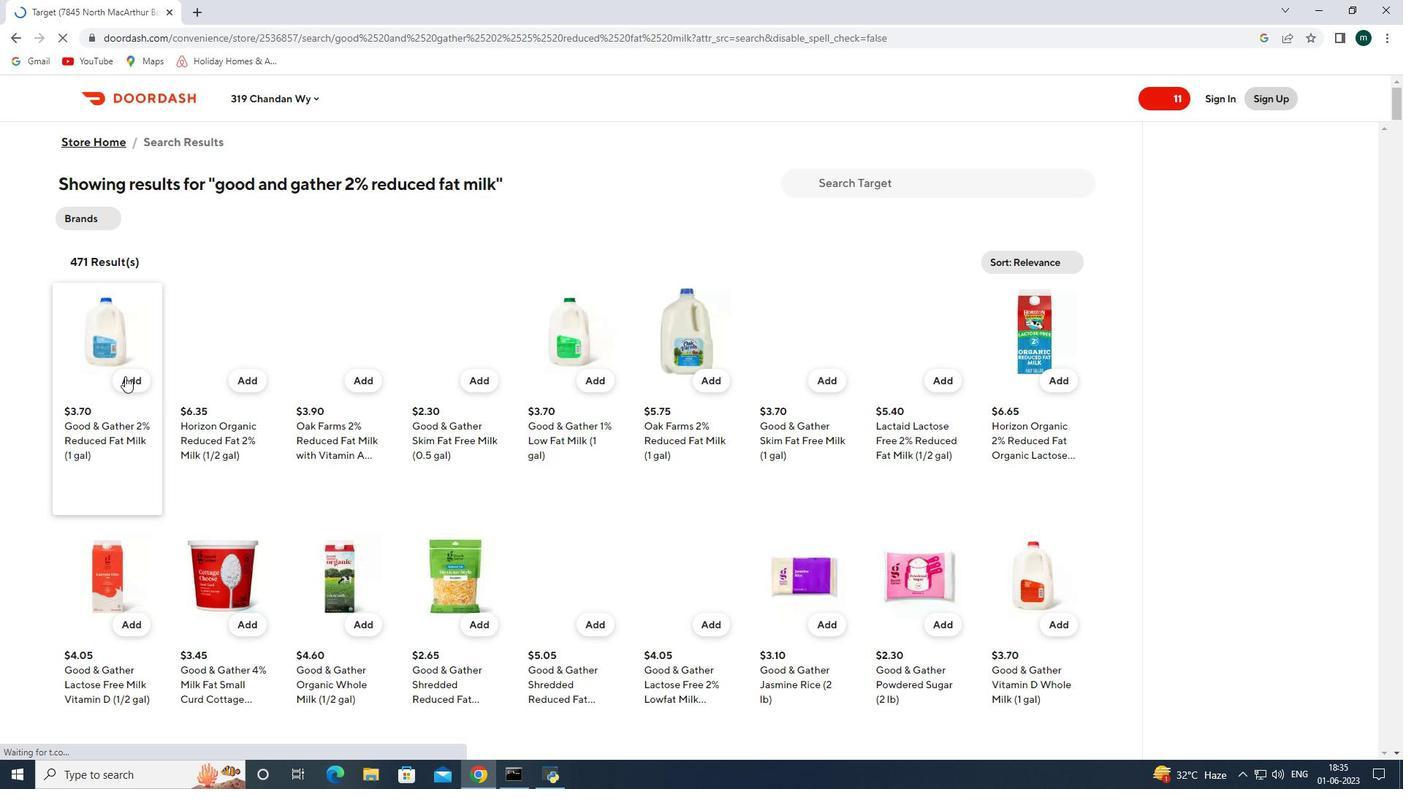 
Action: Mouse pressed left at (124, 385)
Screenshot: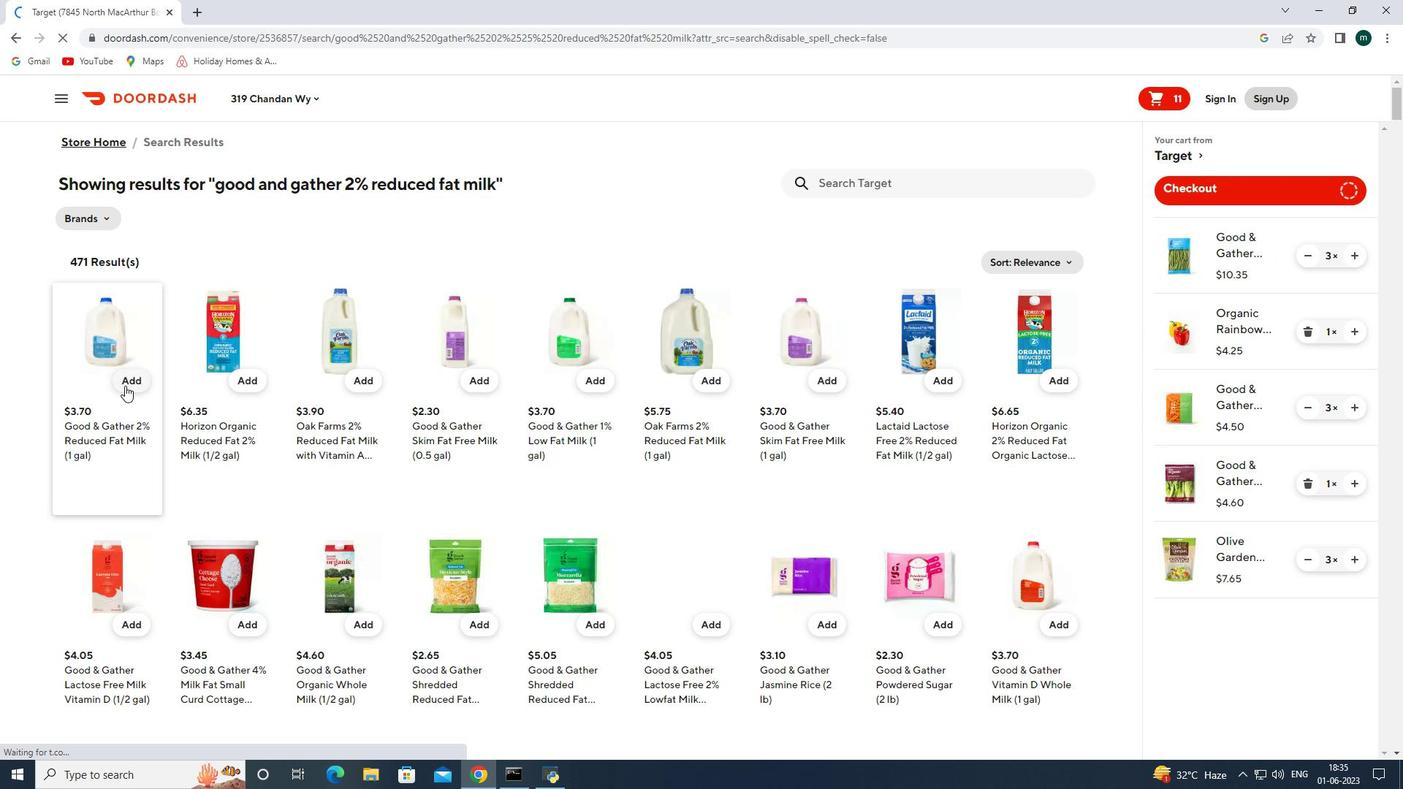 
Action: Mouse moved to (961, 184)
Screenshot: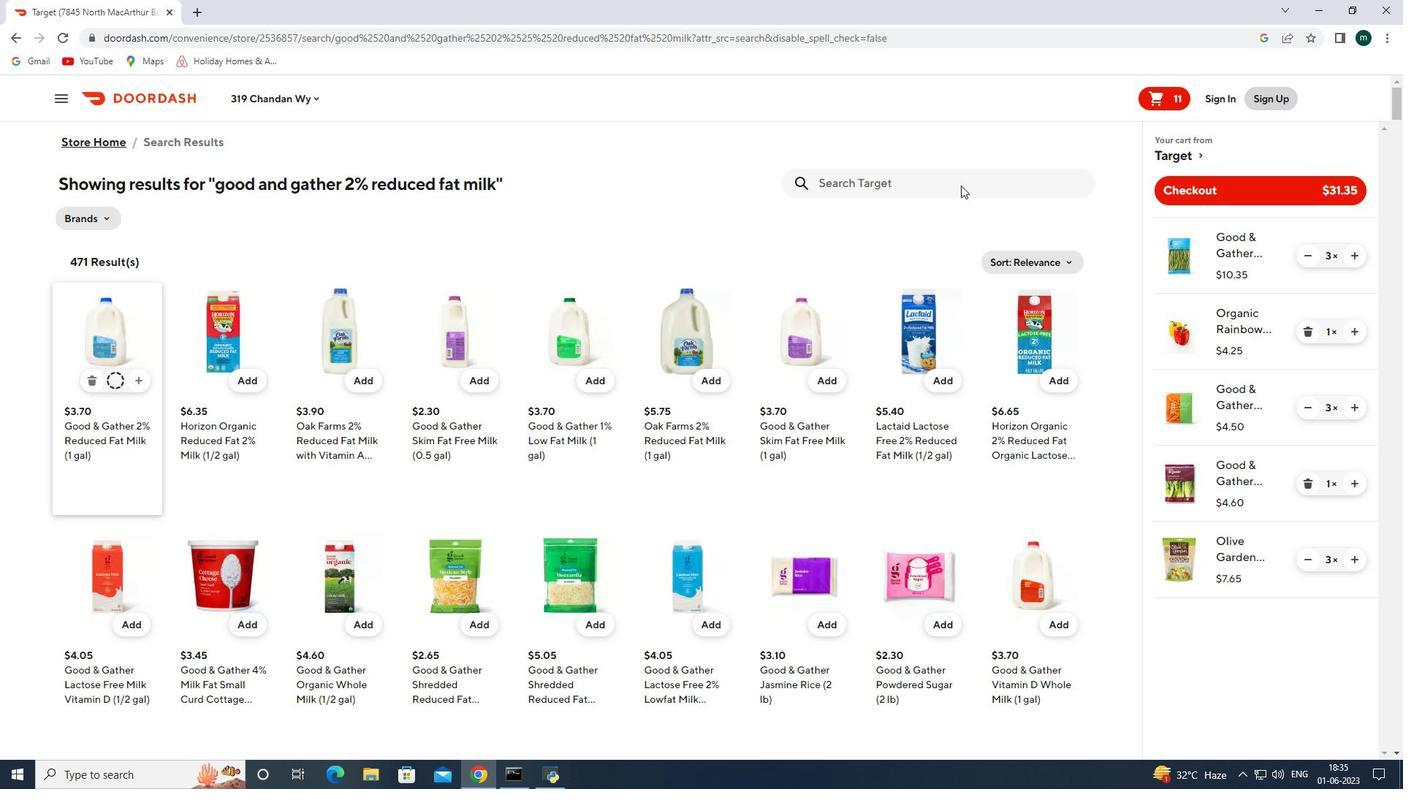 
Action: Mouse pressed left at (961, 184)
Screenshot: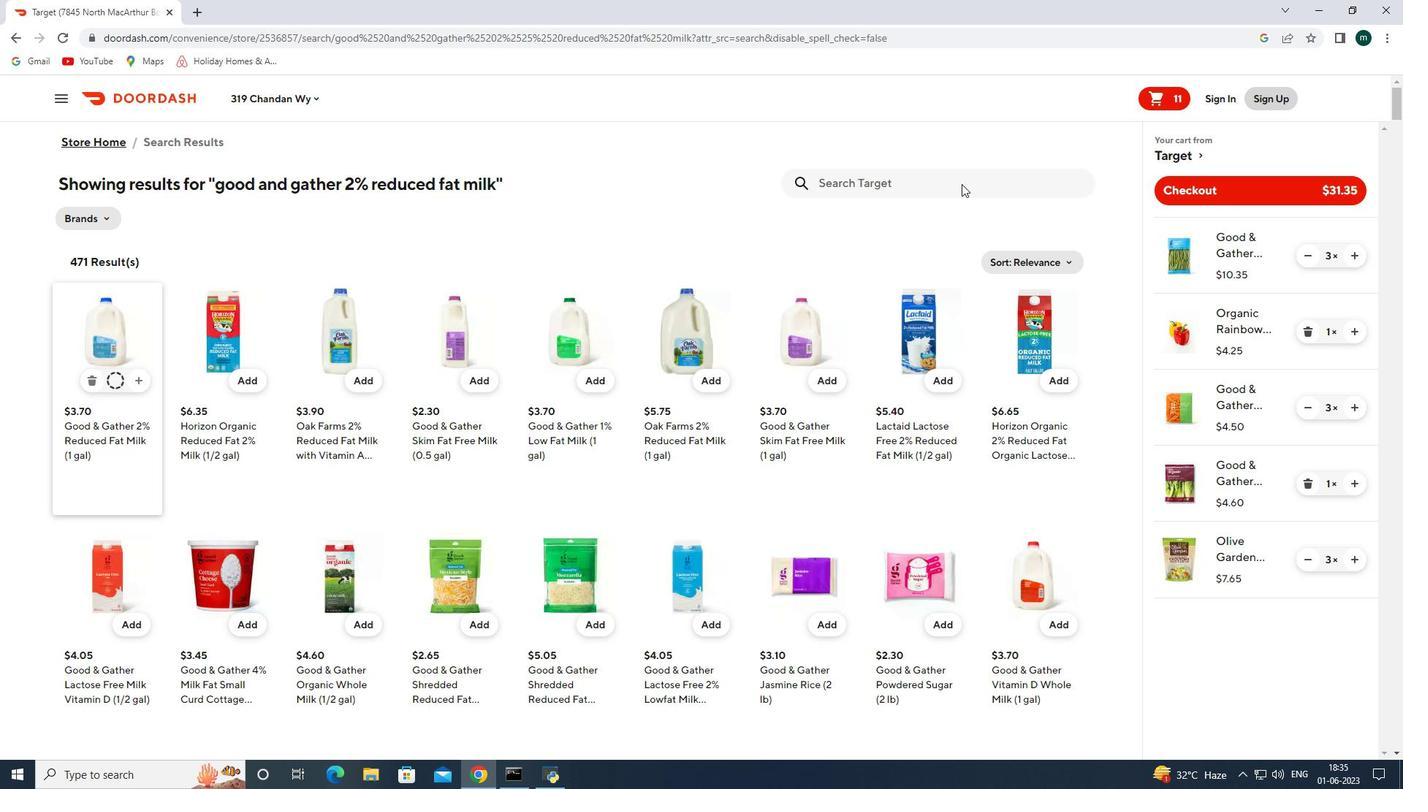 
Action: Key pressed stio<Key.backspace><Key.backspace>one<Key.backspace>yfield<Key.space>organic<Key.space>yogurt<Key.space>pa<Key.backspace>lain<Key.enter>
Screenshot: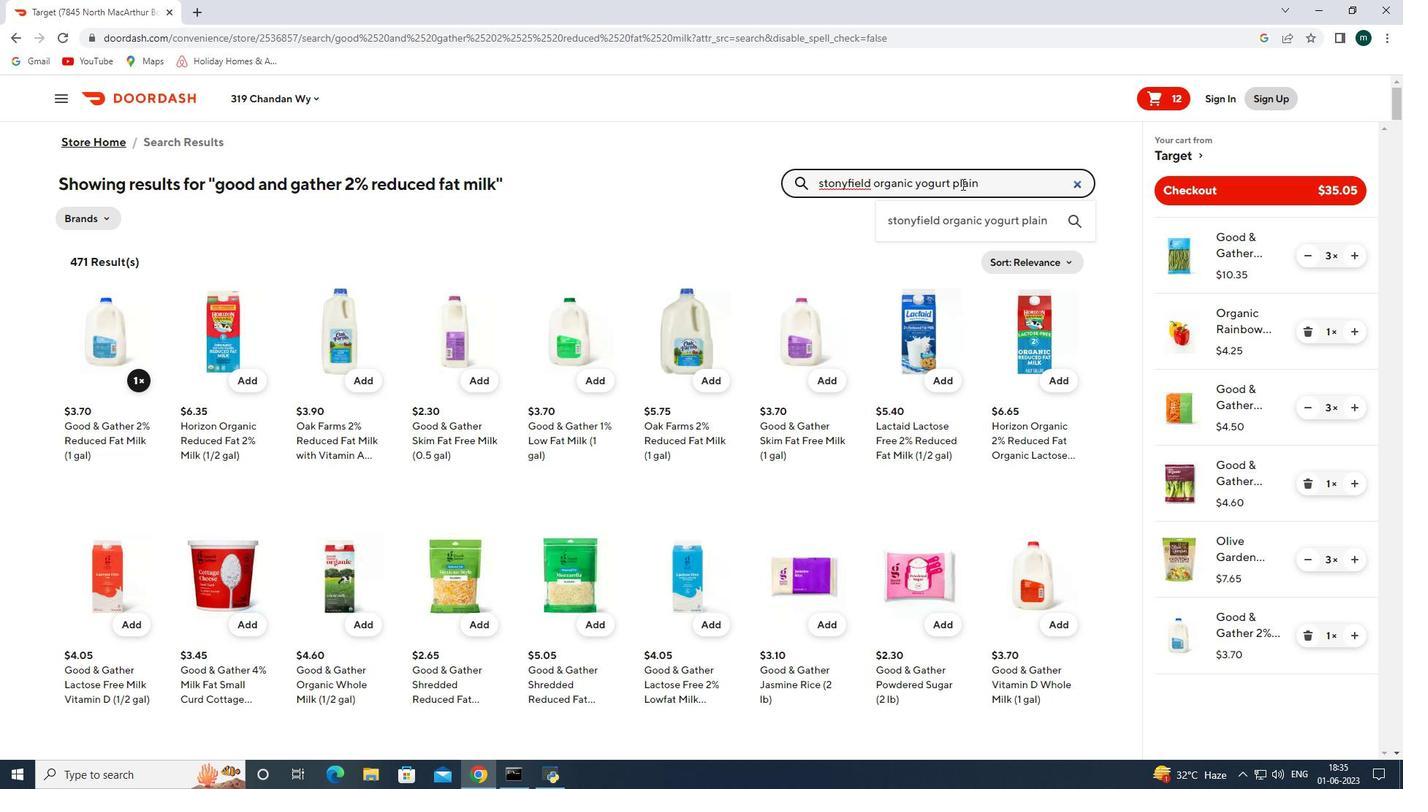
Action: Mouse moved to (851, 179)
Screenshot: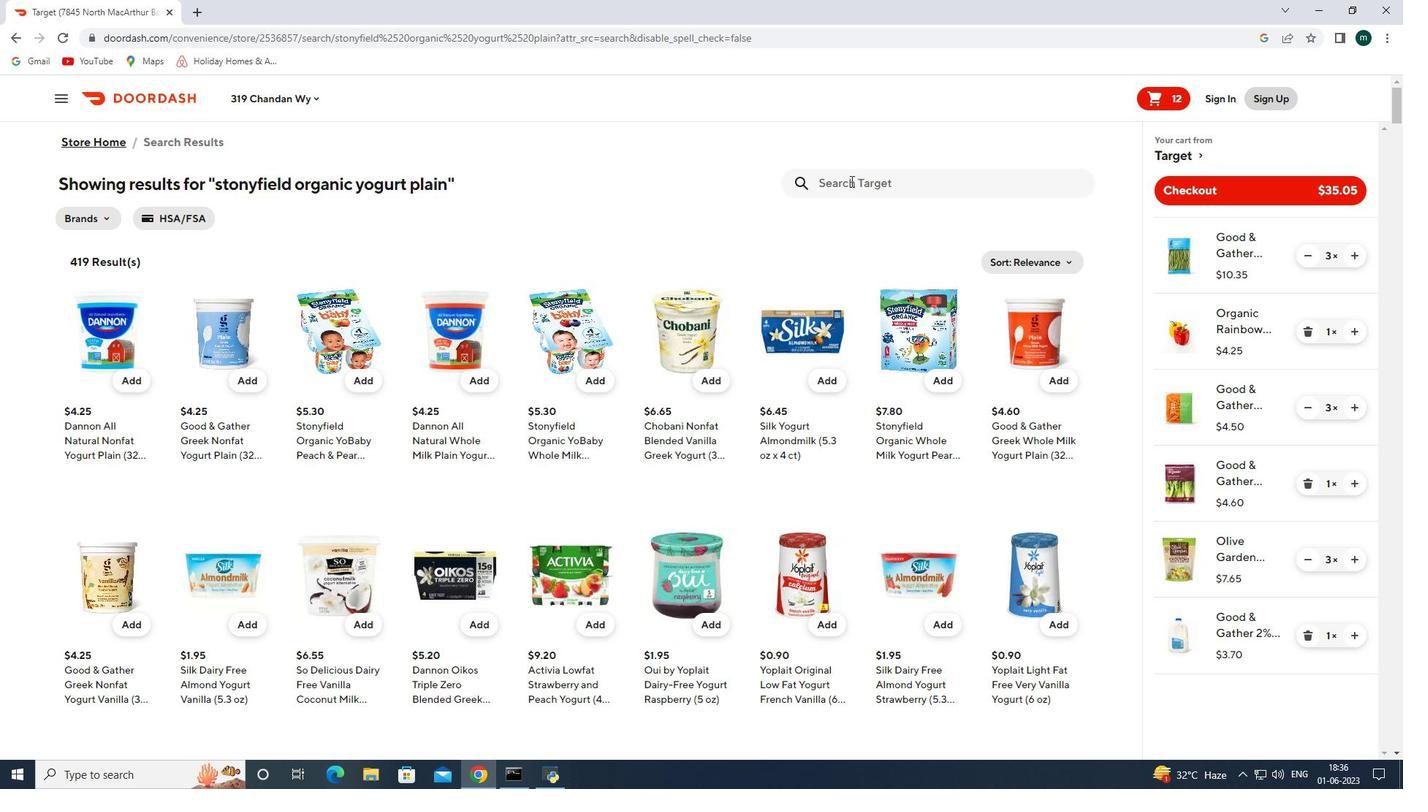 
Action: Mouse pressed left at (851, 179)
Screenshot: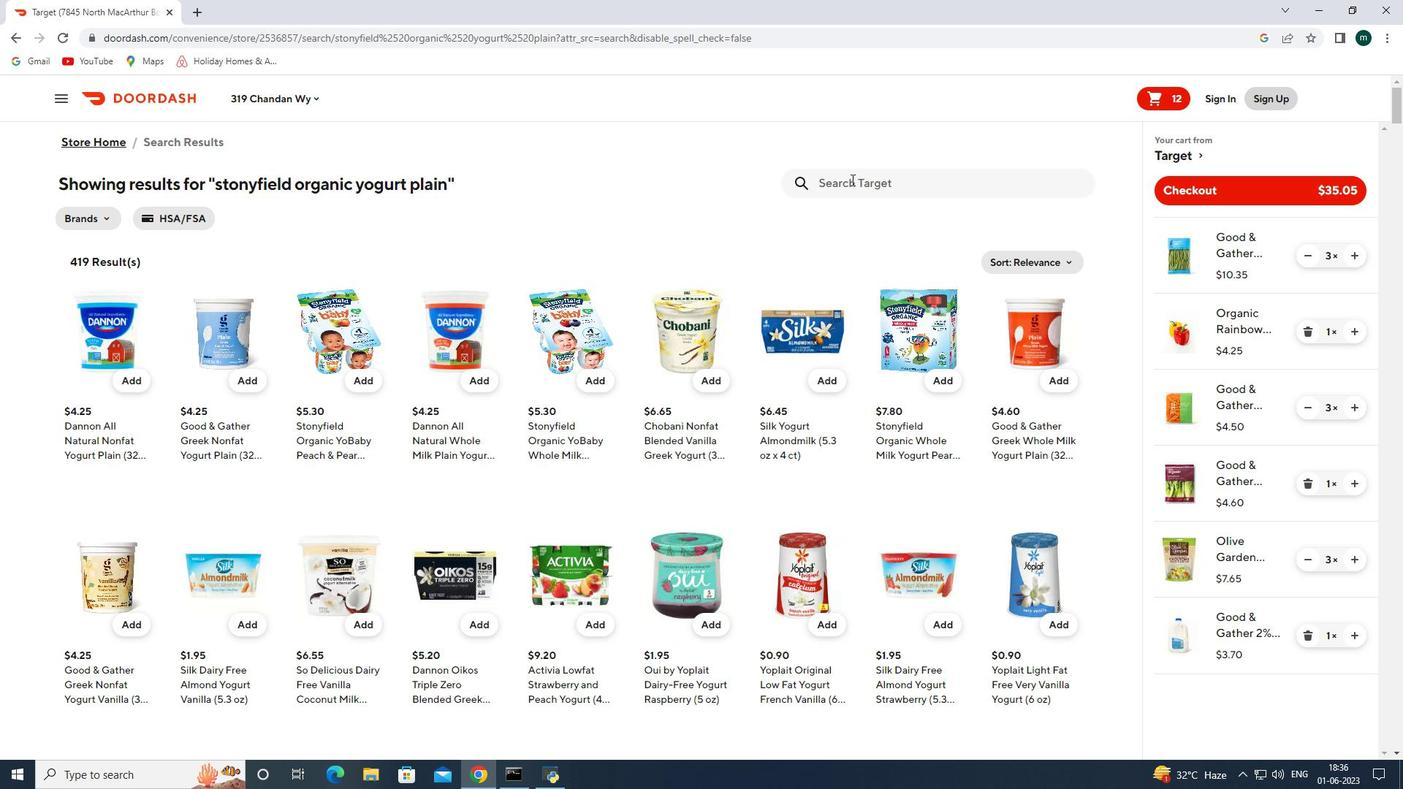 
Action: Key pressed lays<Key.space>pato<Key.backspace><Key.backspace>otato<Key.space>chips<Key.space>limon<Key.enter>
Screenshot: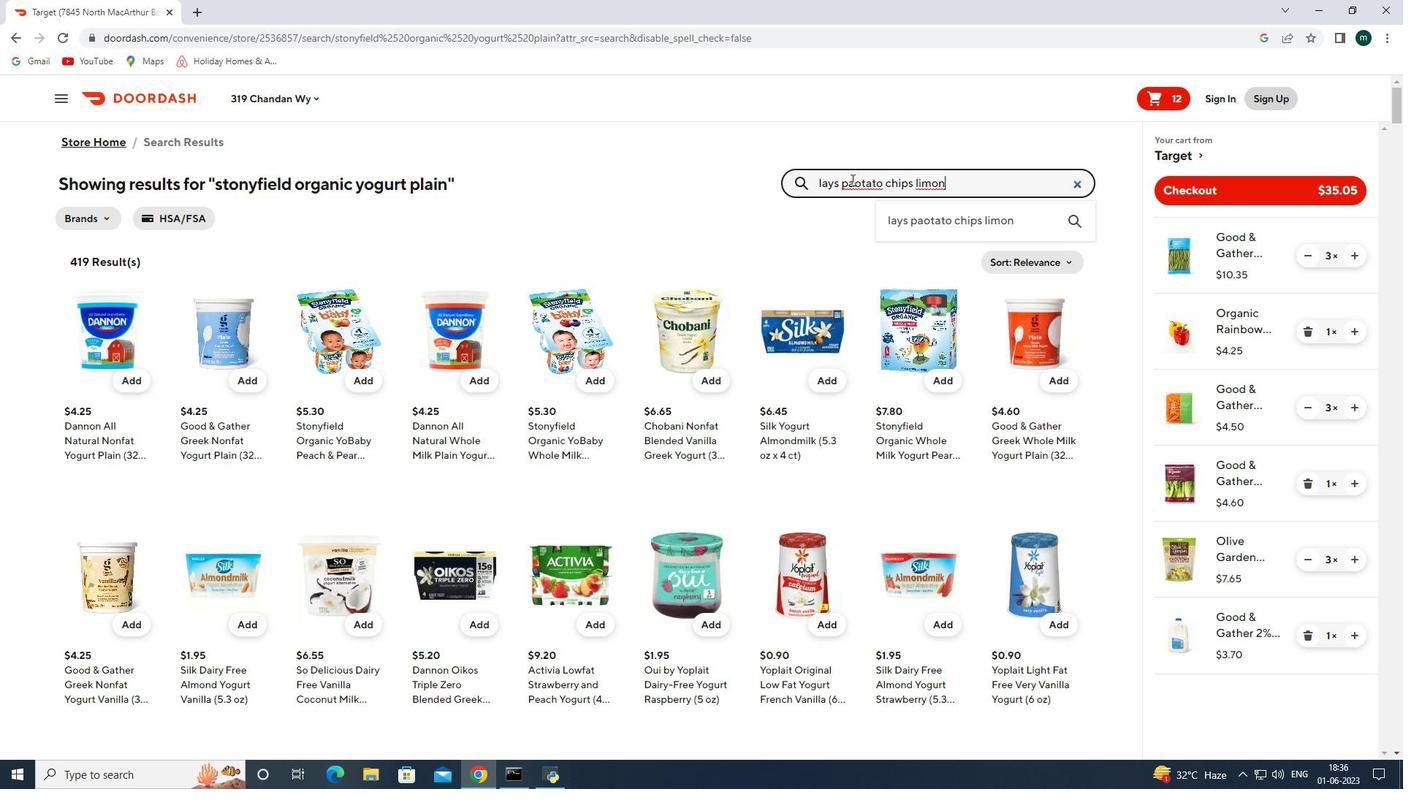 
Action: Mouse moved to (244, 403)
Screenshot: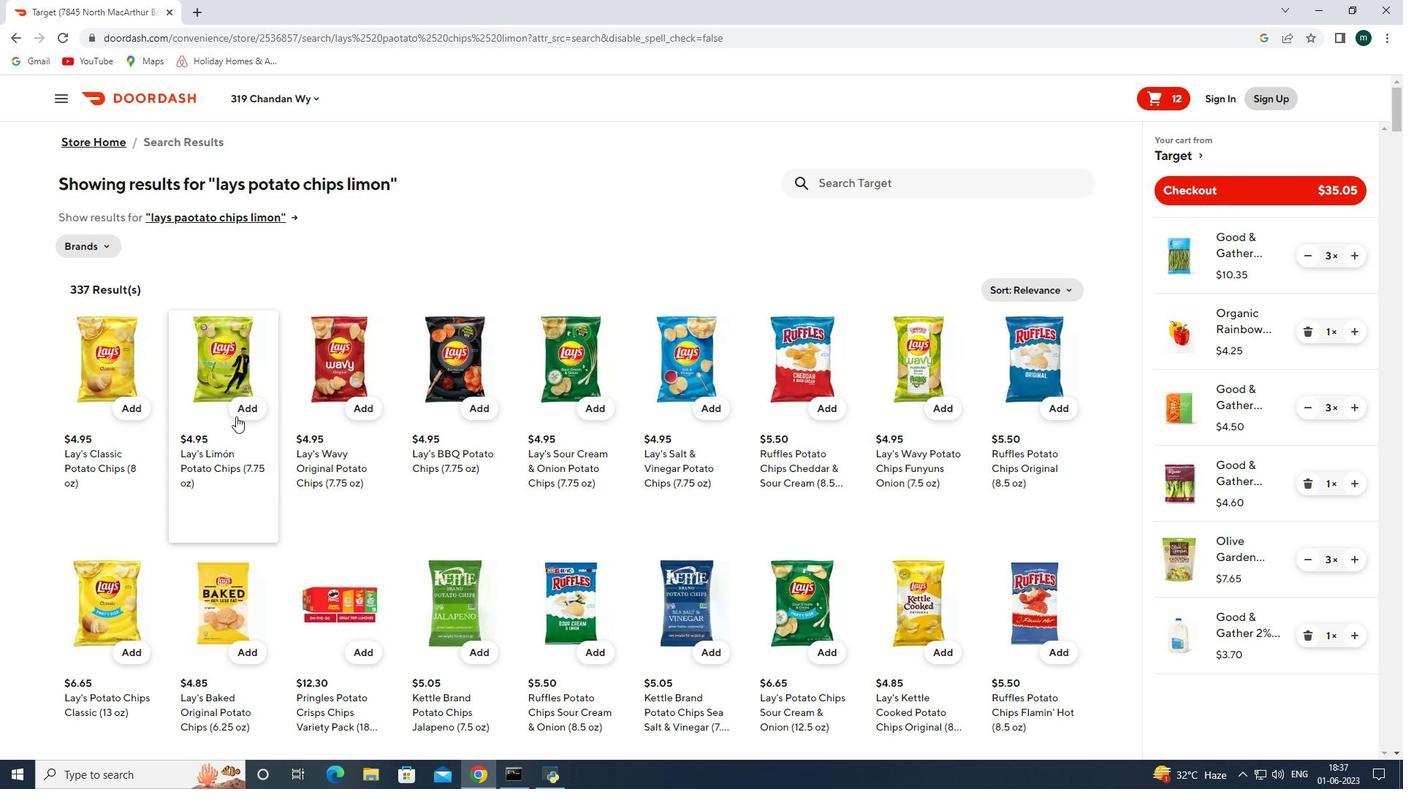 
Action: Mouse pressed left at (244, 403)
Screenshot: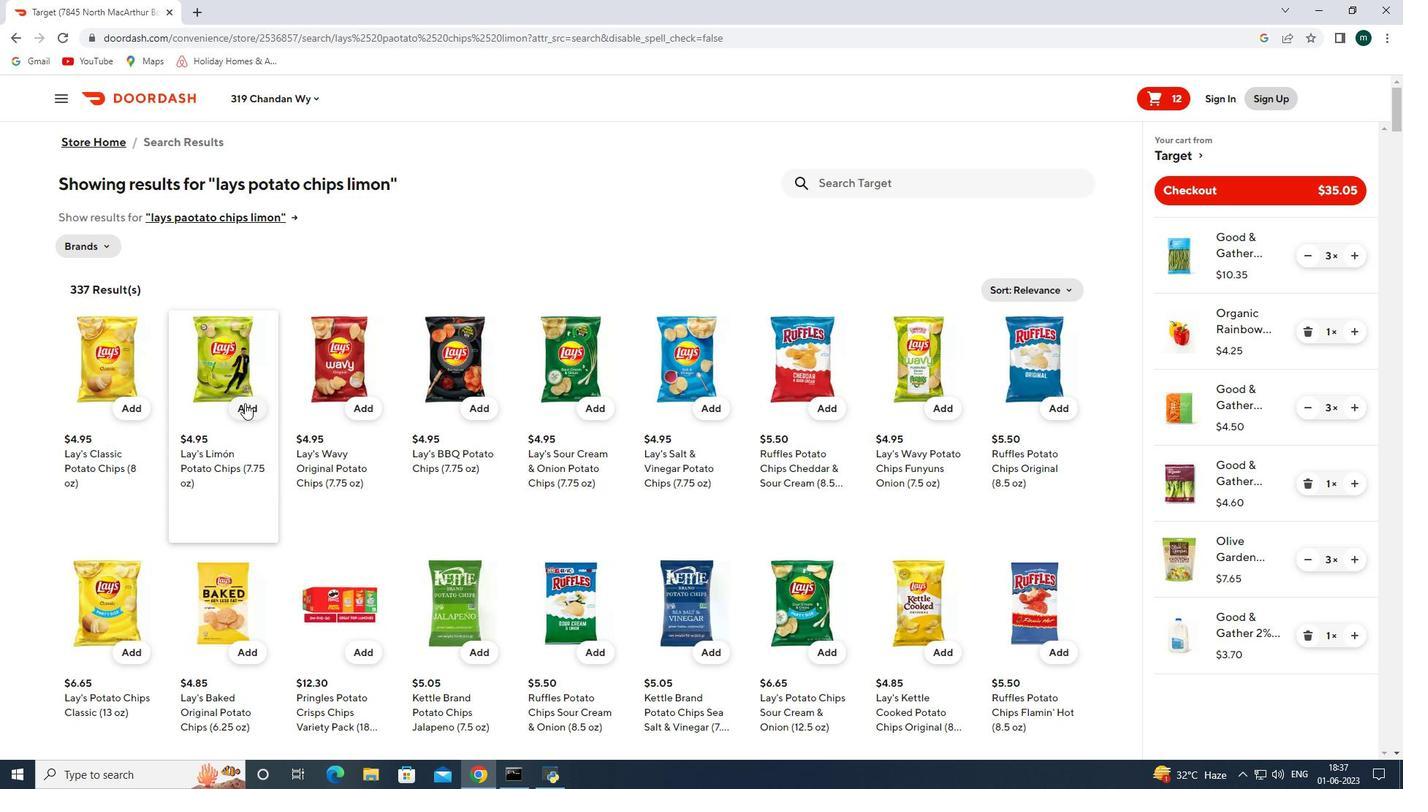 
Action: Mouse moved to (1356, 709)
Screenshot: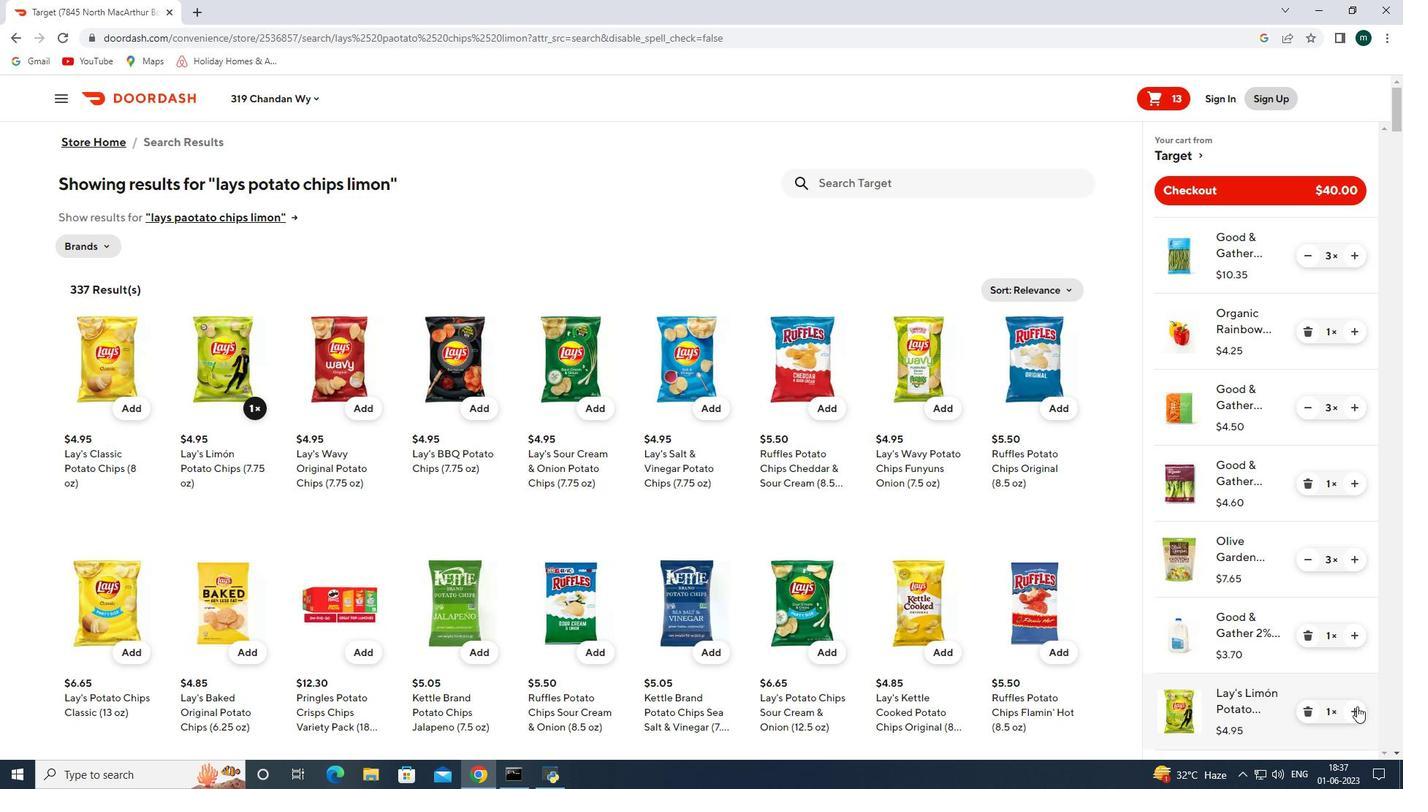 
Action: Mouse pressed left at (1356, 709)
Screenshot: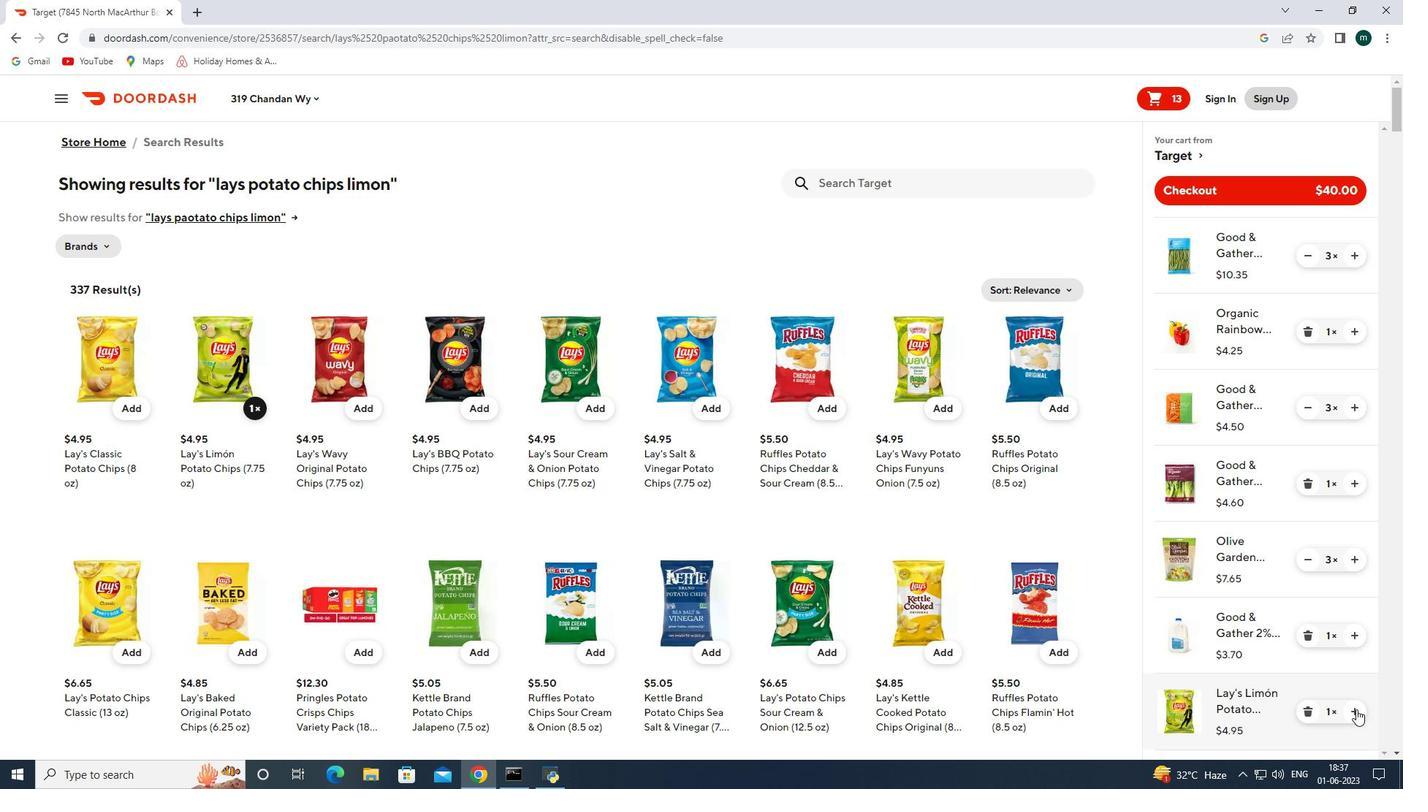 
Action: Mouse pressed left at (1356, 709)
Screenshot: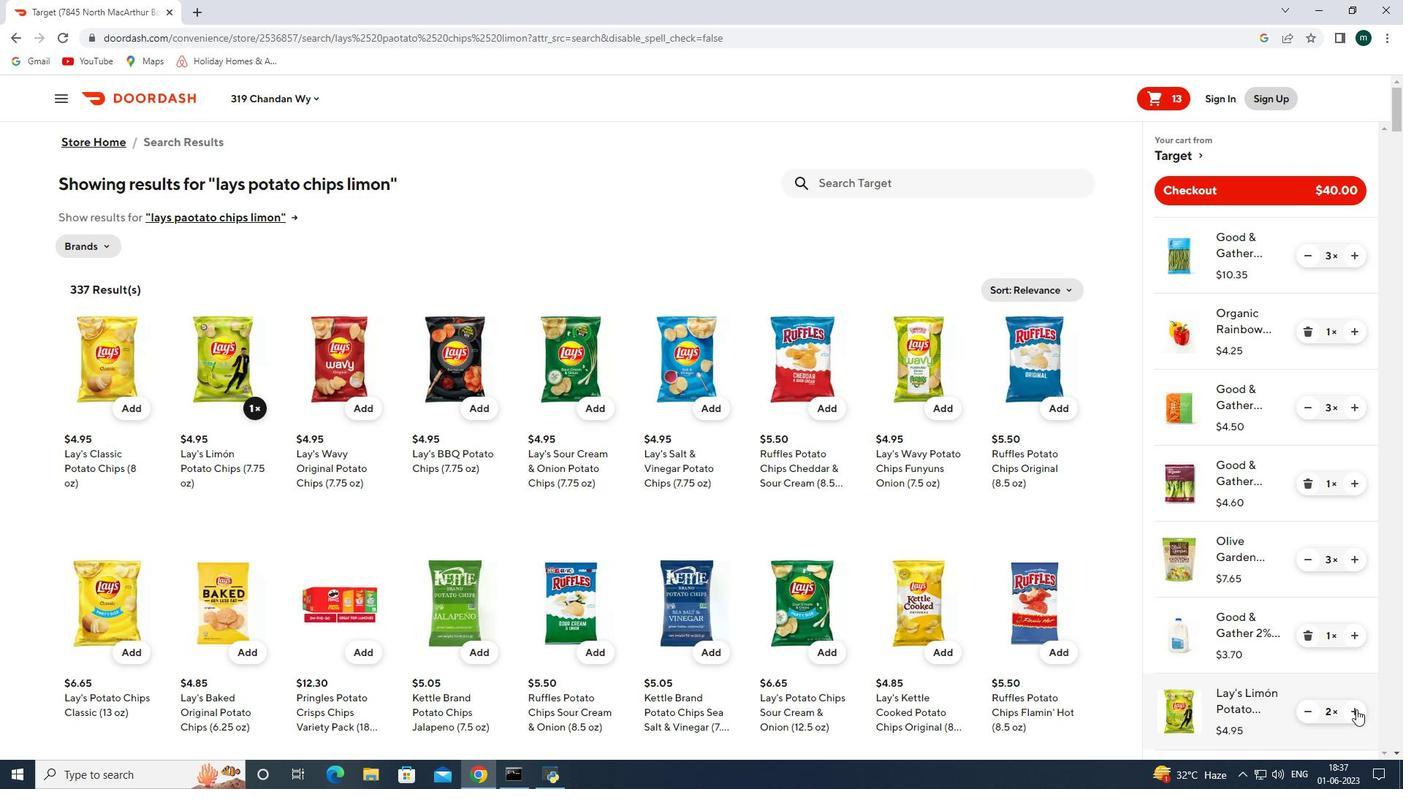 
Action: Mouse moved to (951, 178)
Screenshot: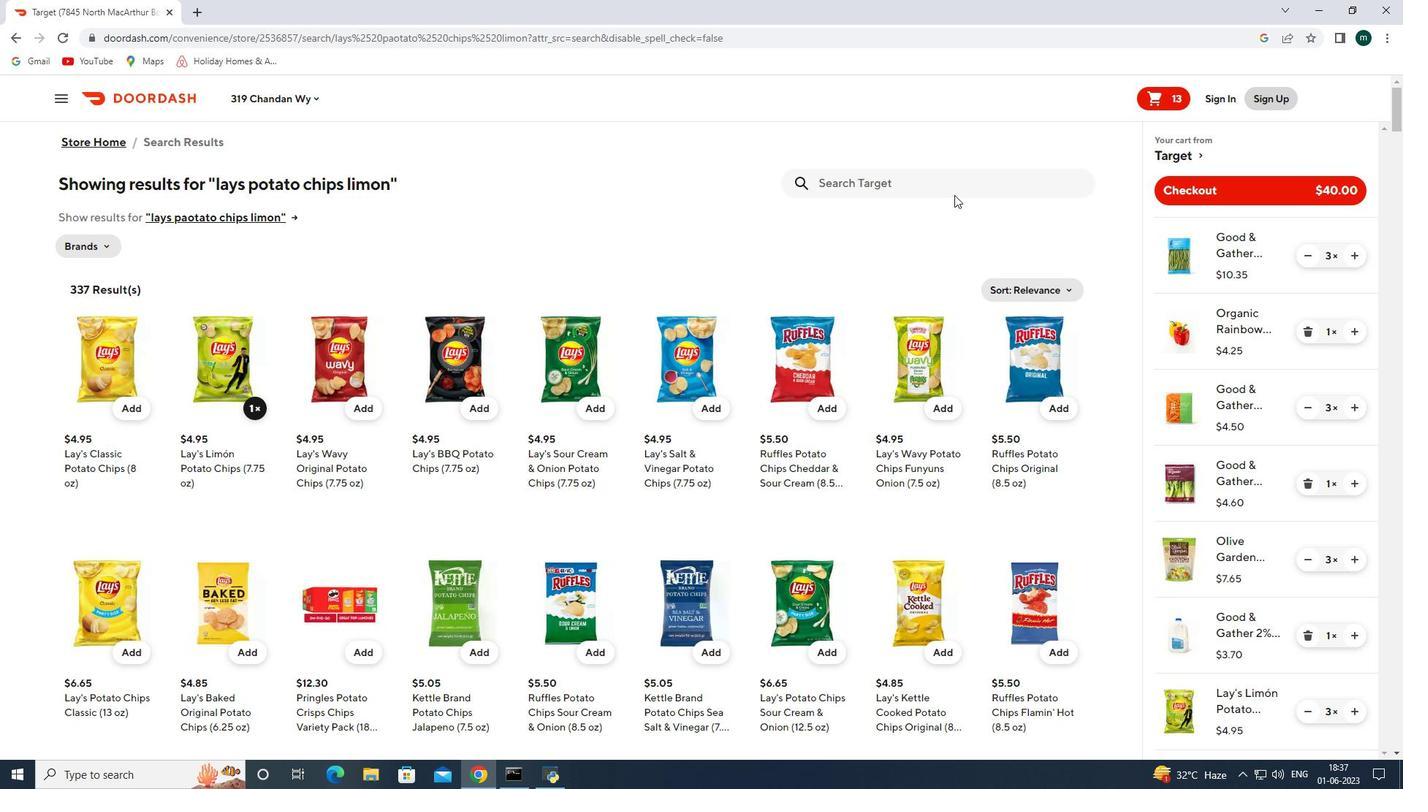 
Action: Mouse pressed left at (951, 178)
Screenshot: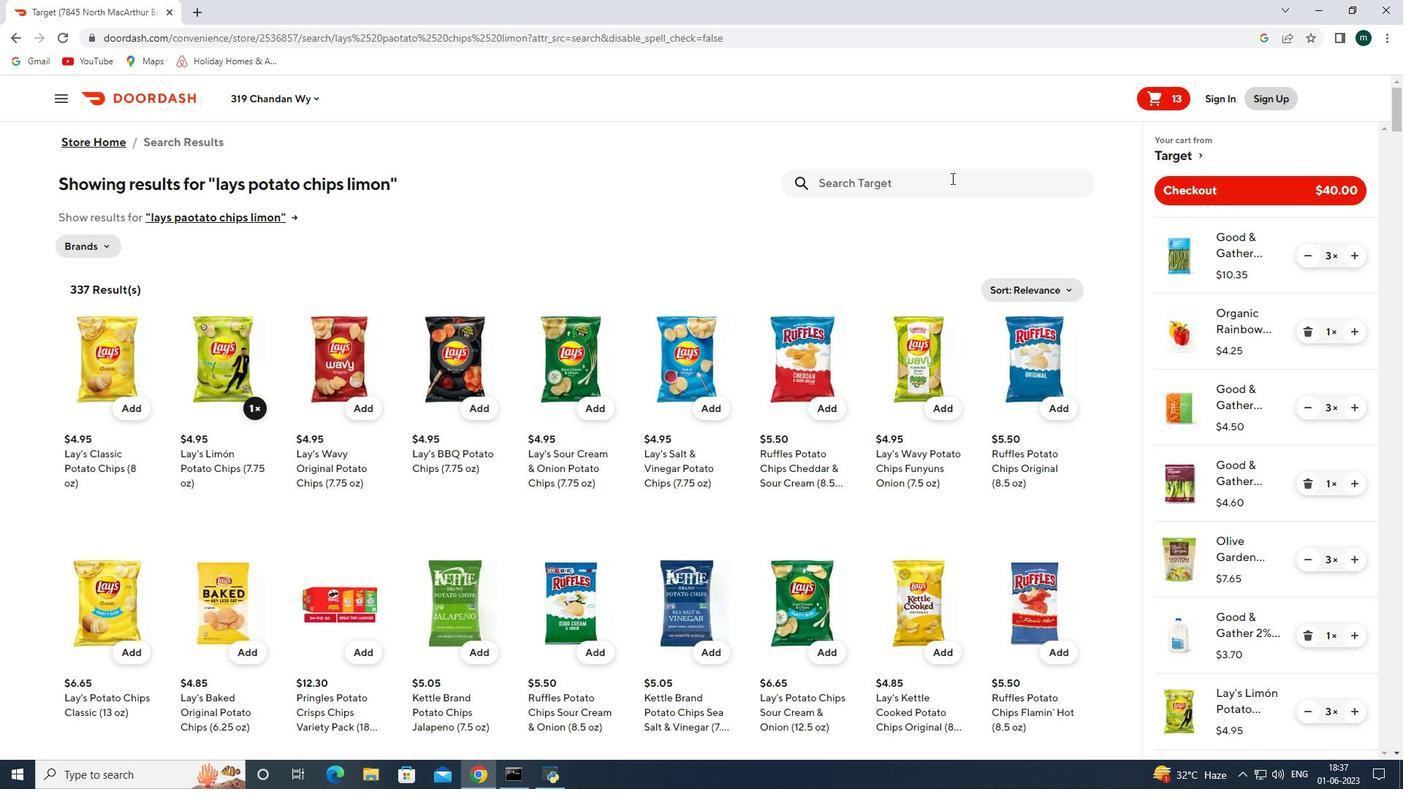 
Action: Key pressed starbucks<Key.space>frappuccino<Key.space>chilled<Key.space>coffee<Key.space>drink<Key.space>caramel<Key.enter>
Screenshot: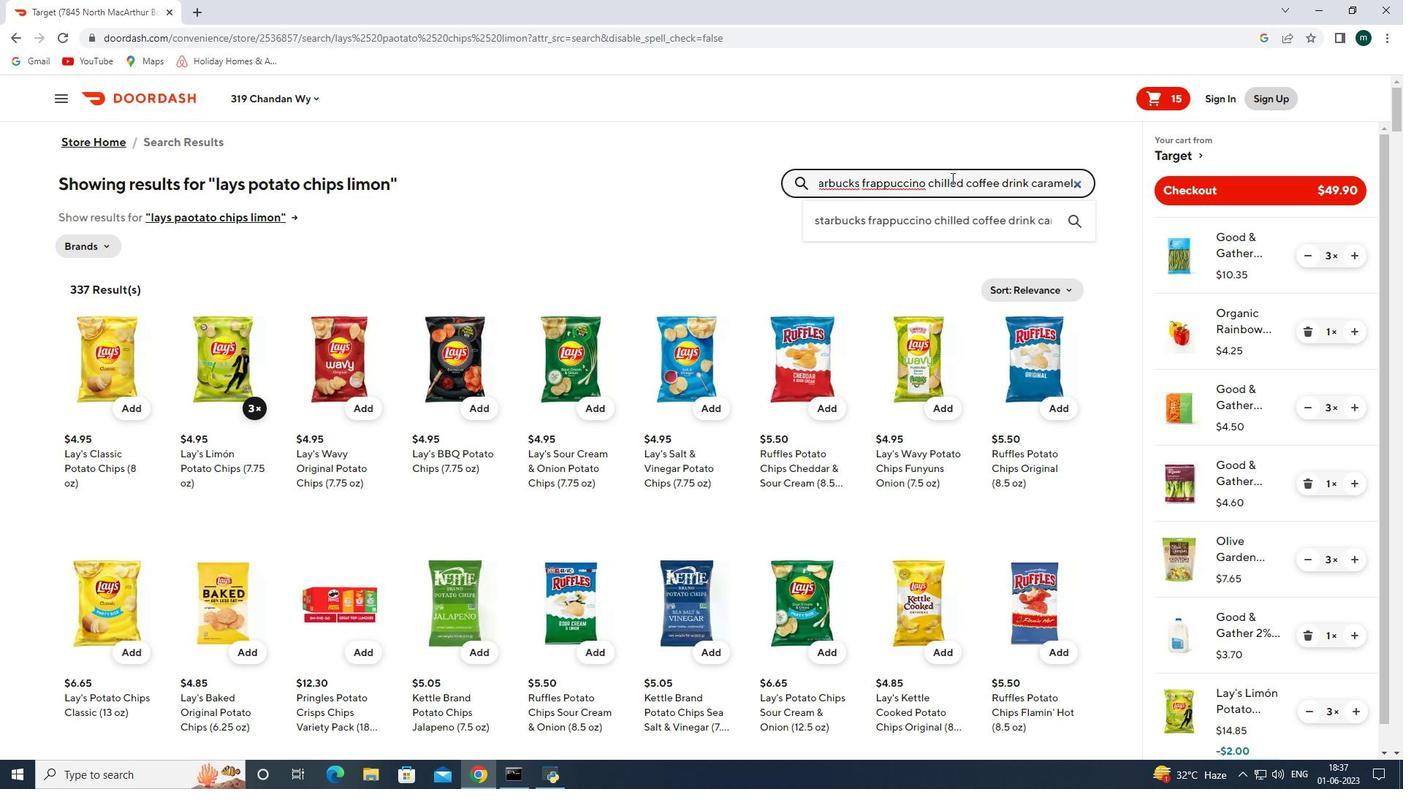 
Action: Mouse moved to (130, 380)
Screenshot: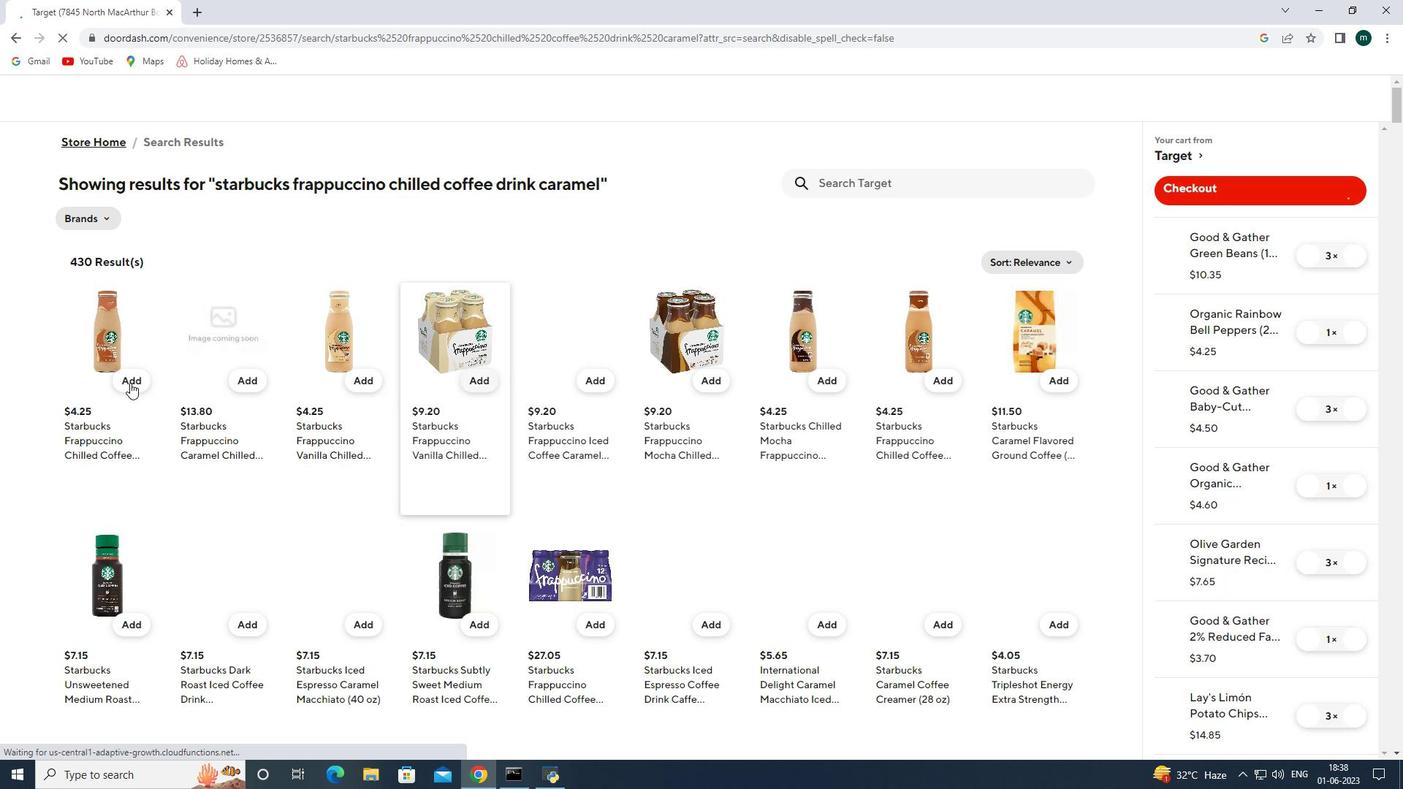 
Action: Mouse pressed left at (130, 380)
Screenshot: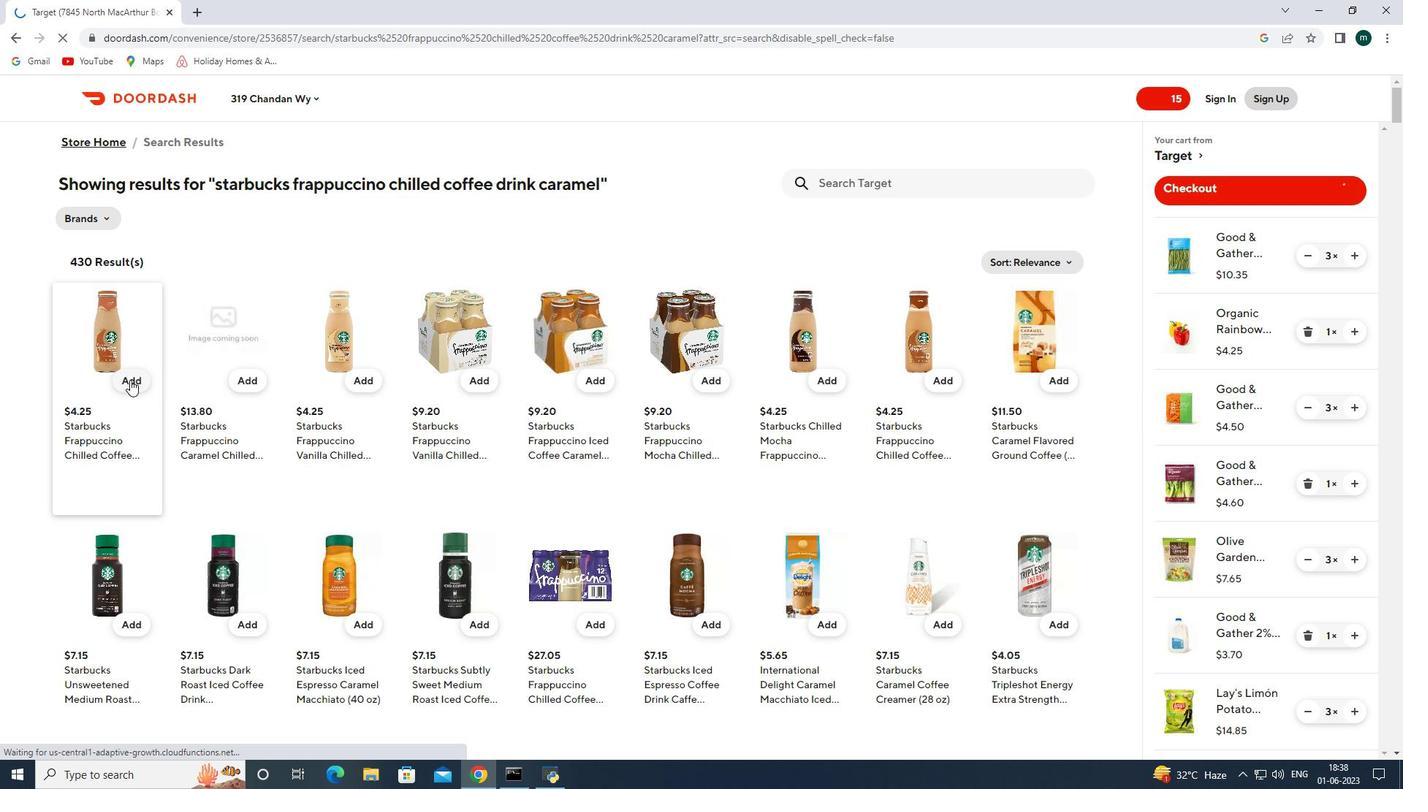 
Action: Mouse moved to (1224, 187)
Screenshot: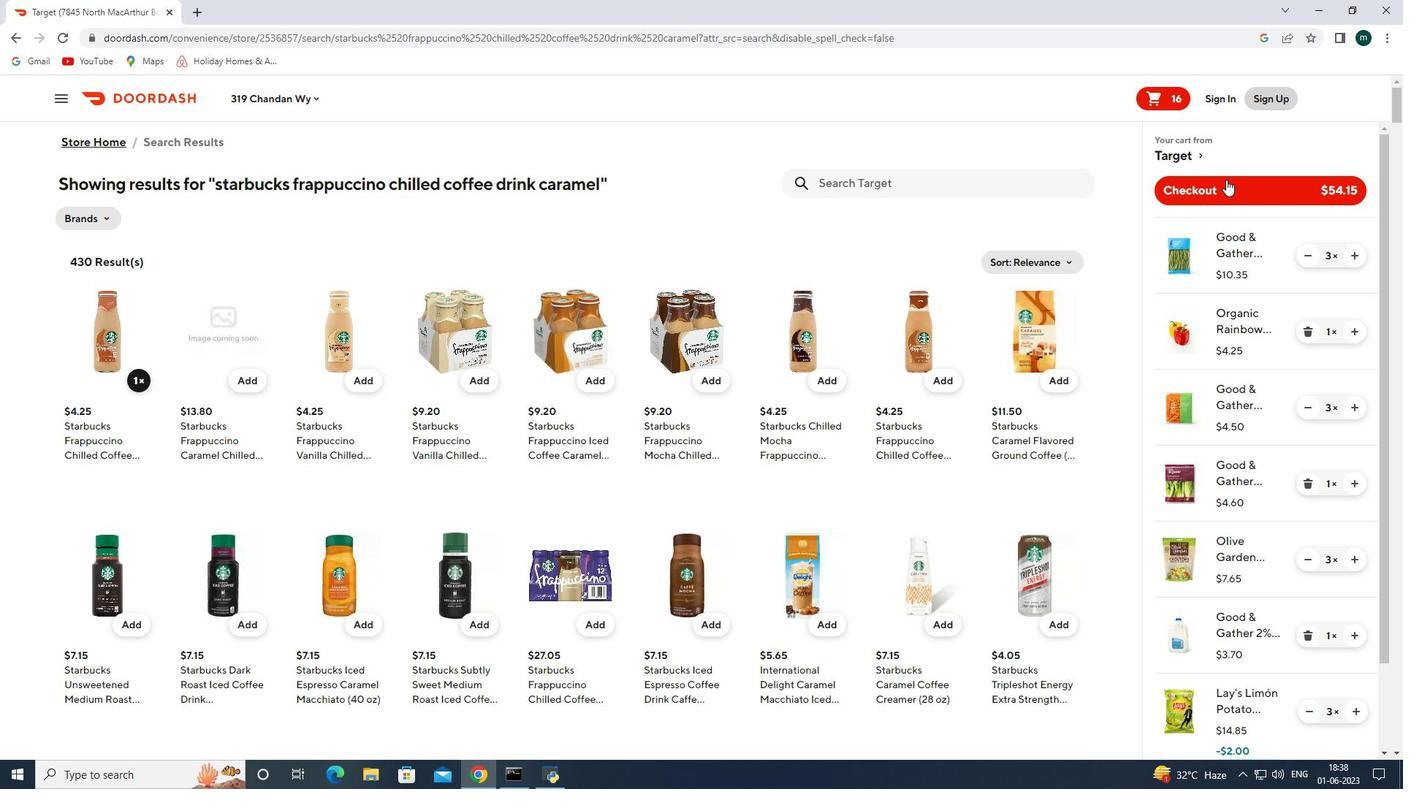 
Action: Mouse pressed left at (1224, 187)
Screenshot: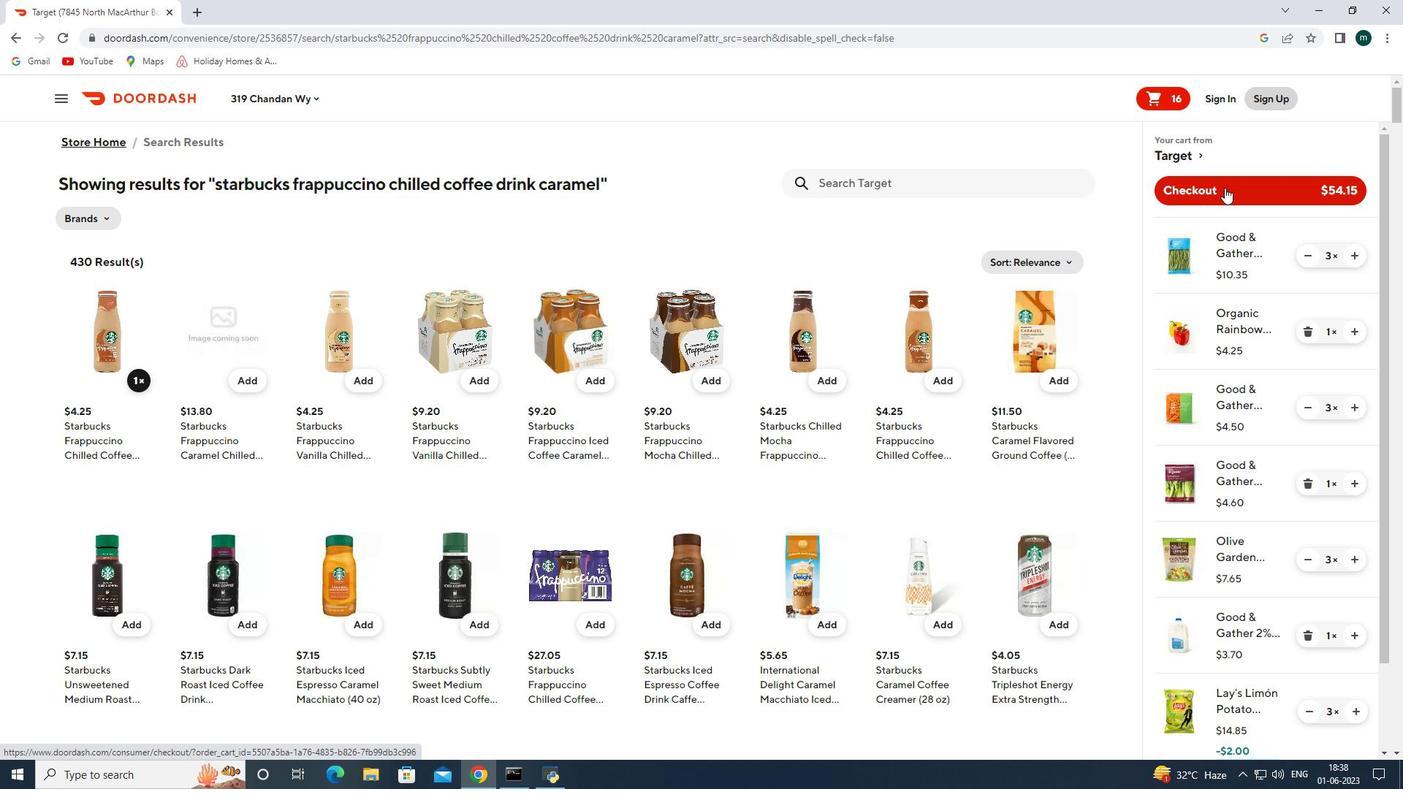 
